 Task: Find connections with filter location Seelze with filter topic #Workfromhomewith filter profile language English with filter current company Birlasoft with filter school Punjab Agricultural University, Ludhiana with filter industry Spring and Wire Product Manufacturing with filter service category SupportTechnical Writing with filter keywords title Paralegal
Action: Mouse moved to (219, 321)
Screenshot: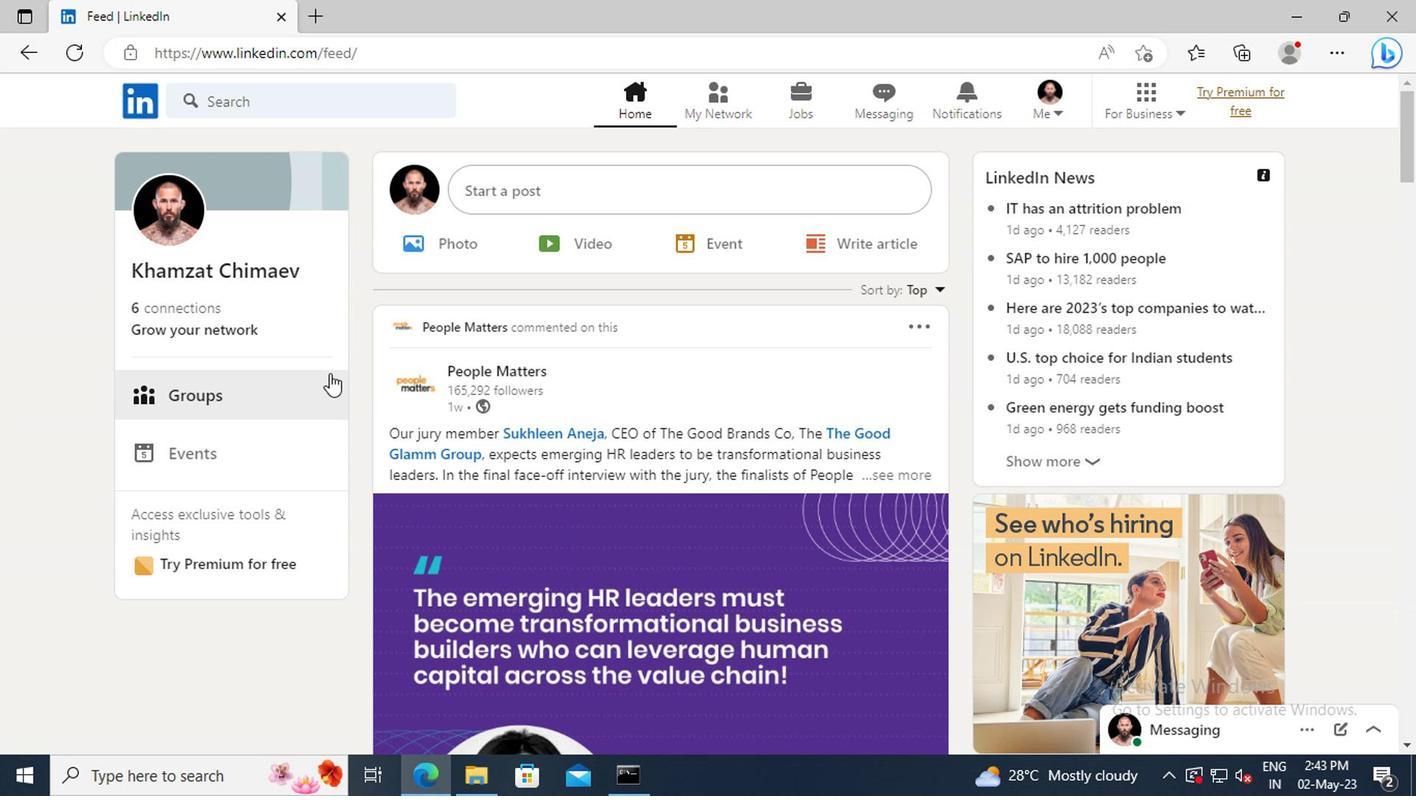 
Action: Mouse pressed left at (219, 321)
Screenshot: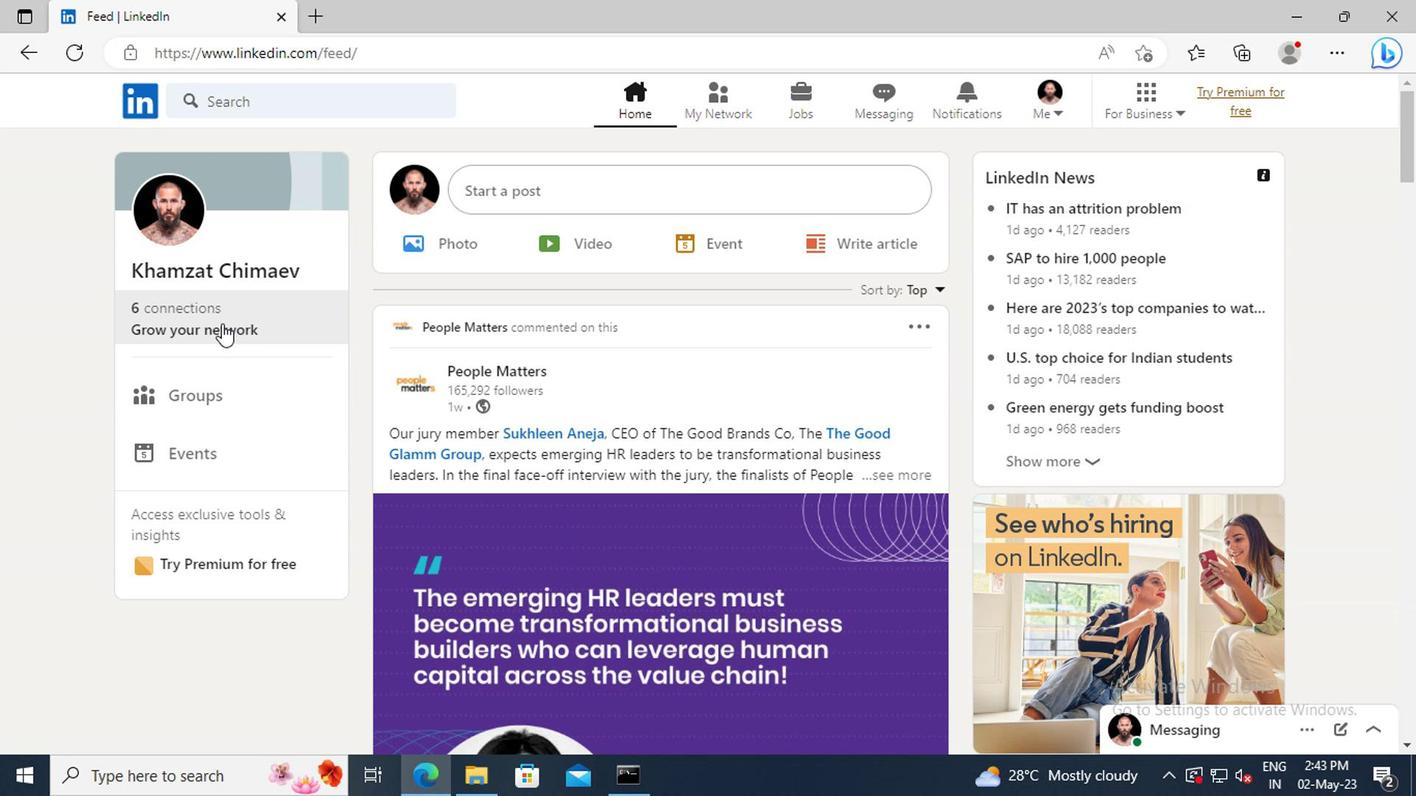 
Action: Mouse moved to (218, 216)
Screenshot: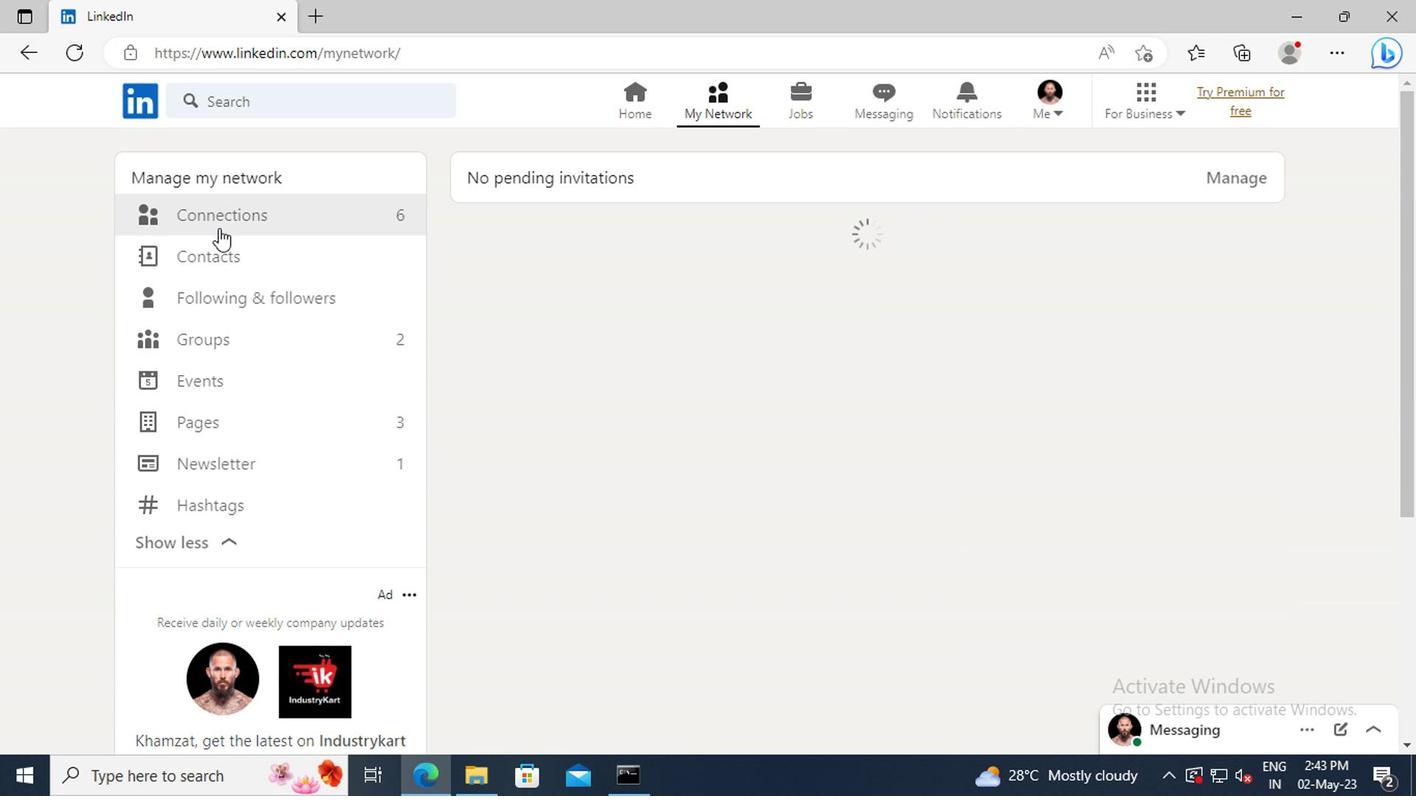
Action: Mouse pressed left at (218, 216)
Screenshot: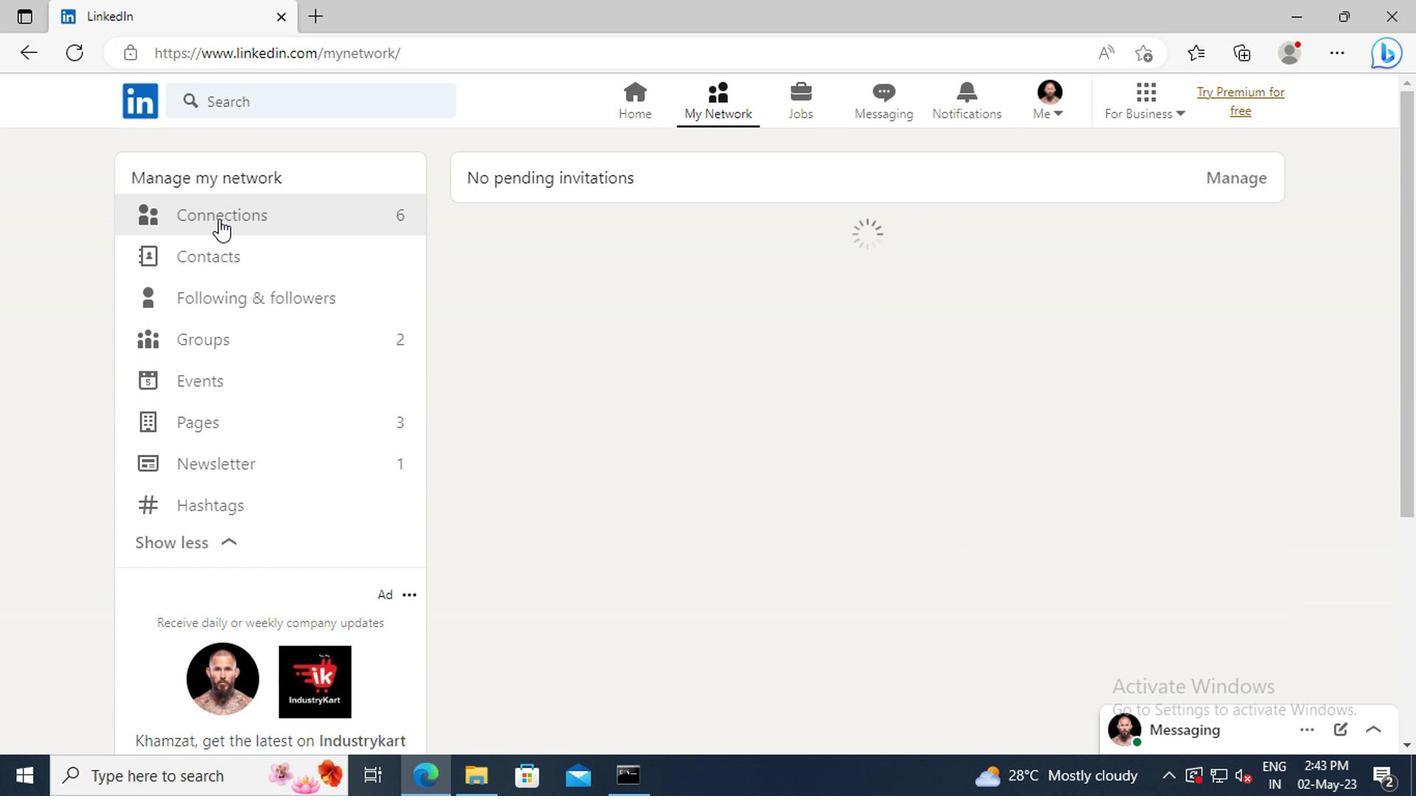 
Action: Mouse moved to (819, 221)
Screenshot: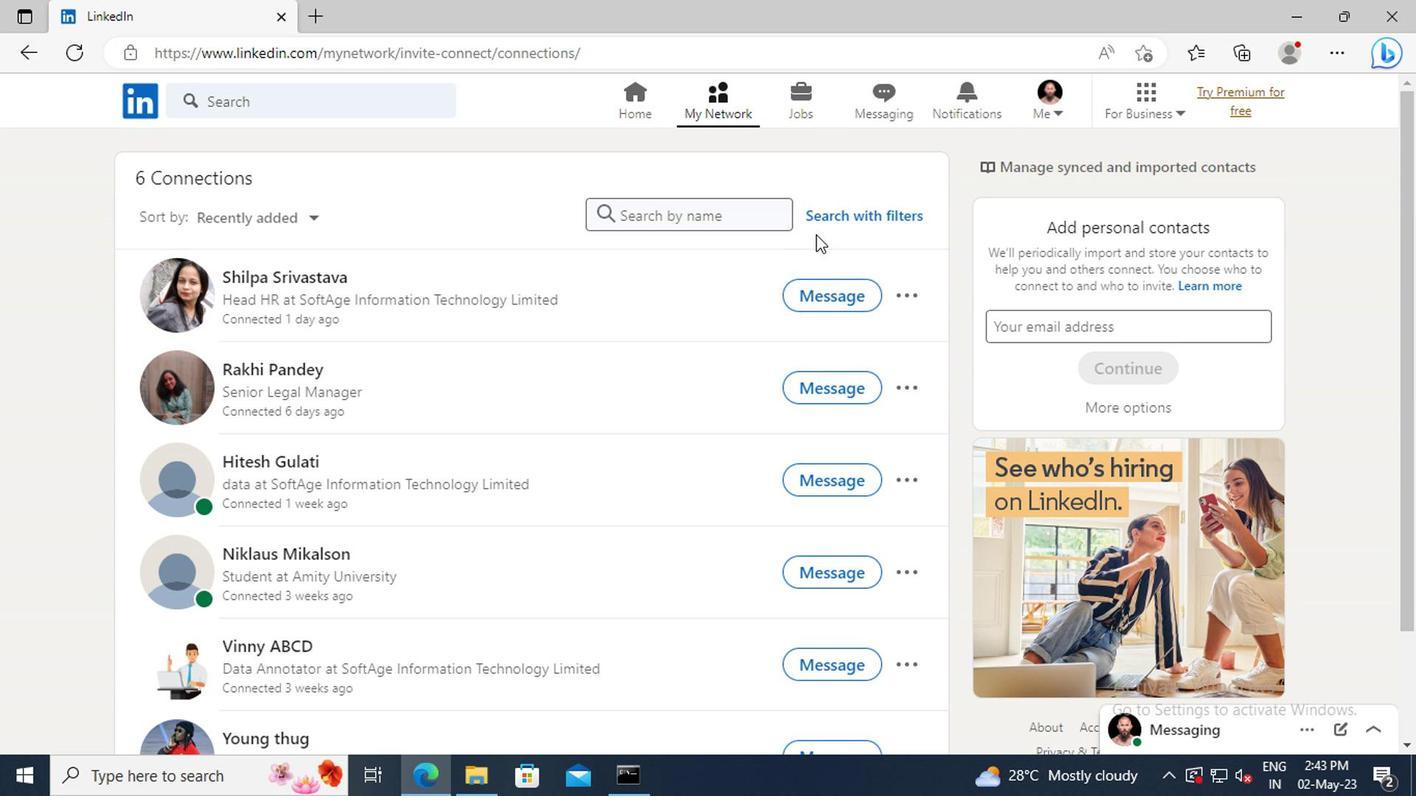 
Action: Mouse pressed left at (819, 221)
Screenshot: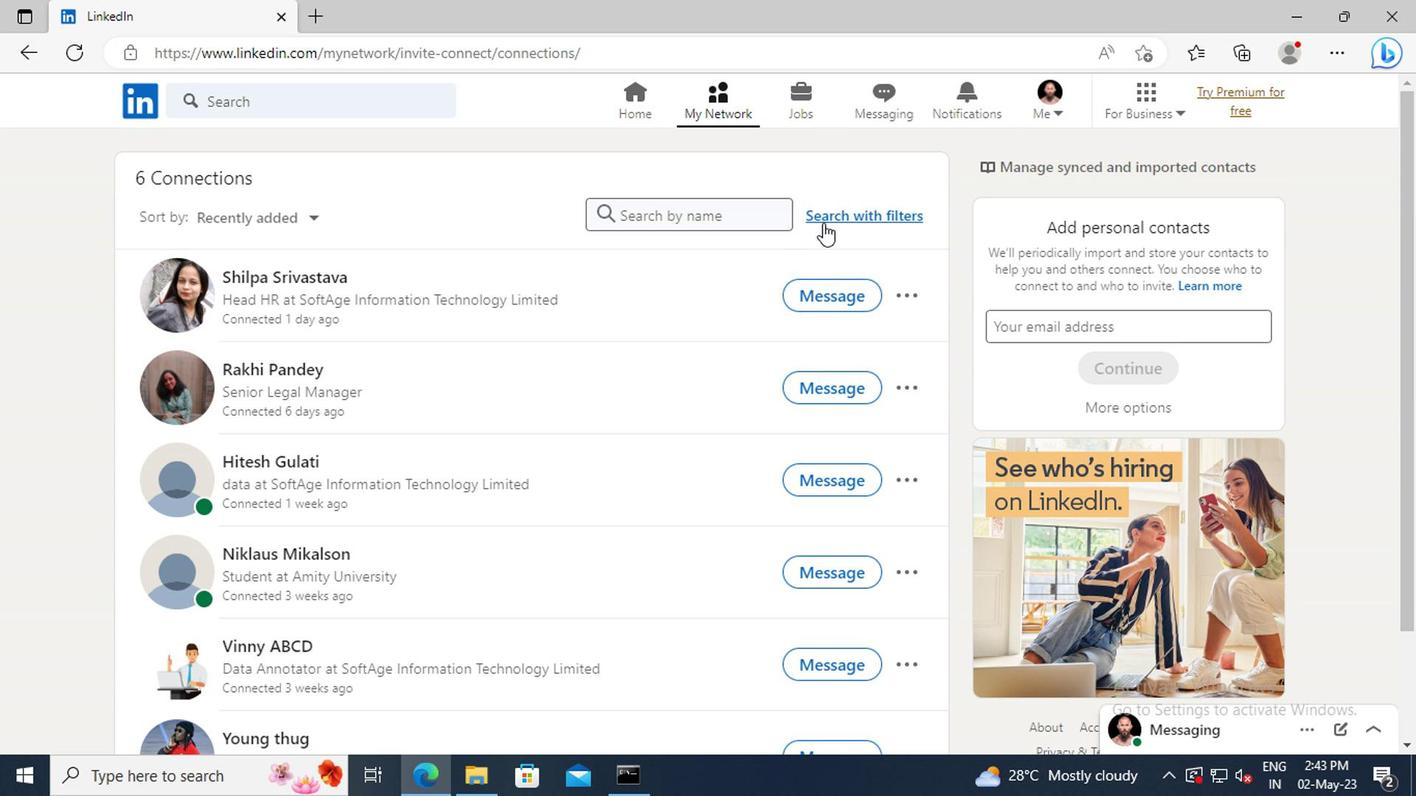 
Action: Mouse moved to (786, 155)
Screenshot: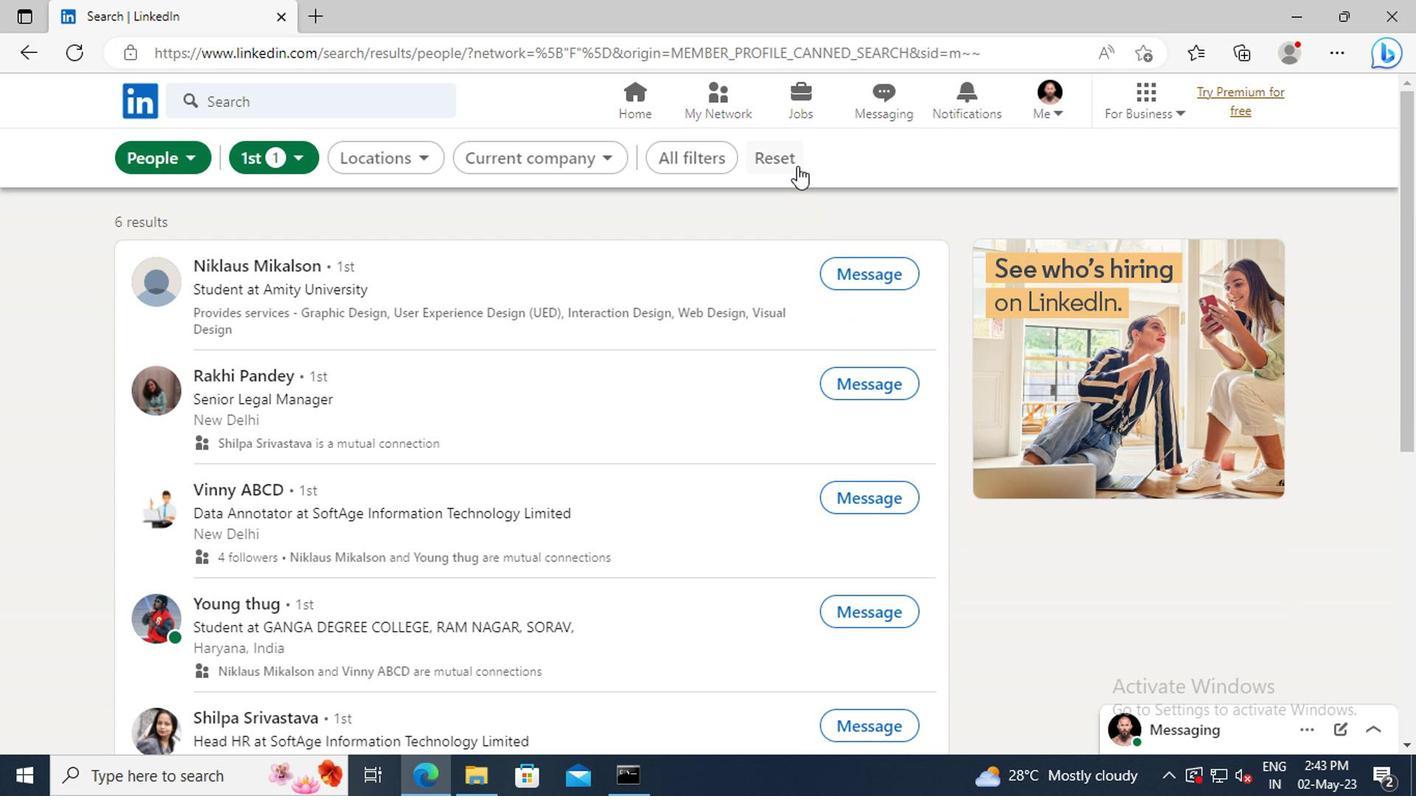 
Action: Mouse pressed left at (786, 155)
Screenshot: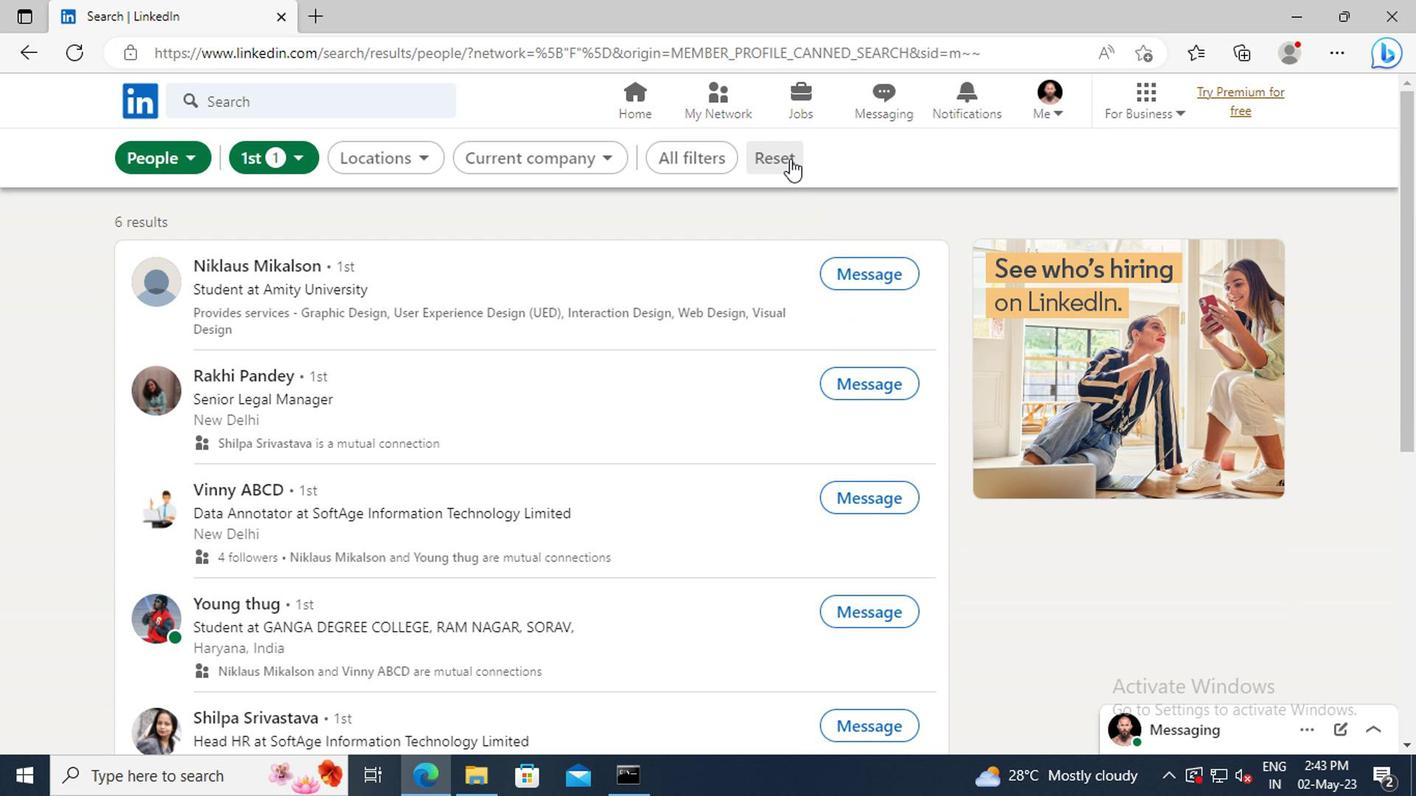 
Action: Mouse moved to (759, 154)
Screenshot: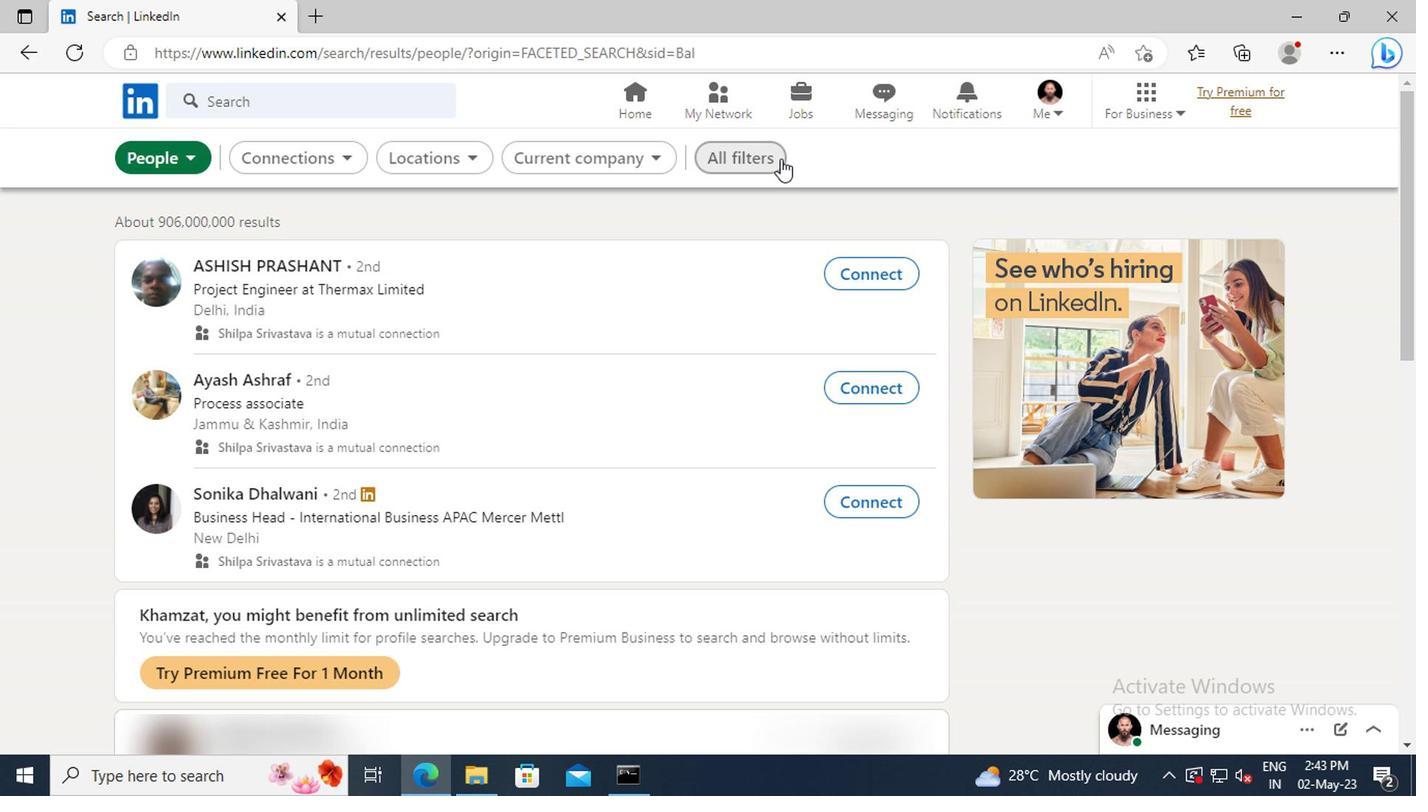 
Action: Mouse pressed left at (759, 154)
Screenshot: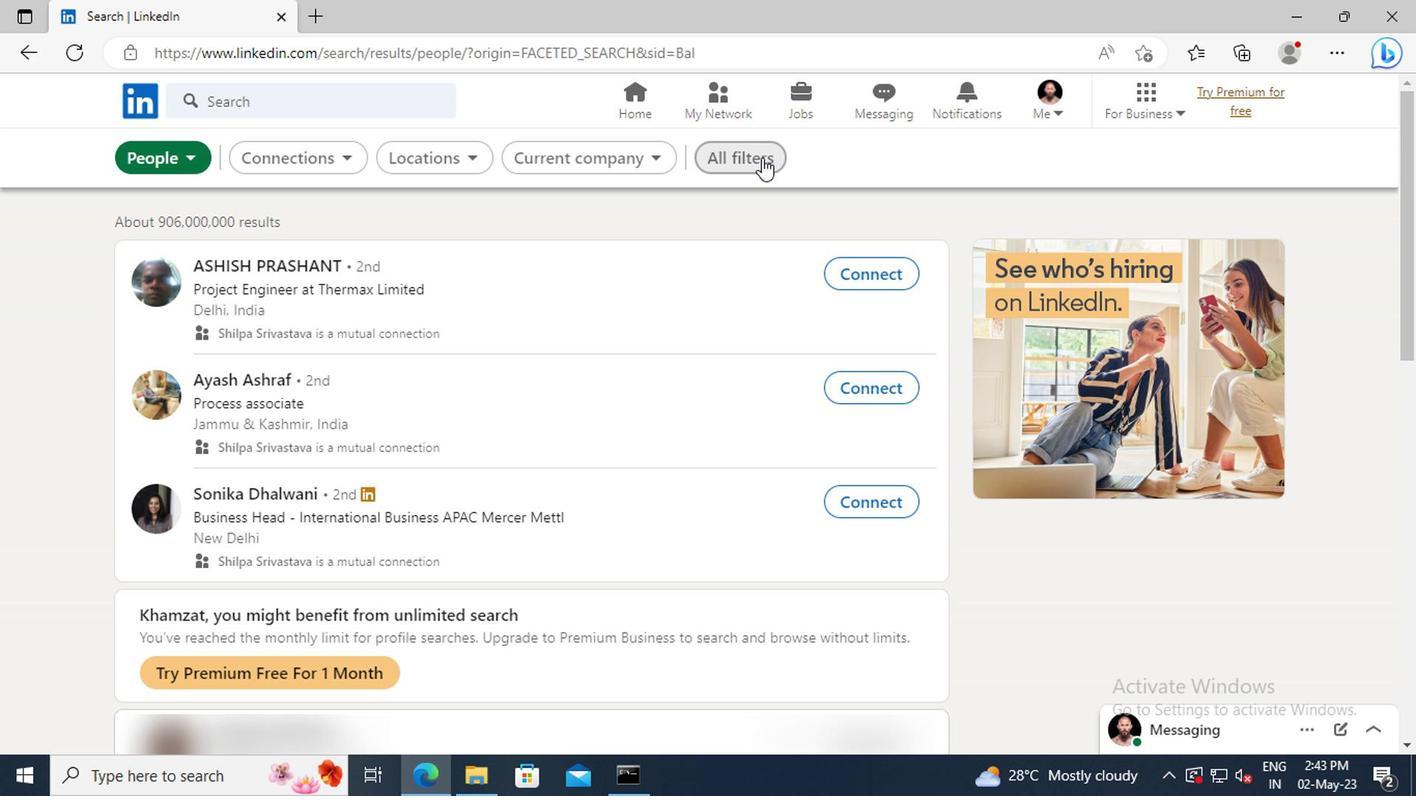 
Action: Mouse moved to (1125, 346)
Screenshot: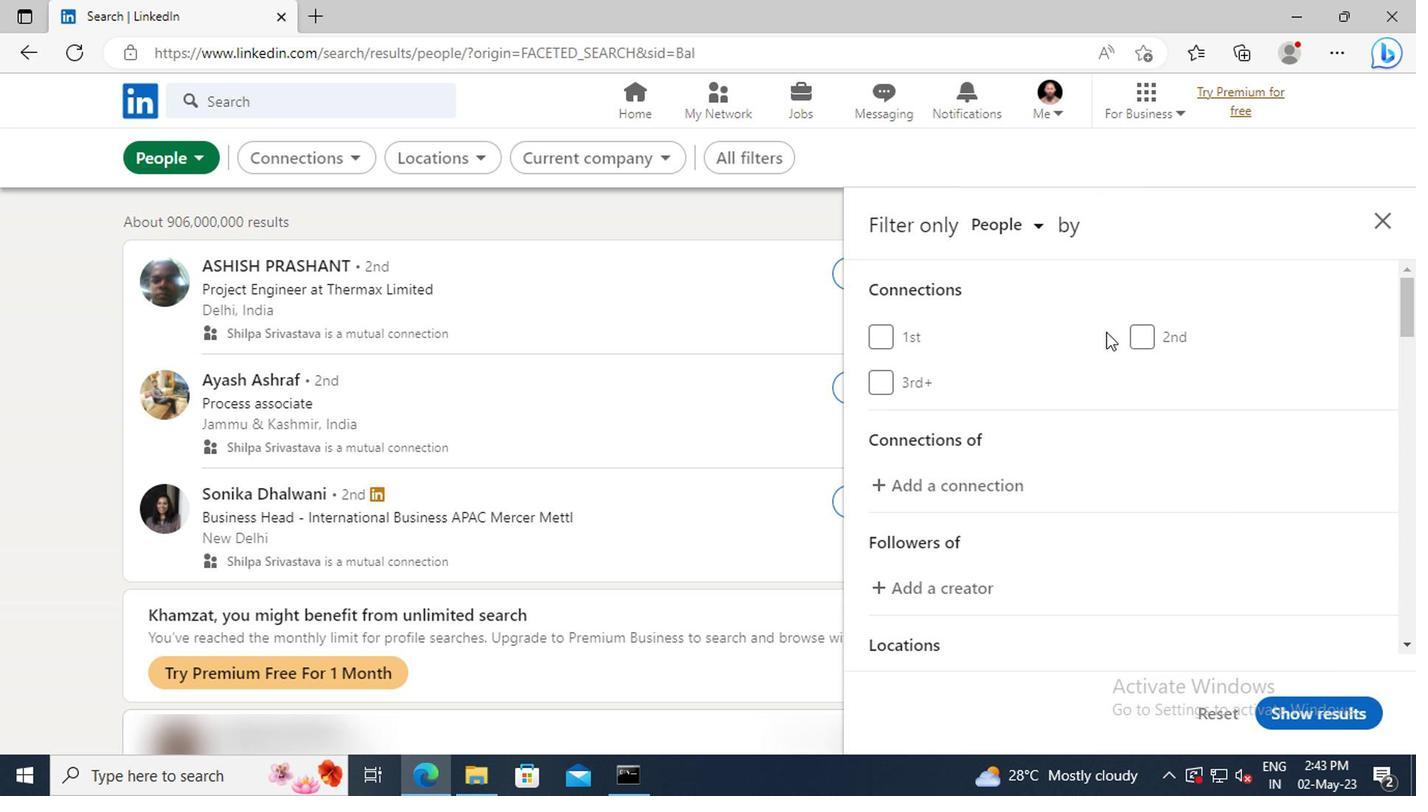 
Action: Mouse scrolled (1125, 346) with delta (0, 0)
Screenshot: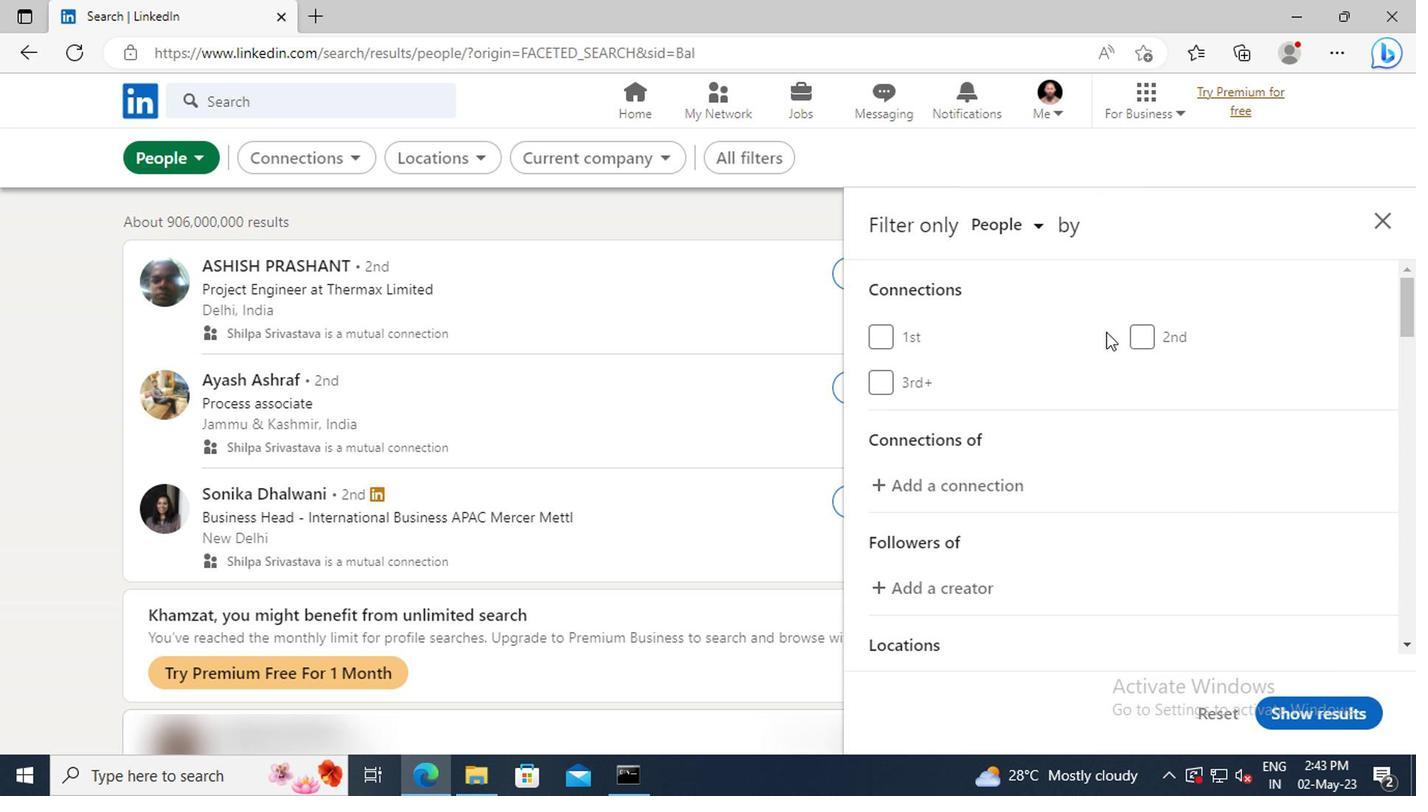 
Action: Mouse moved to (1125, 348)
Screenshot: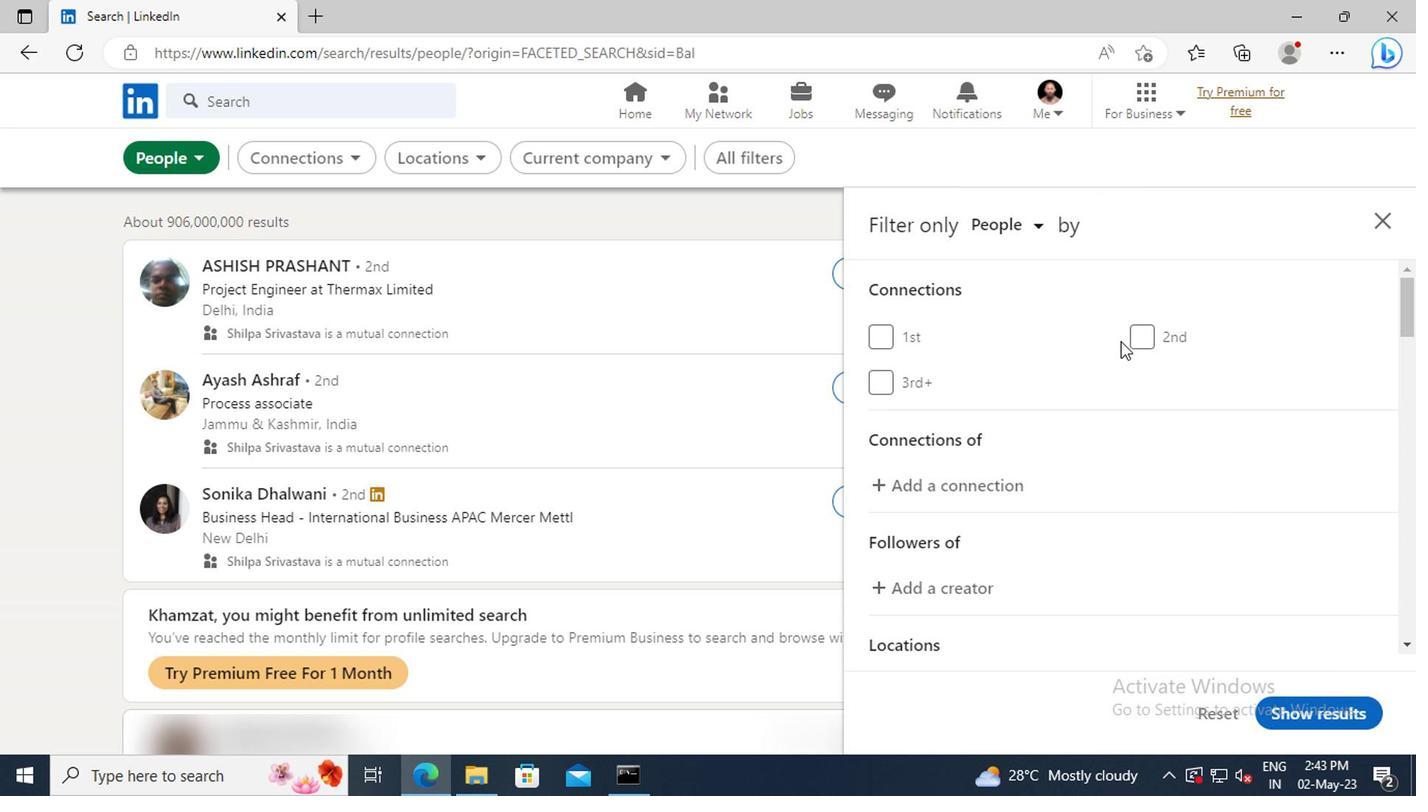 
Action: Mouse scrolled (1125, 348) with delta (0, 0)
Screenshot: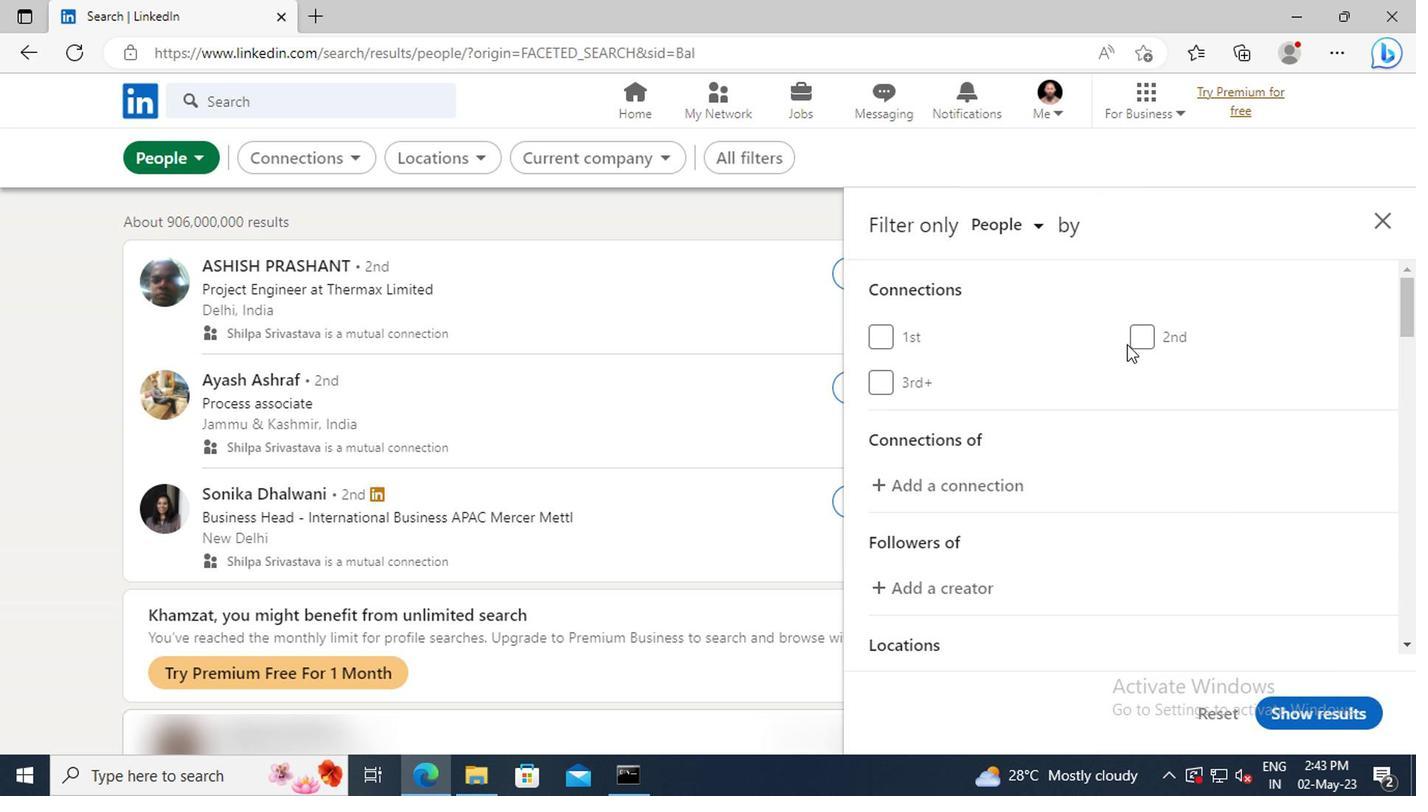 
Action: Mouse moved to (1139, 362)
Screenshot: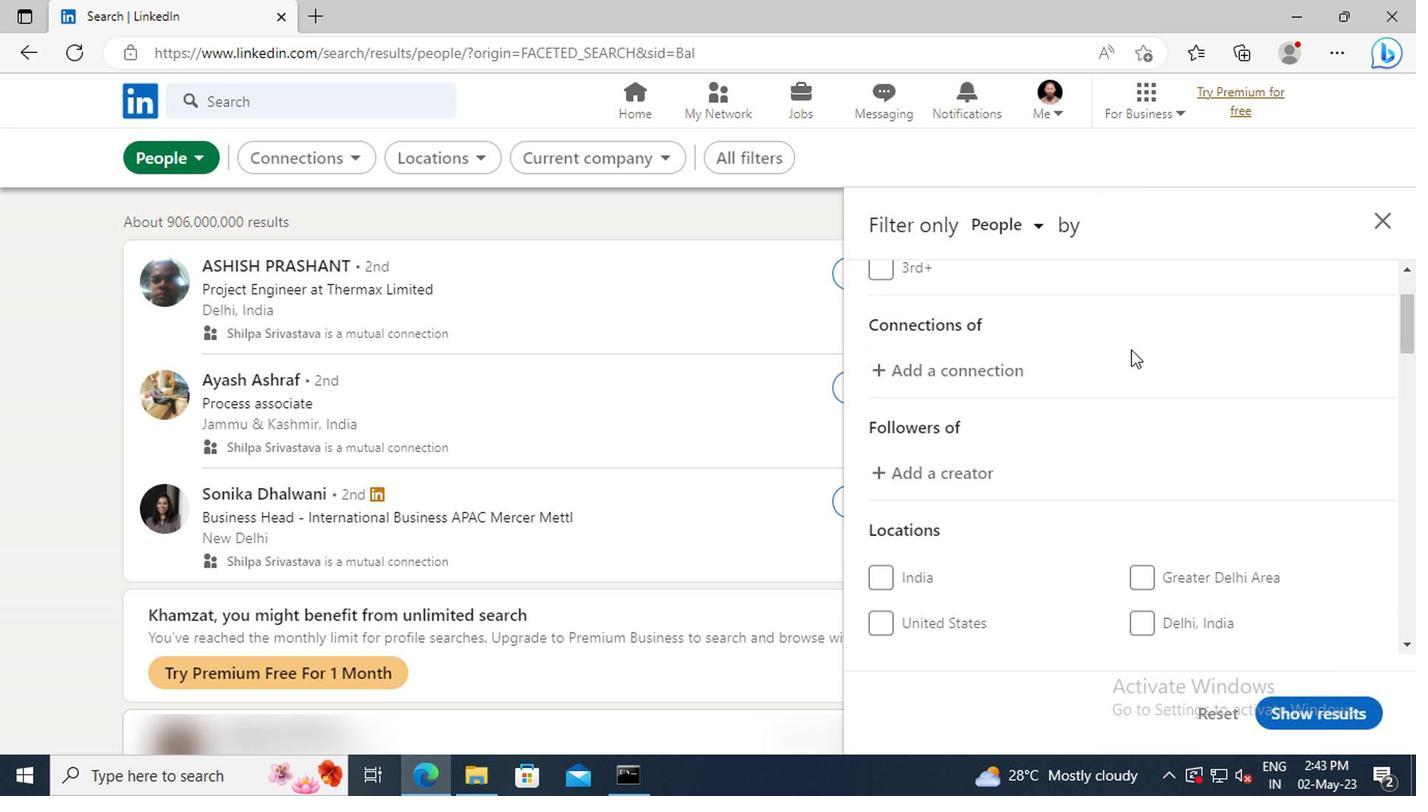 
Action: Mouse scrolled (1139, 361) with delta (0, -1)
Screenshot: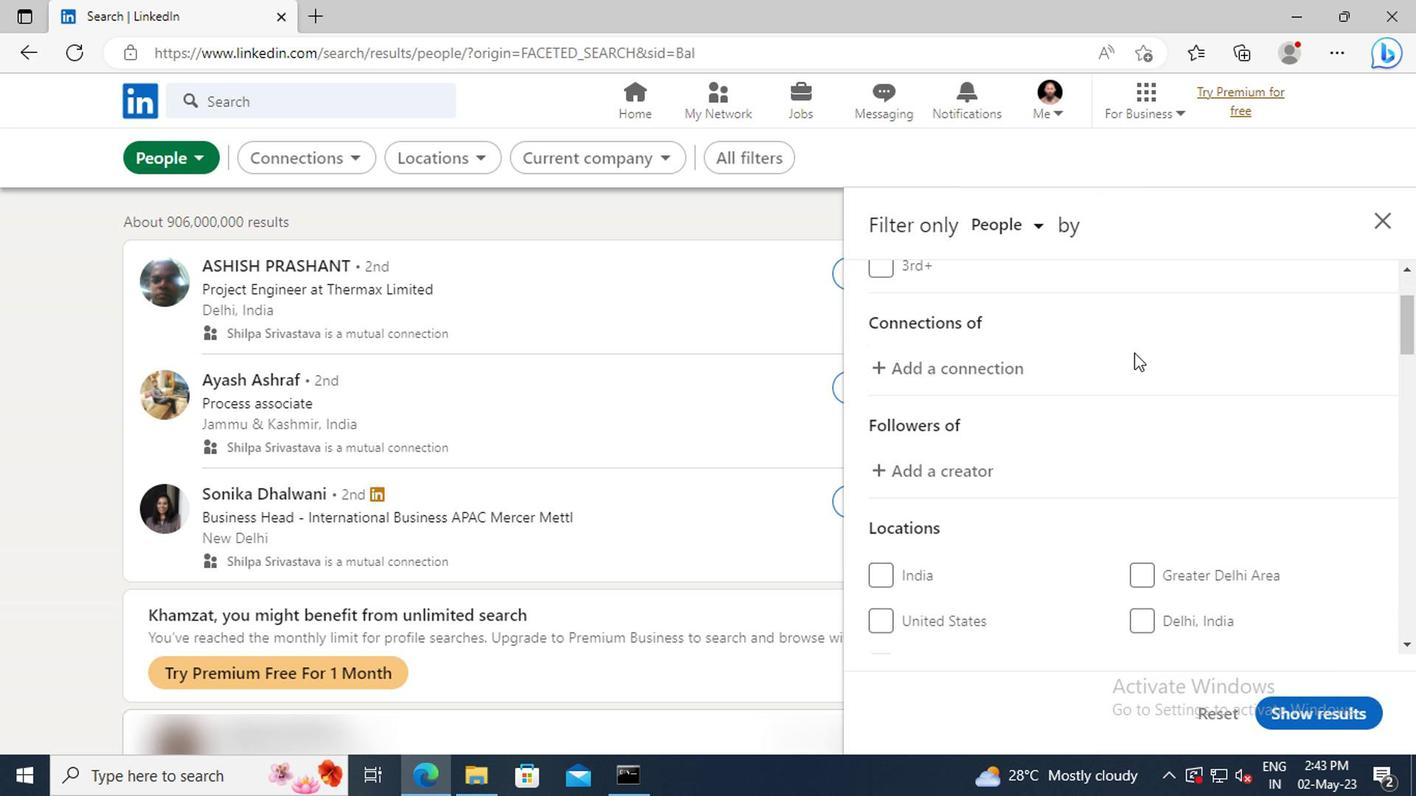 
Action: Mouse moved to (1141, 365)
Screenshot: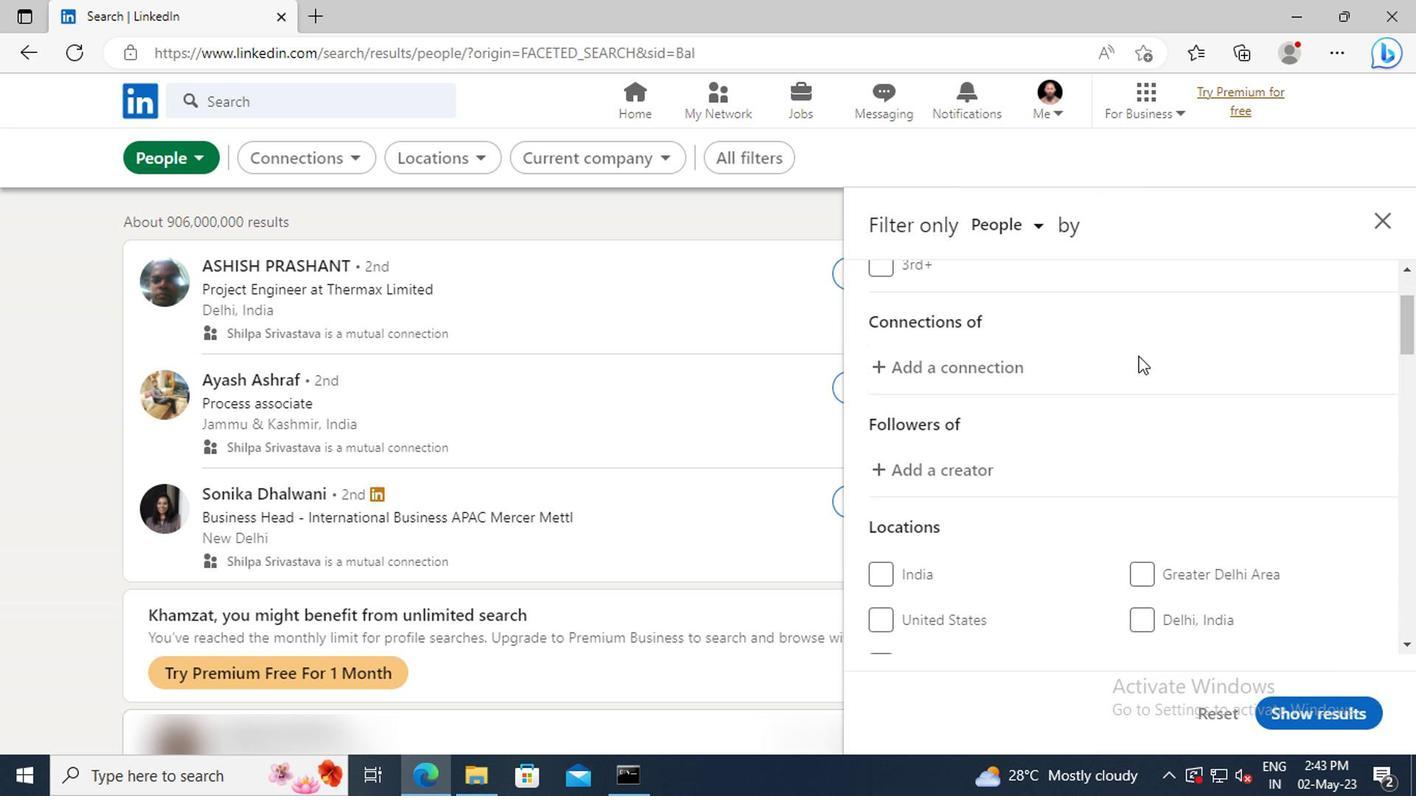 
Action: Mouse scrolled (1141, 364) with delta (0, -1)
Screenshot: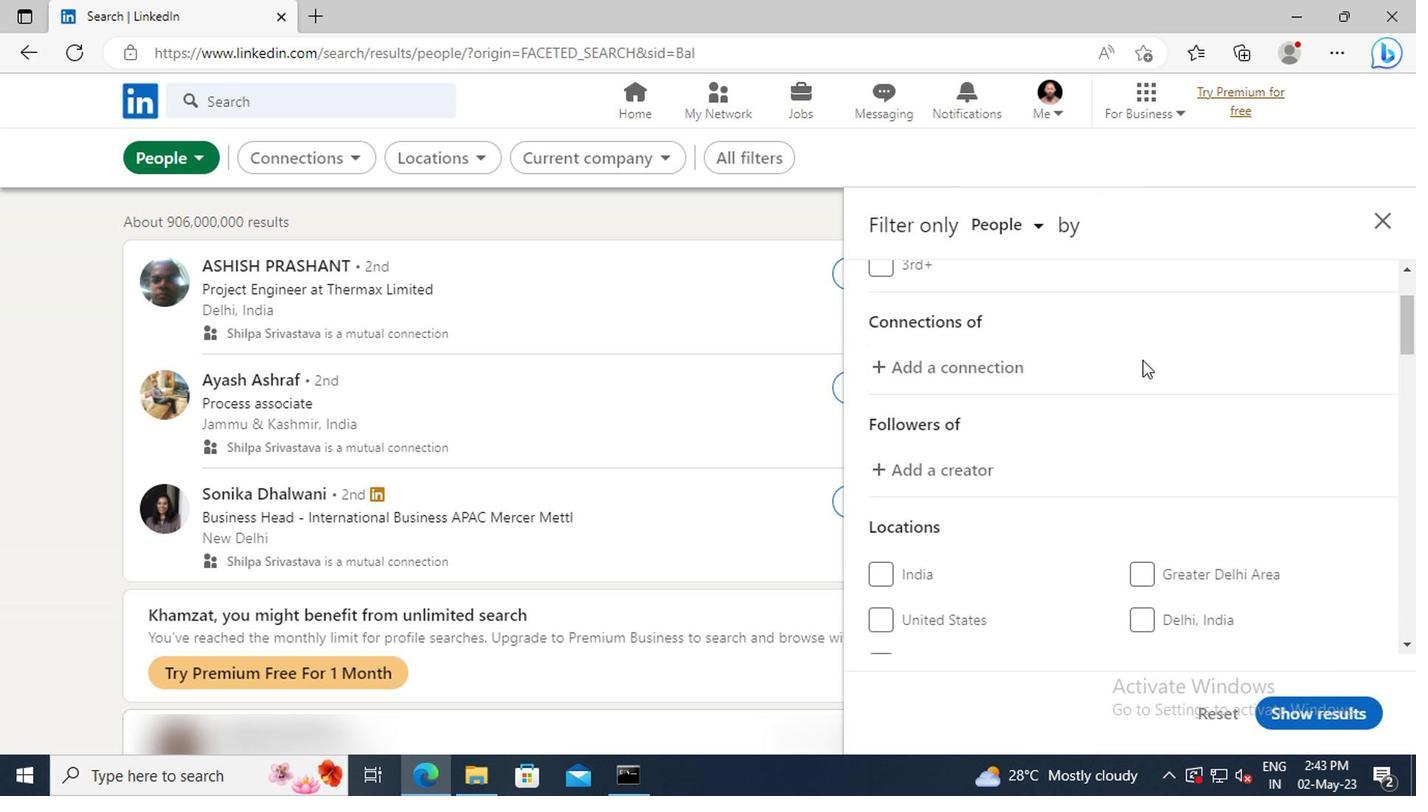 
Action: Mouse scrolled (1141, 364) with delta (0, -1)
Screenshot: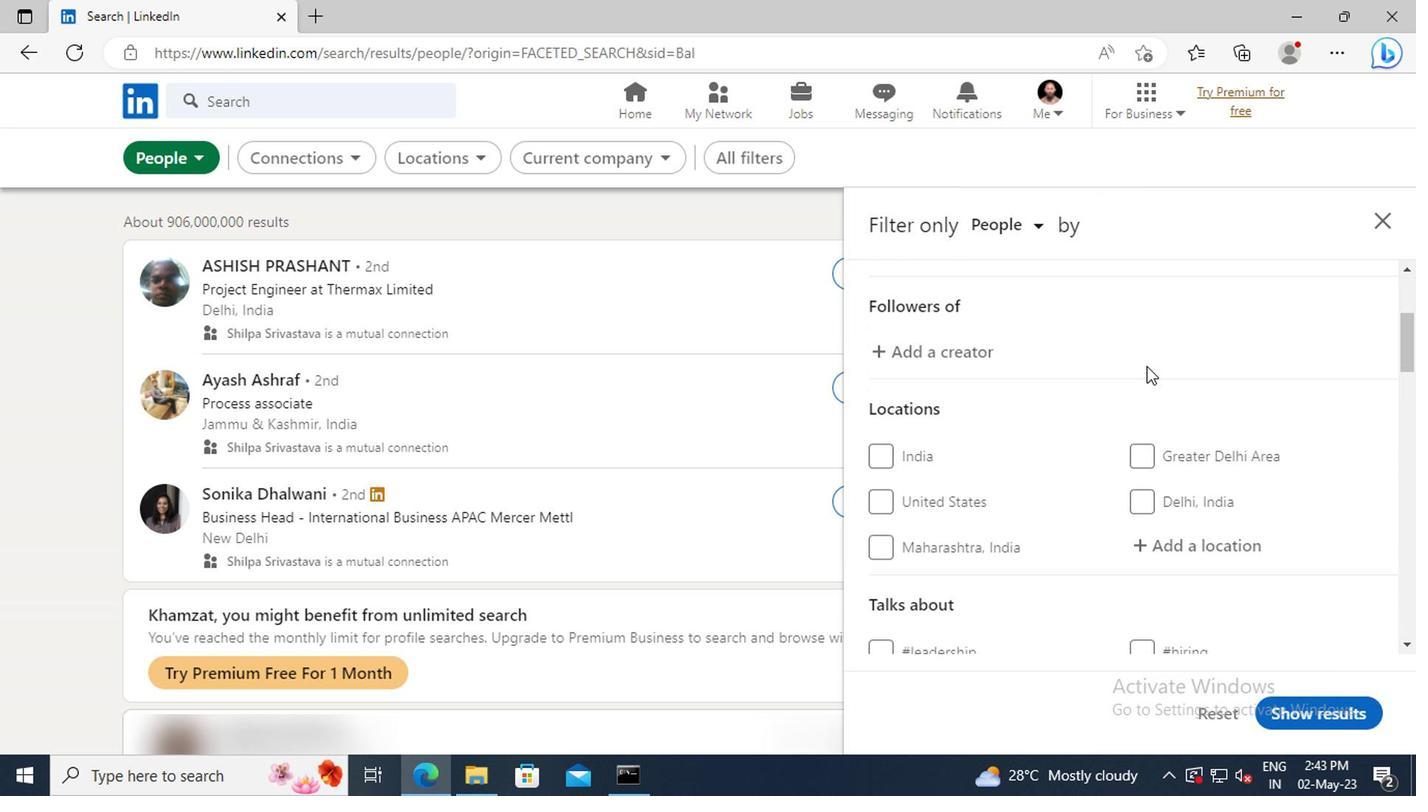 
Action: Mouse scrolled (1141, 364) with delta (0, -1)
Screenshot: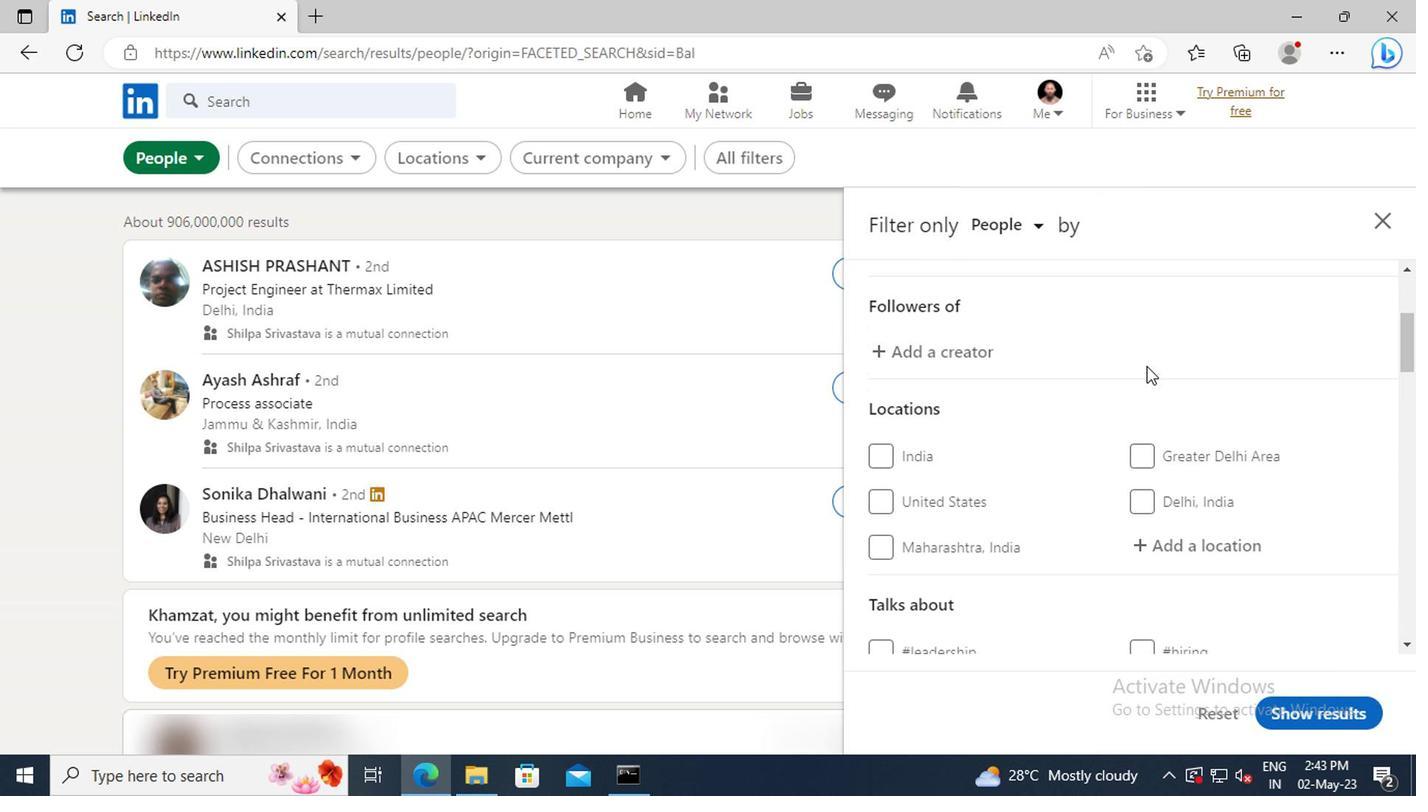 
Action: Mouse moved to (1153, 424)
Screenshot: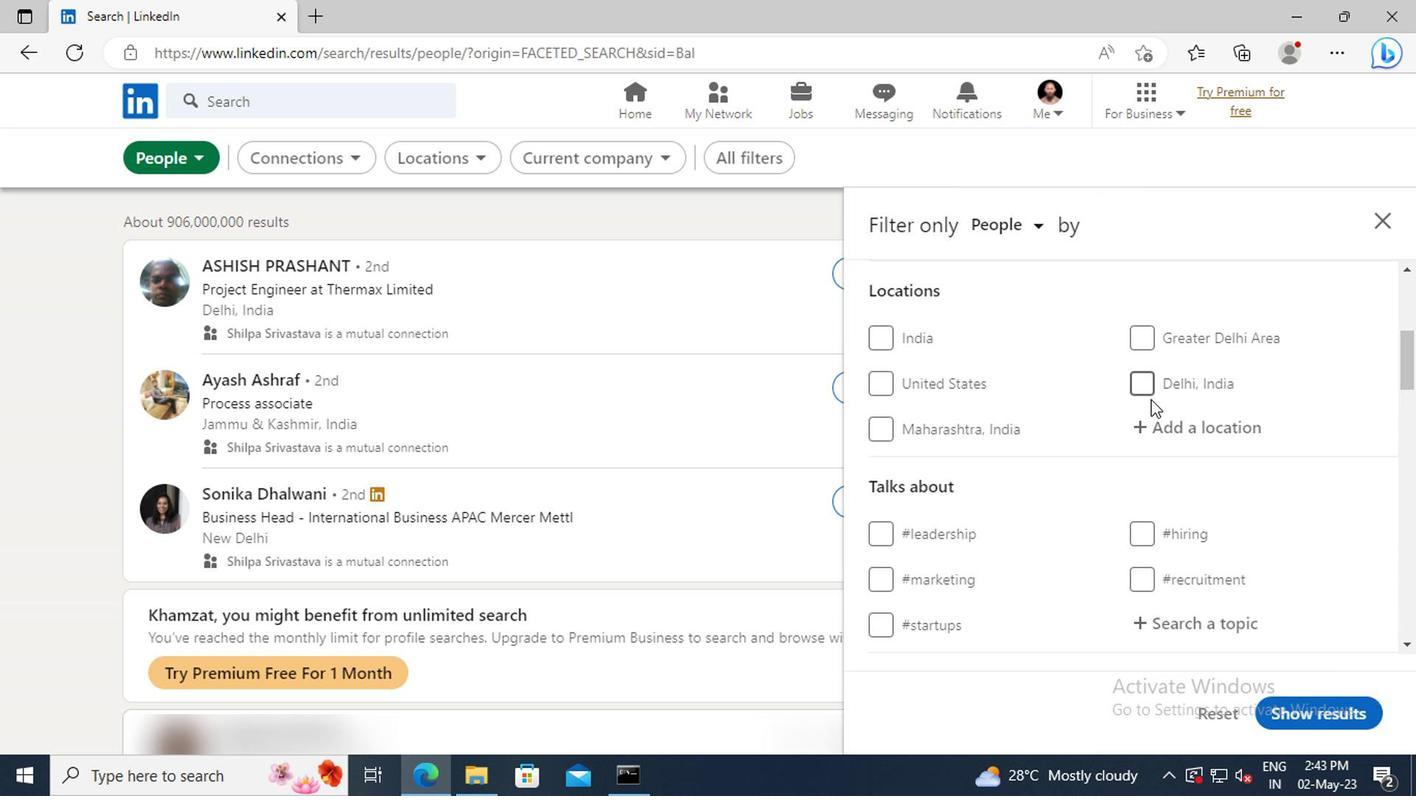 
Action: Mouse pressed left at (1153, 424)
Screenshot: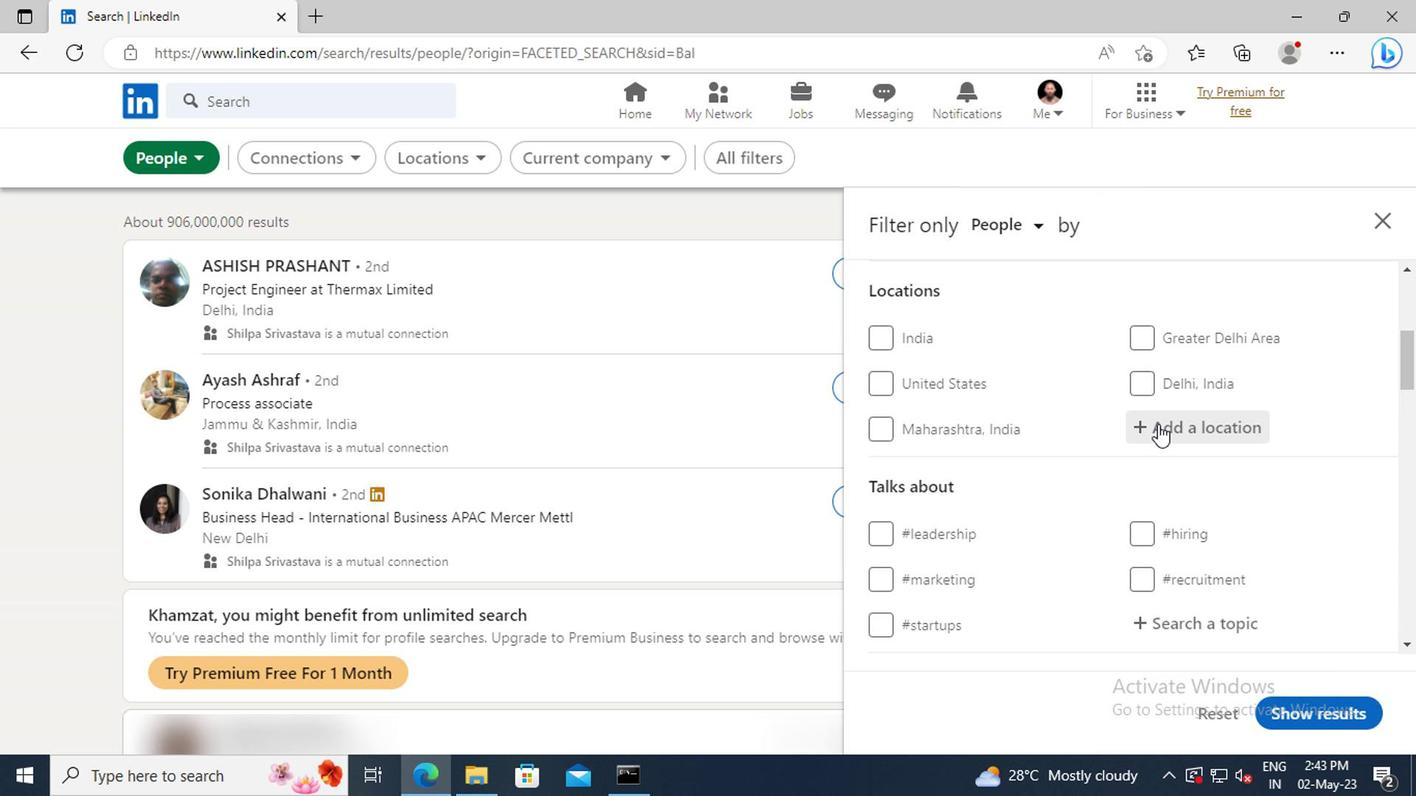 
Action: Key pressed <Key.shift>SEELZE
Screenshot: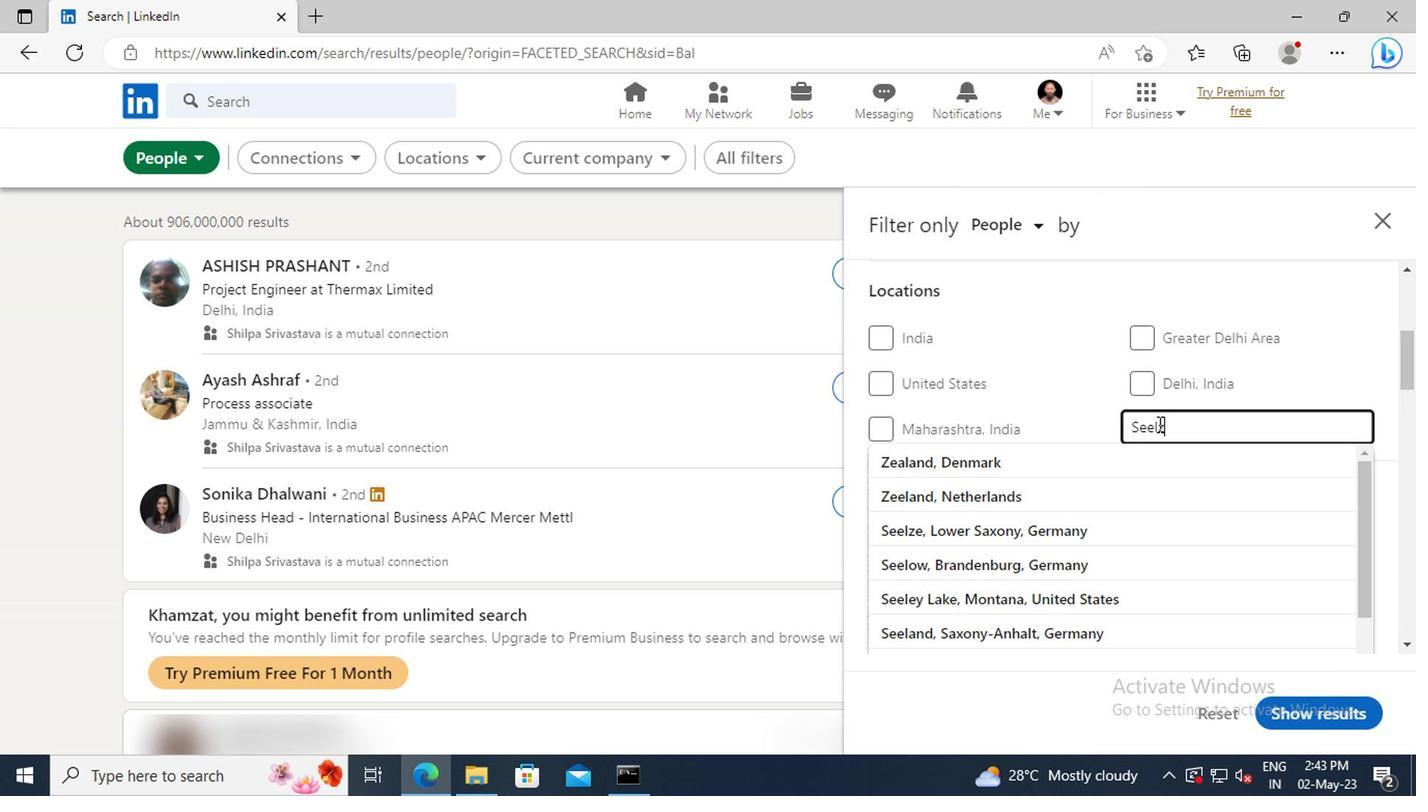 
Action: Mouse moved to (1158, 458)
Screenshot: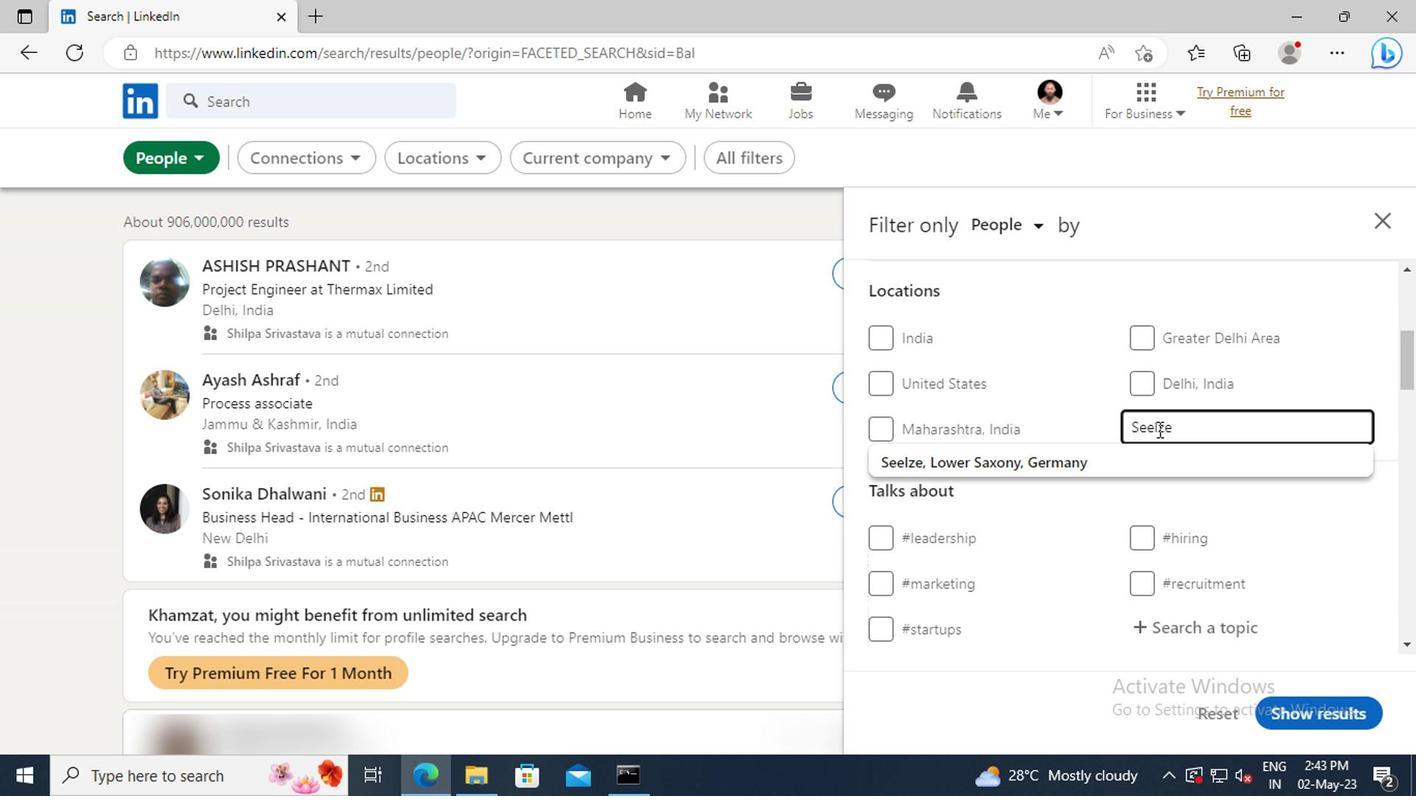 
Action: Mouse pressed left at (1158, 458)
Screenshot: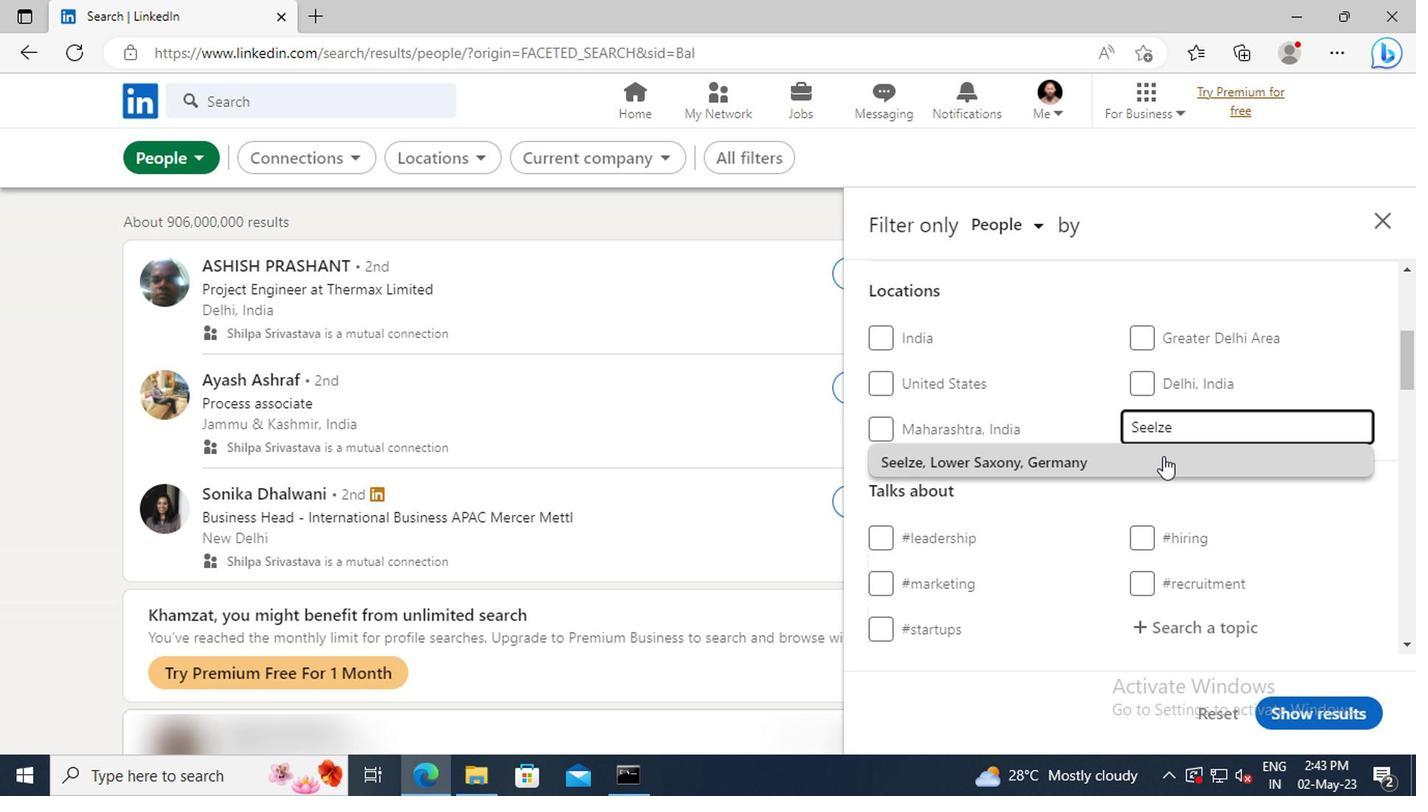 
Action: Mouse scrolled (1158, 458) with delta (0, 0)
Screenshot: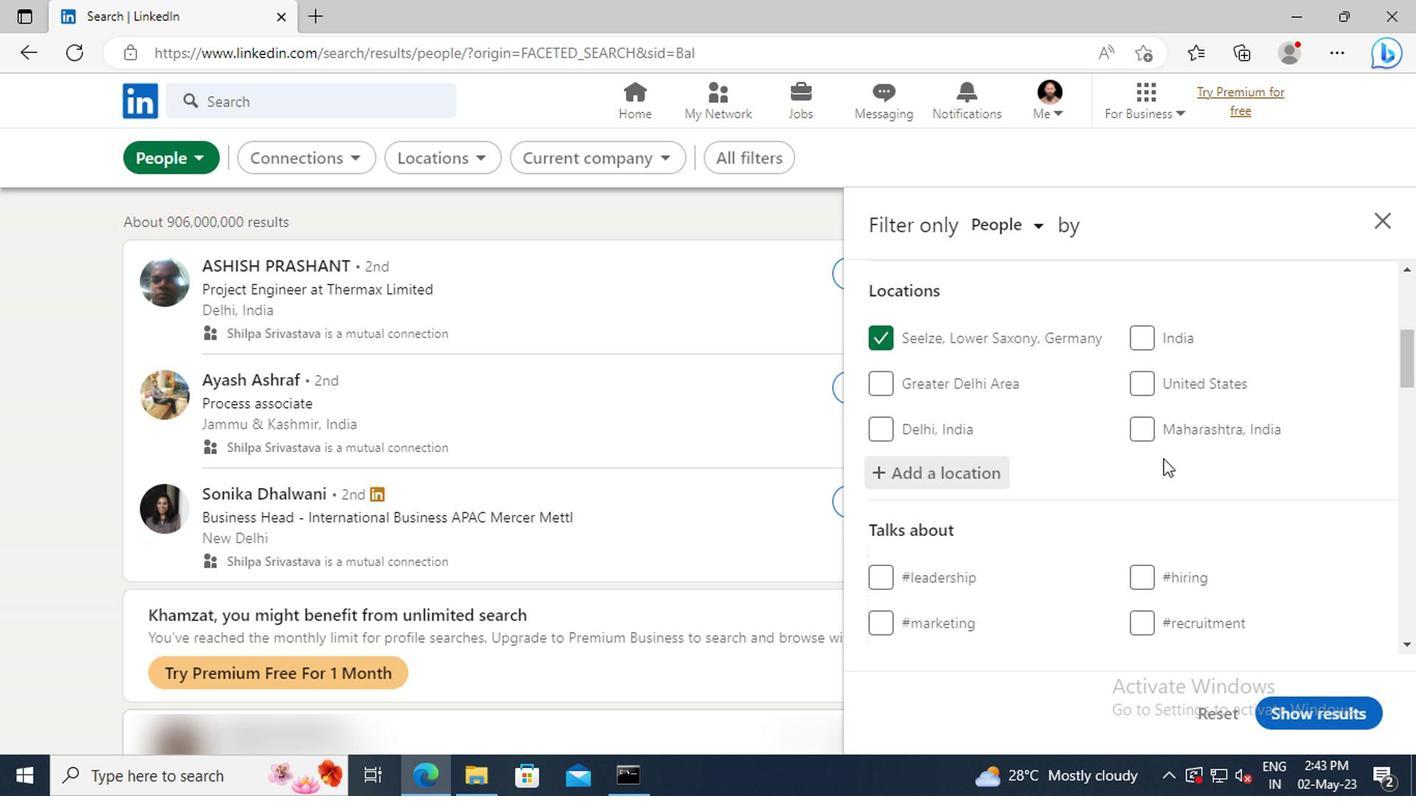 
Action: Mouse scrolled (1158, 458) with delta (0, 0)
Screenshot: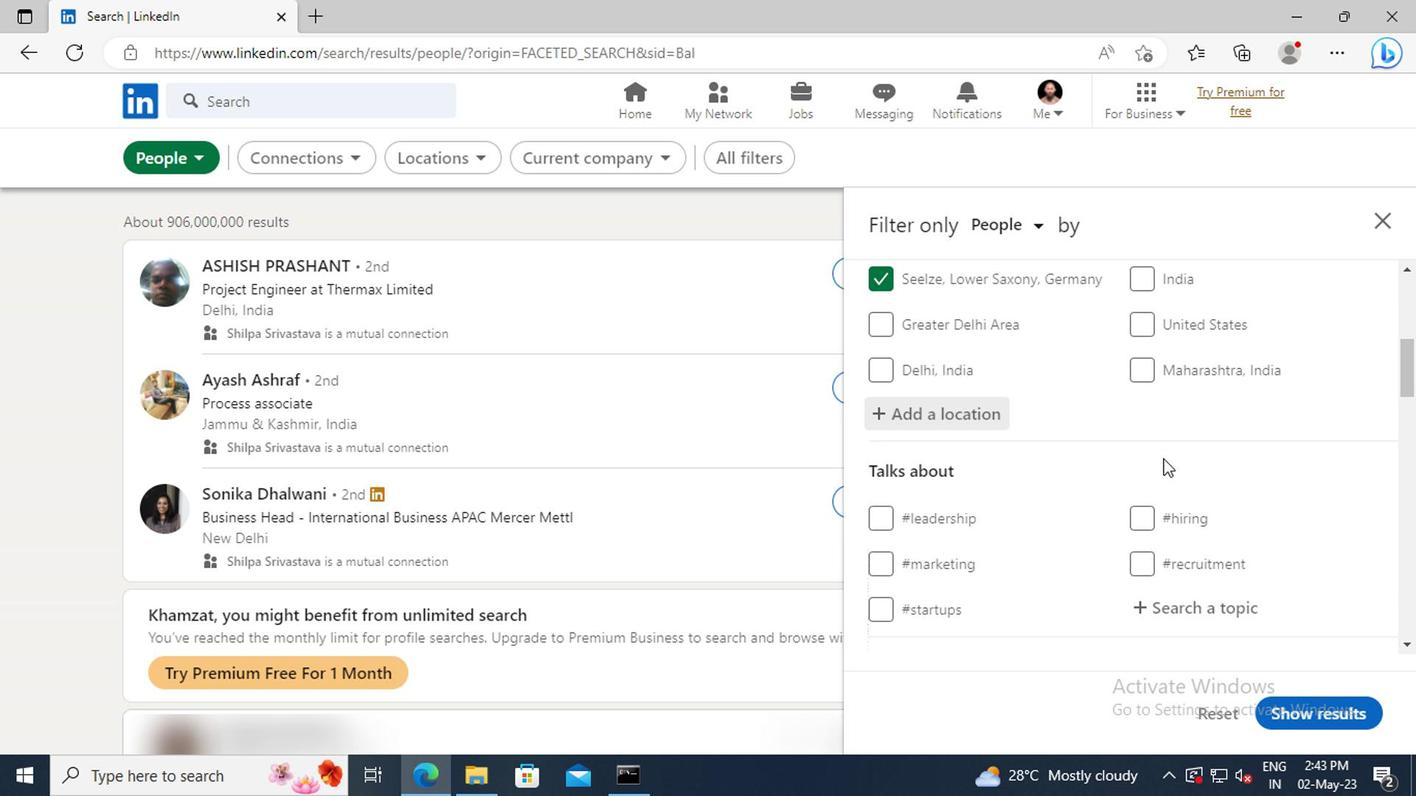 
Action: Mouse scrolled (1158, 458) with delta (0, 0)
Screenshot: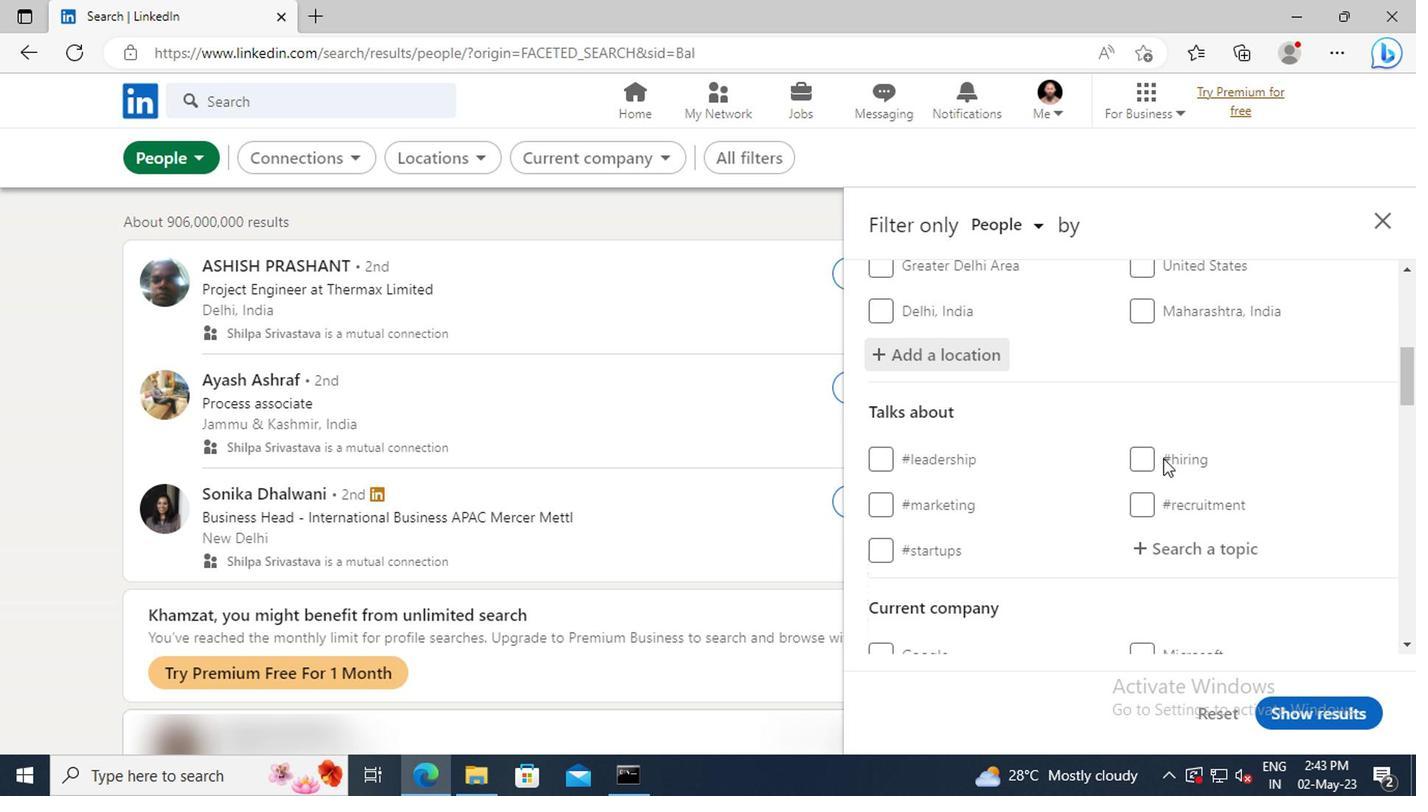 
Action: Mouse moved to (1164, 484)
Screenshot: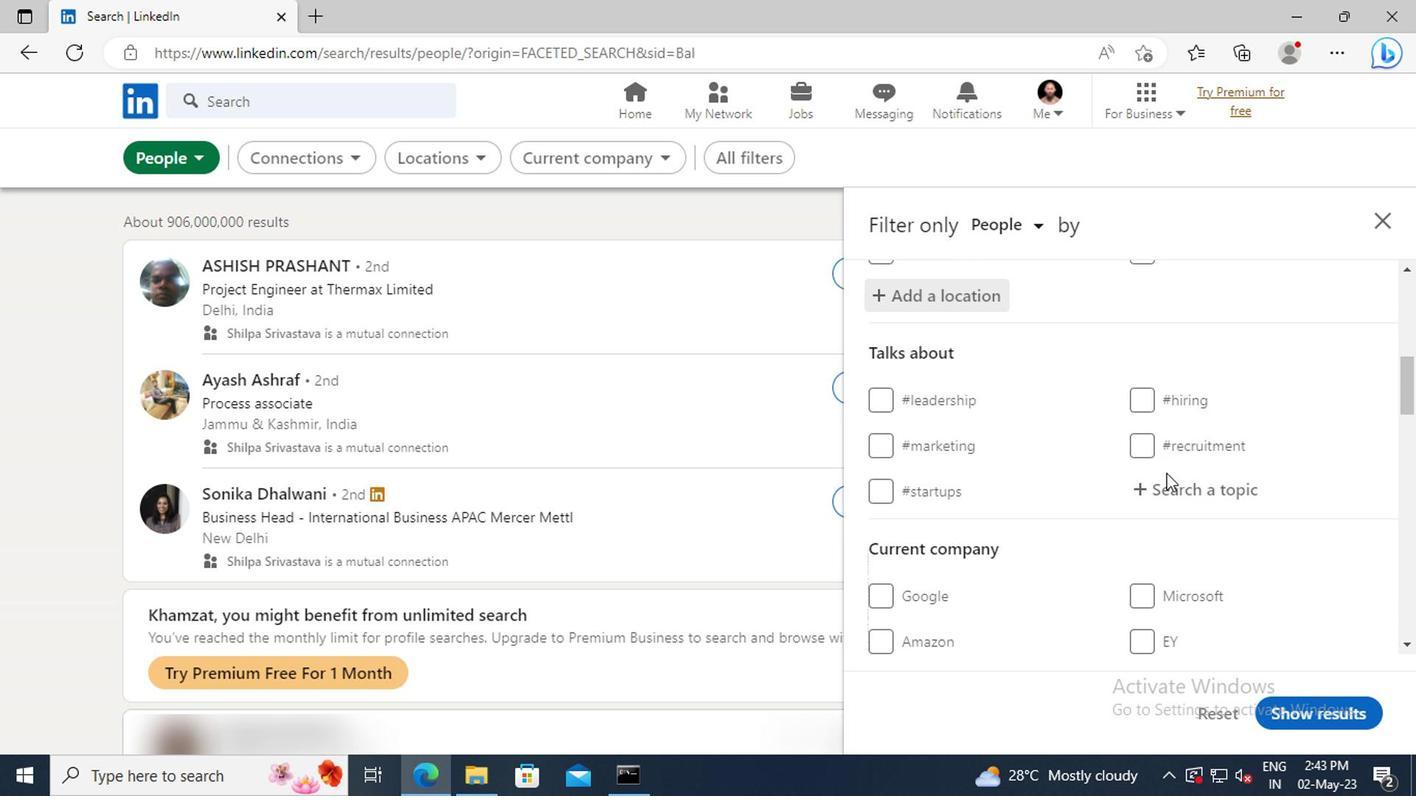 
Action: Mouse pressed left at (1164, 484)
Screenshot: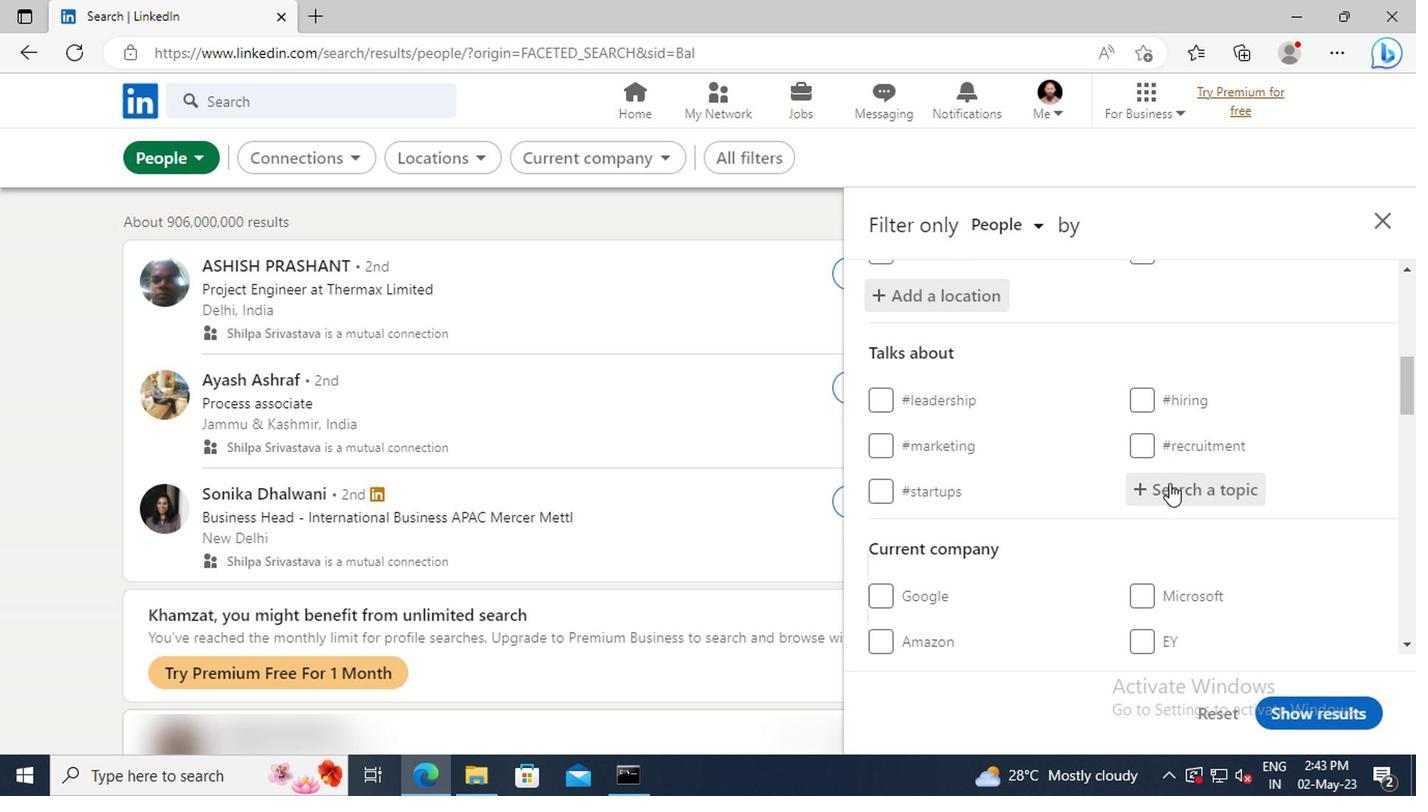 
Action: Key pressed <Key.shift>WORKFROMH
Screenshot: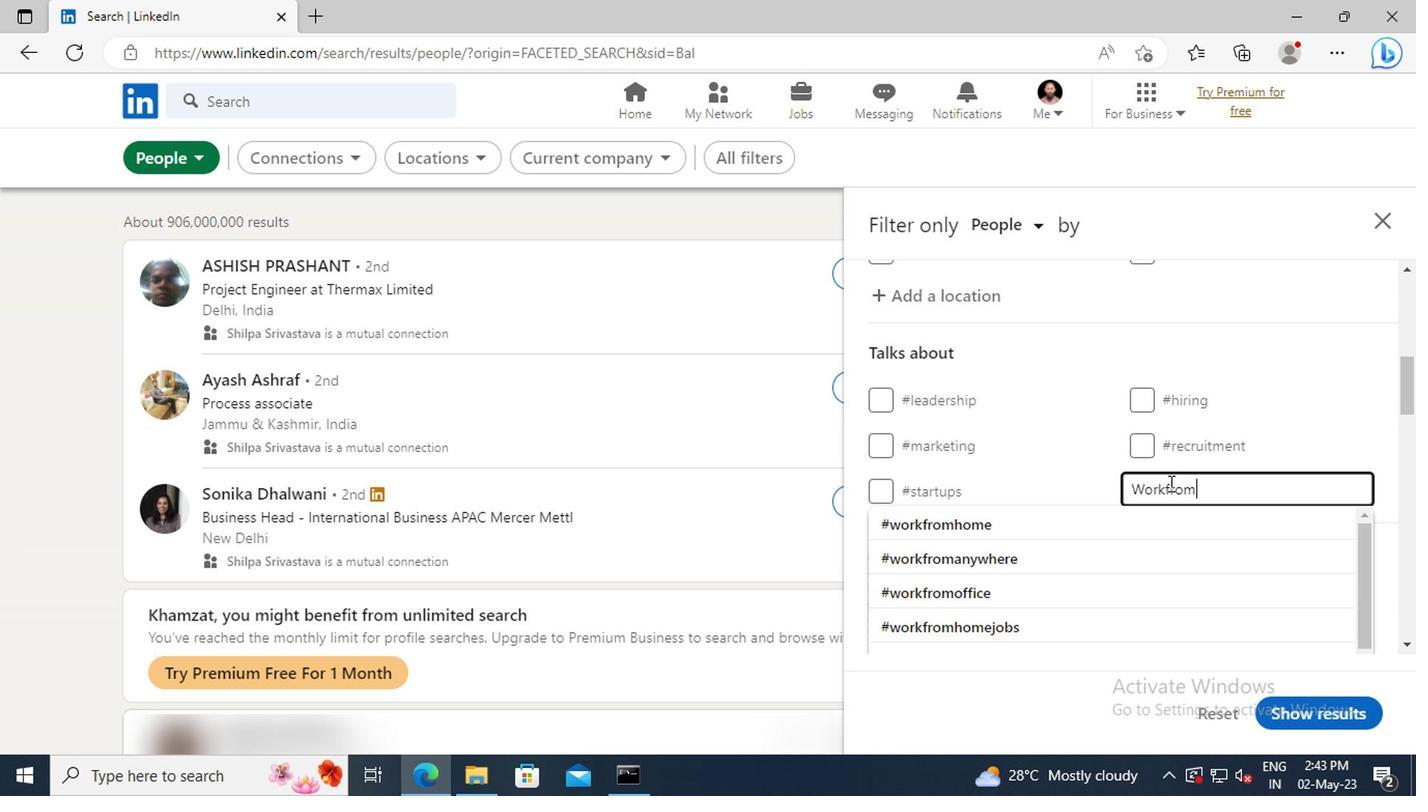 
Action: Mouse moved to (1169, 517)
Screenshot: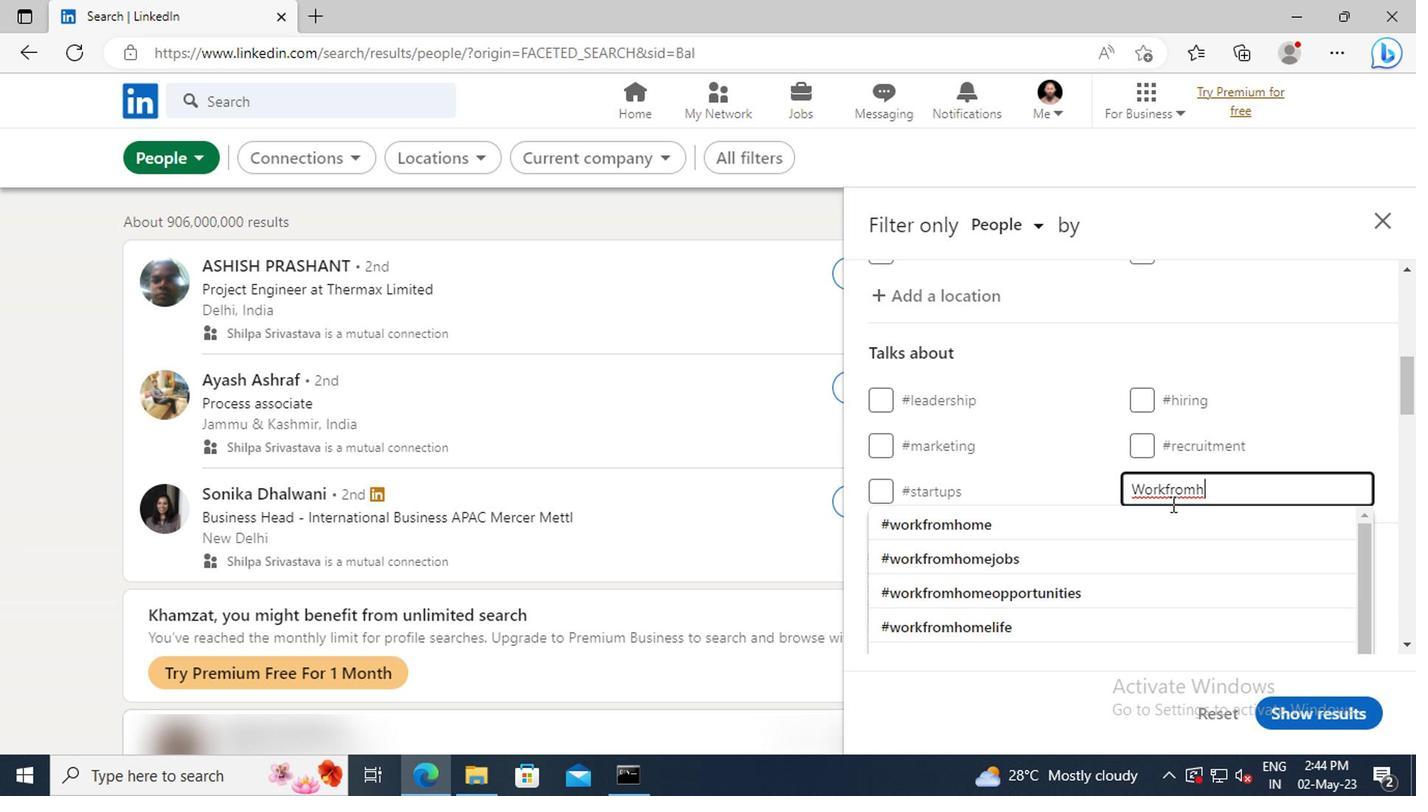 
Action: Mouse pressed left at (1169, 517)
Screenshot: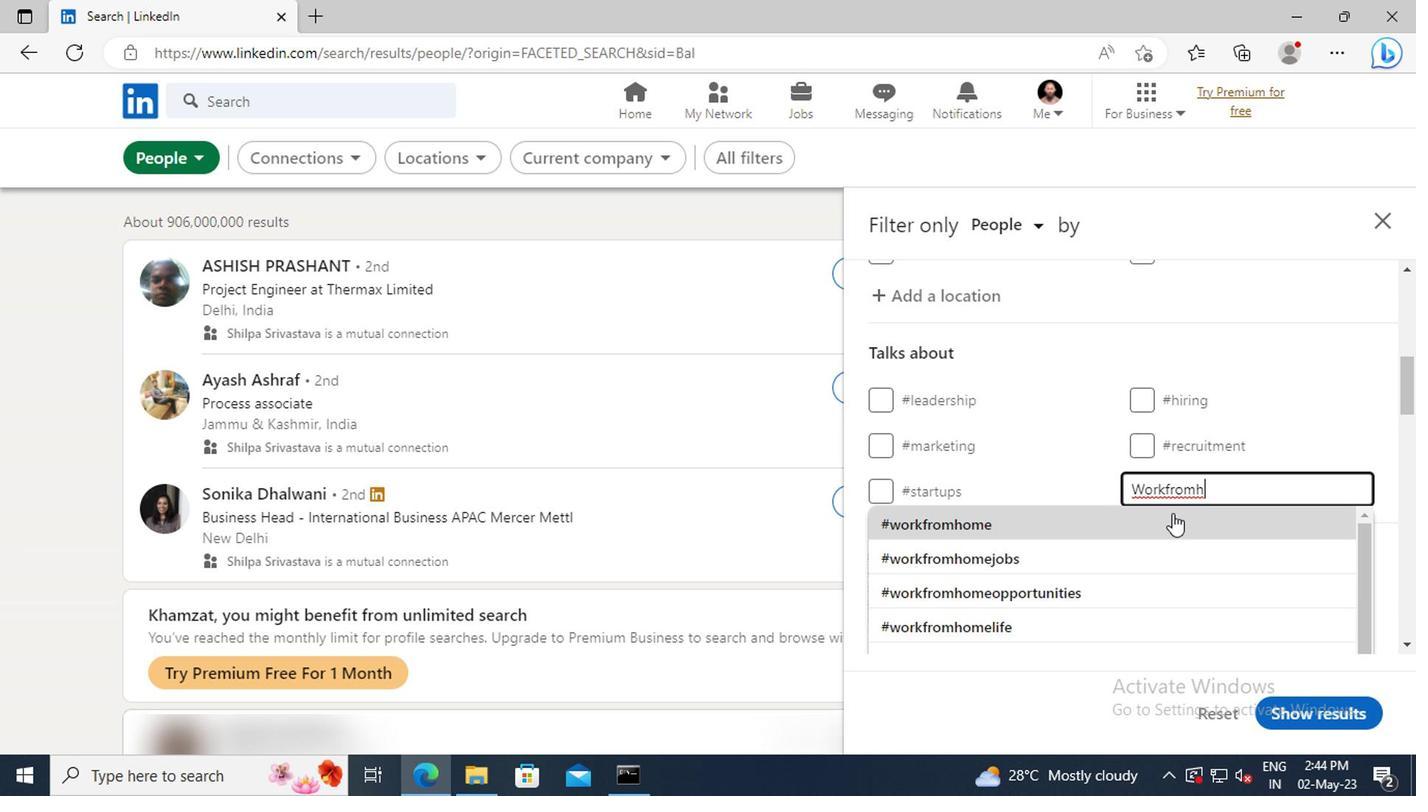 
Action: Mouse scrolled (1169, 517) with delta (0, 0)
Screenshot: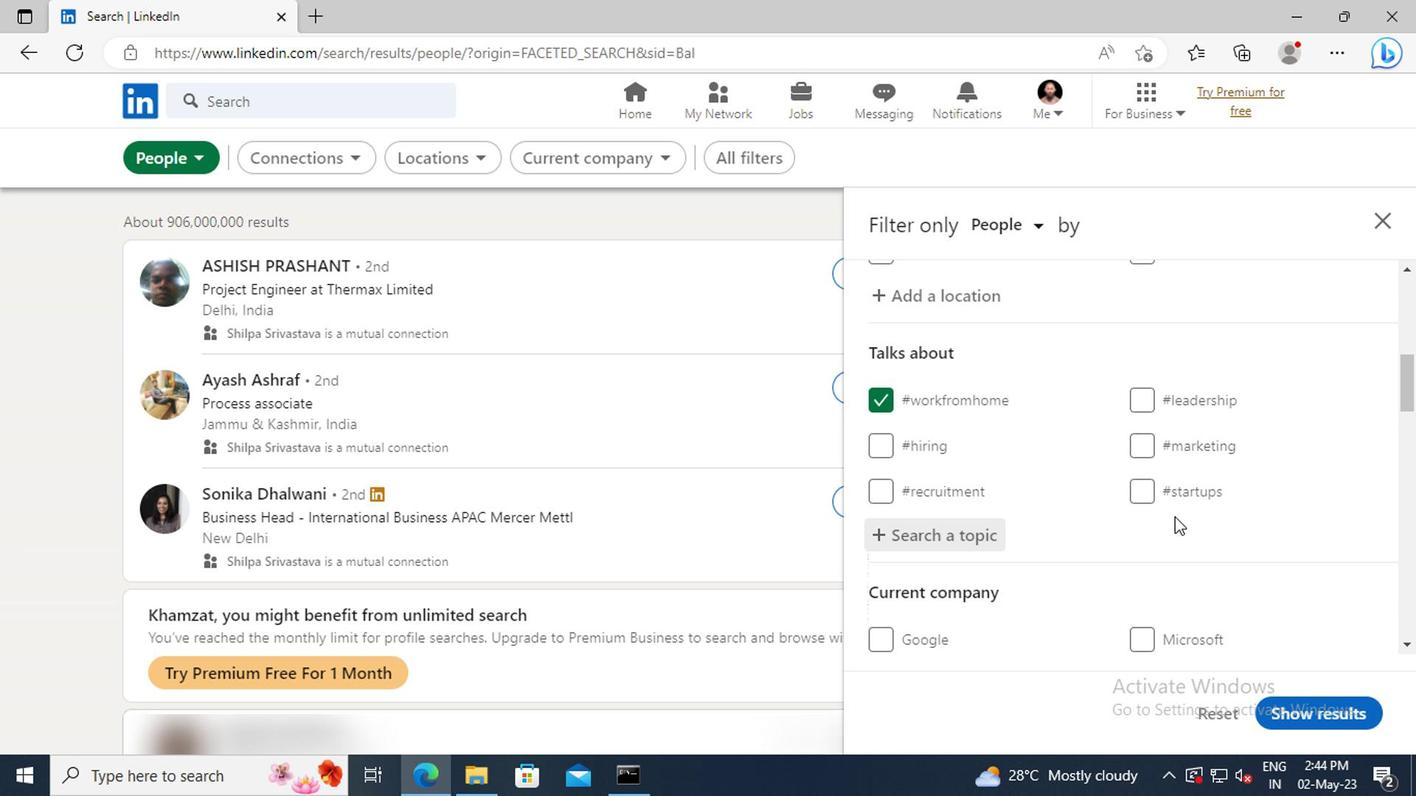 
Action: Mouse scrolled (1169, 517) with delta (0, 0)
Screenshot: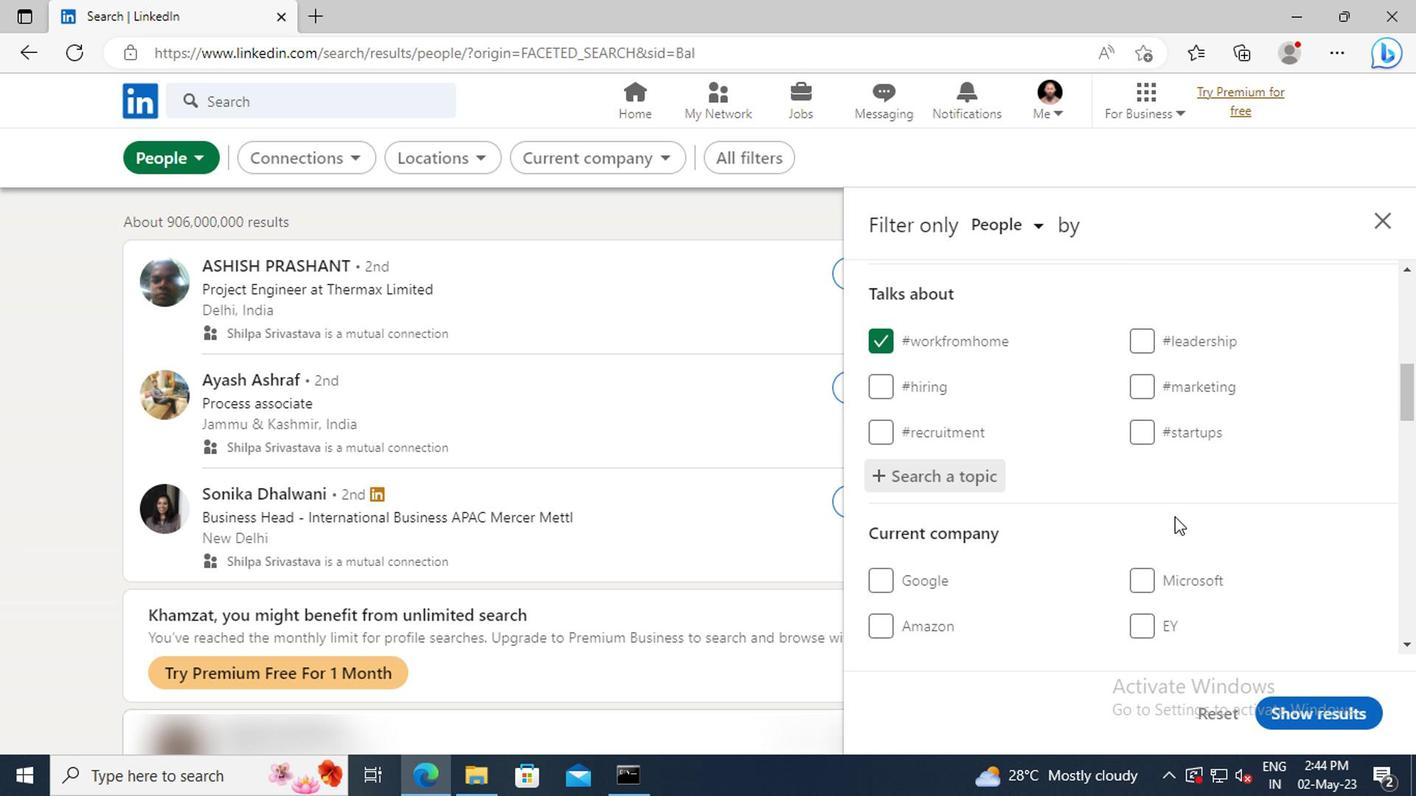 
Action: Mouse scrolled (1169, 517) with delta (0, 0)
Screenshot: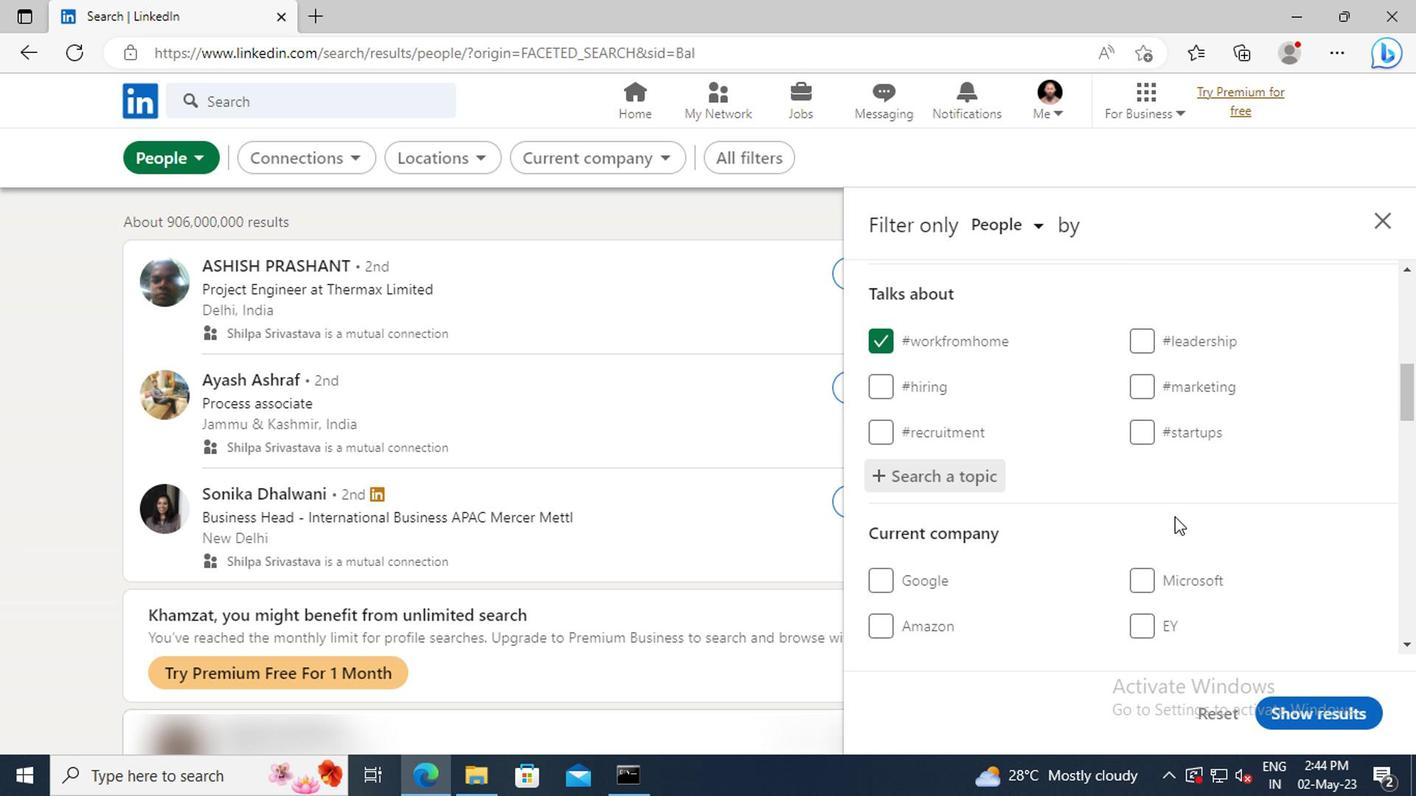 
Action: Mouse scrolled (1169, 517) with delta (0, 0)
Screenshot: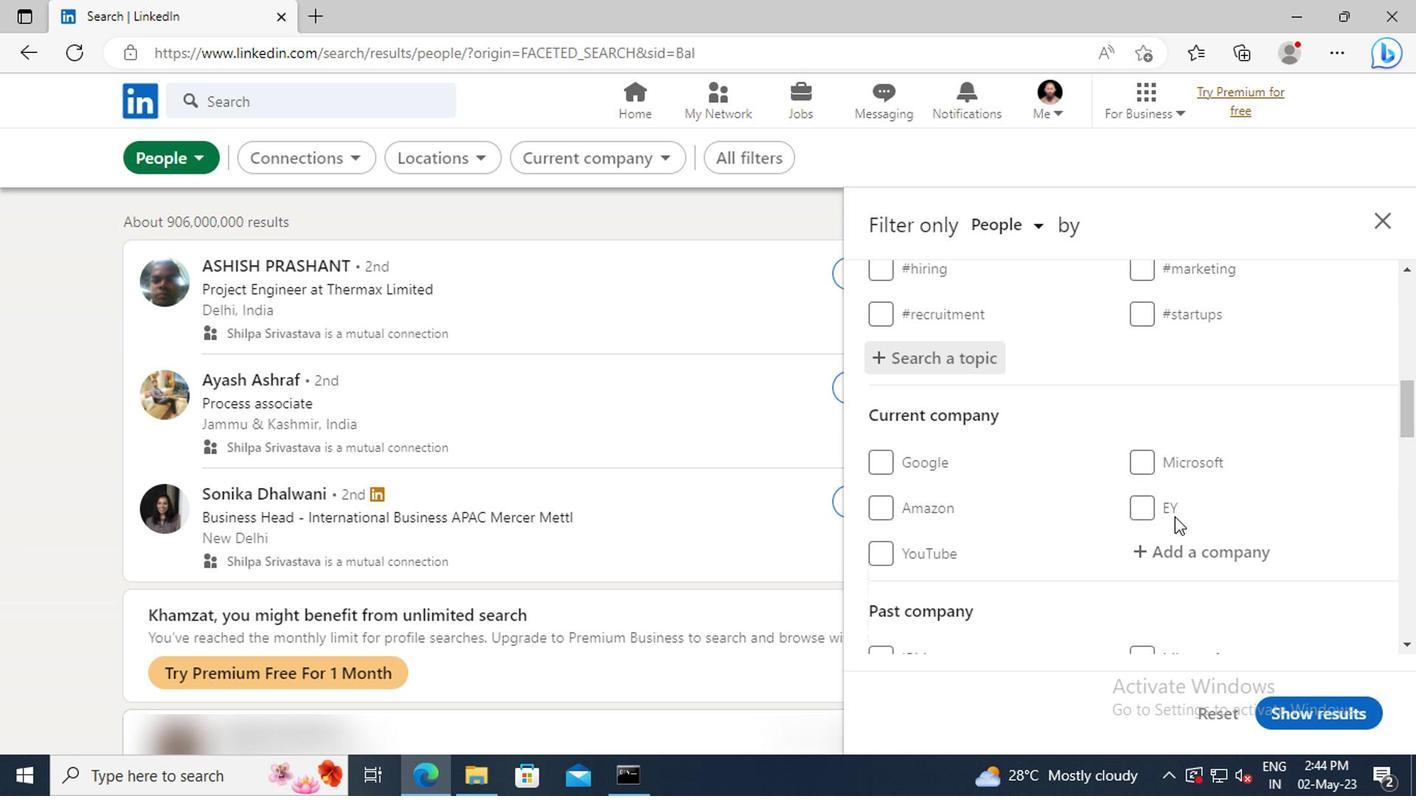 
Action: Mouse scrolled (1169, 517) with delta (0, 0)
Screenshot: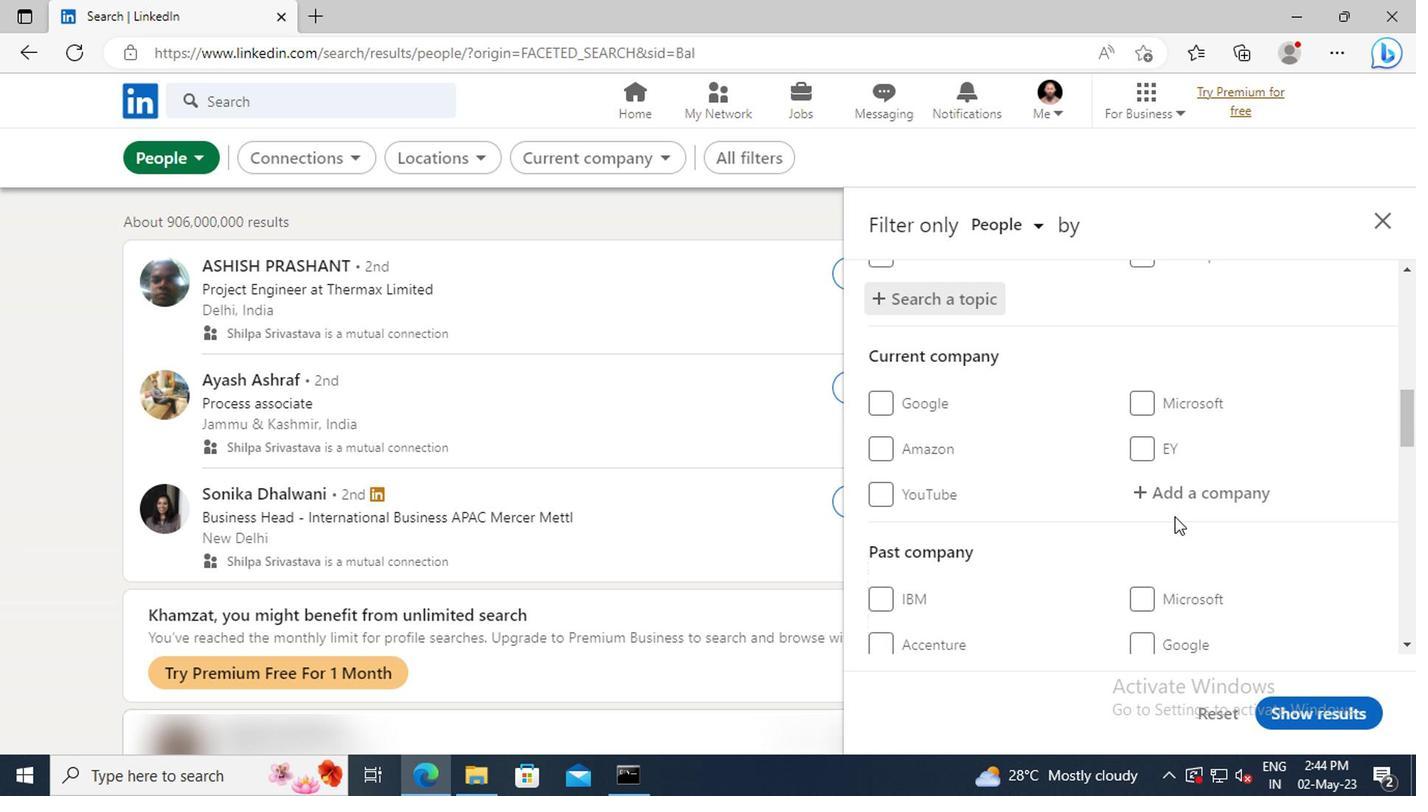 
Action: Mouse scrolled (1169, 517) with delta (0, 0)
Screenshot: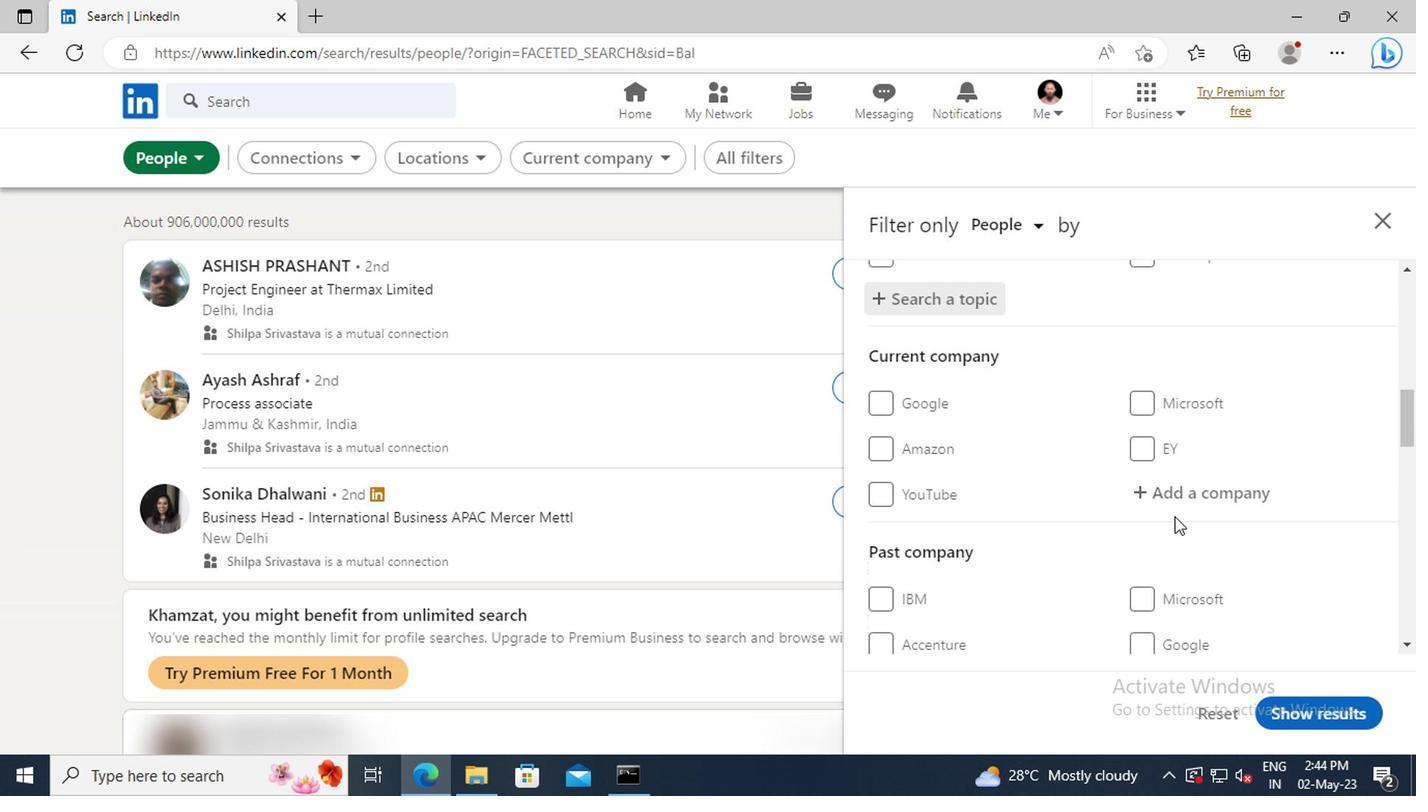 
Action: Mouse scrolled (1169, 517) with delta (0, 0)
Screenshot: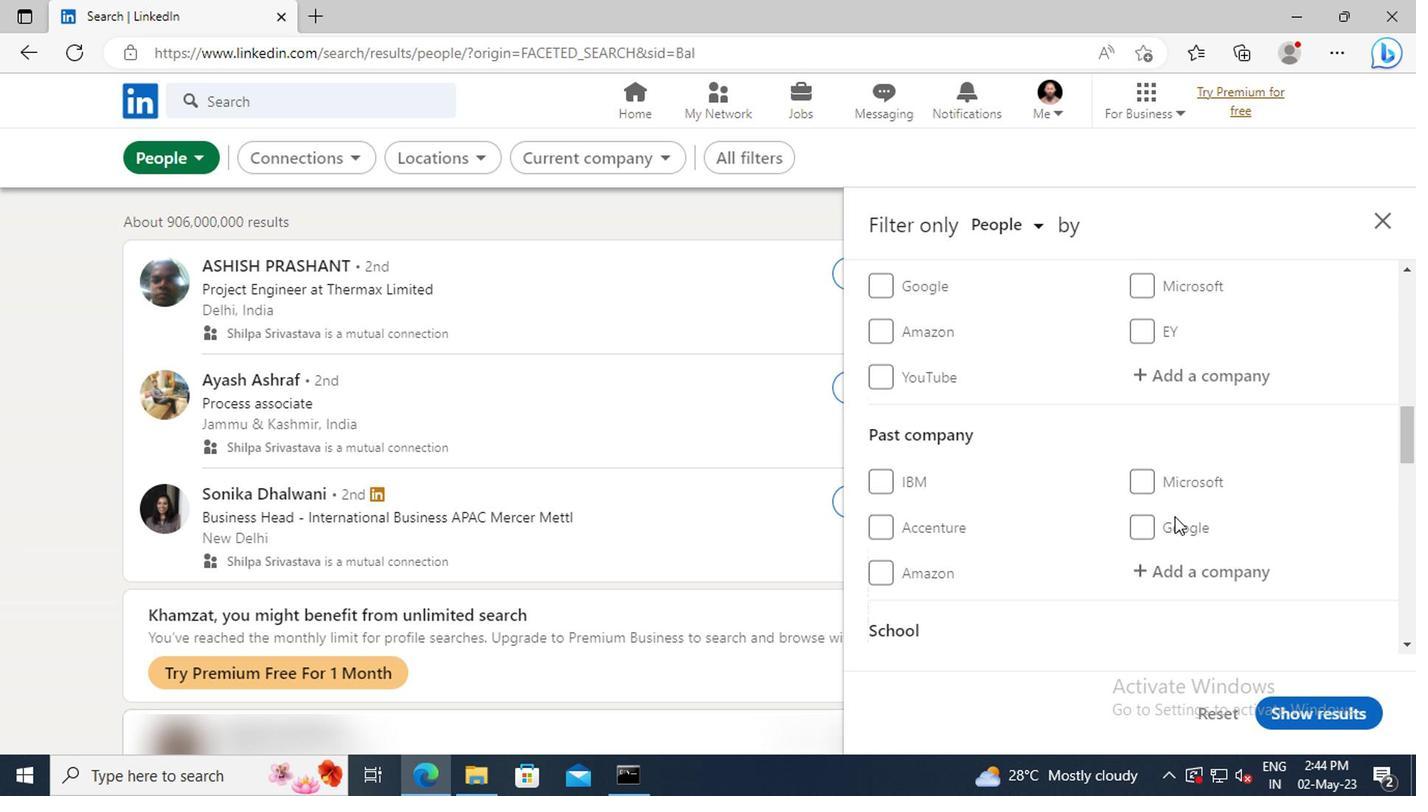 
Action: Mouse scrolled (1169, 517) with delta (0, 0)
Screenshot: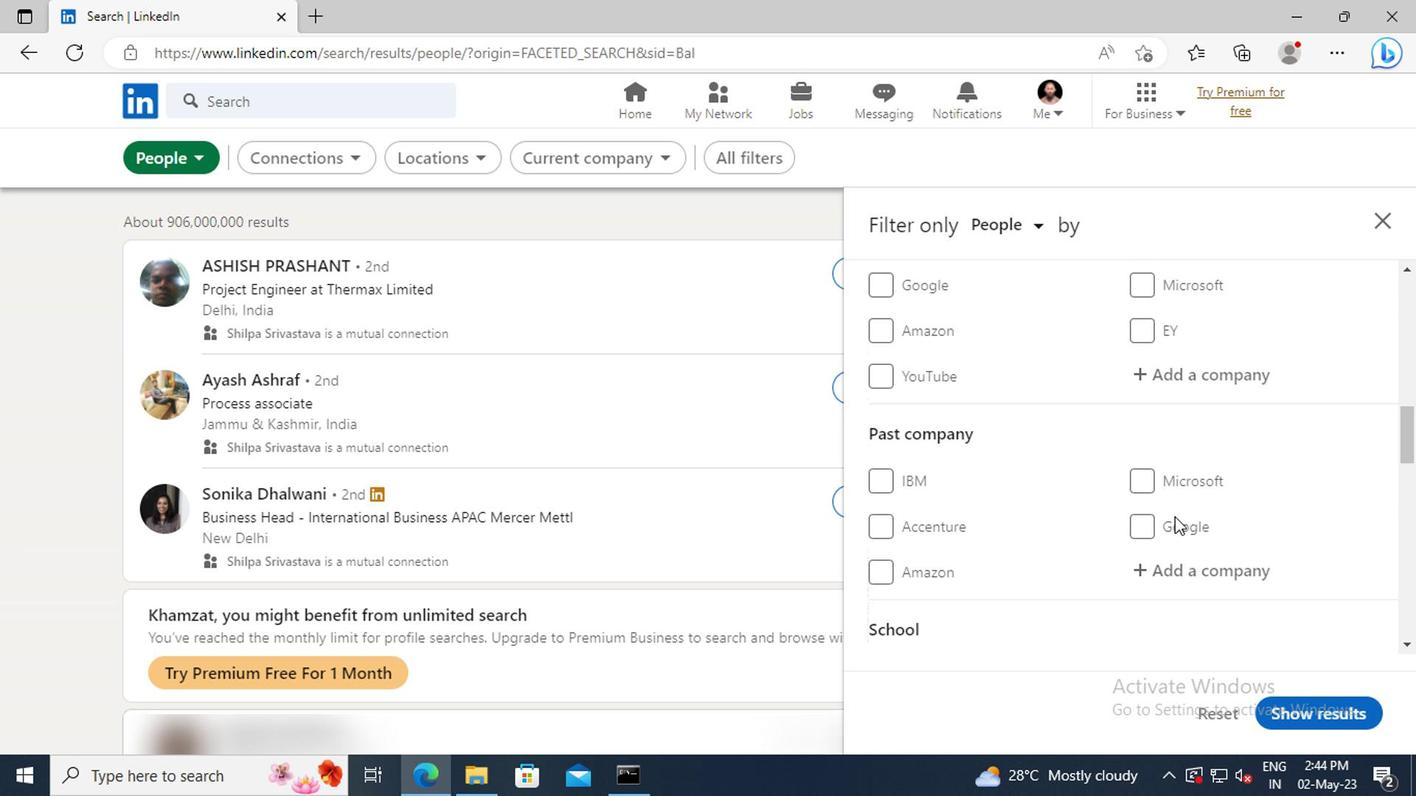 
Action: Mouse scrolled (1169, 517) with delta (0, 0)
Screenshot: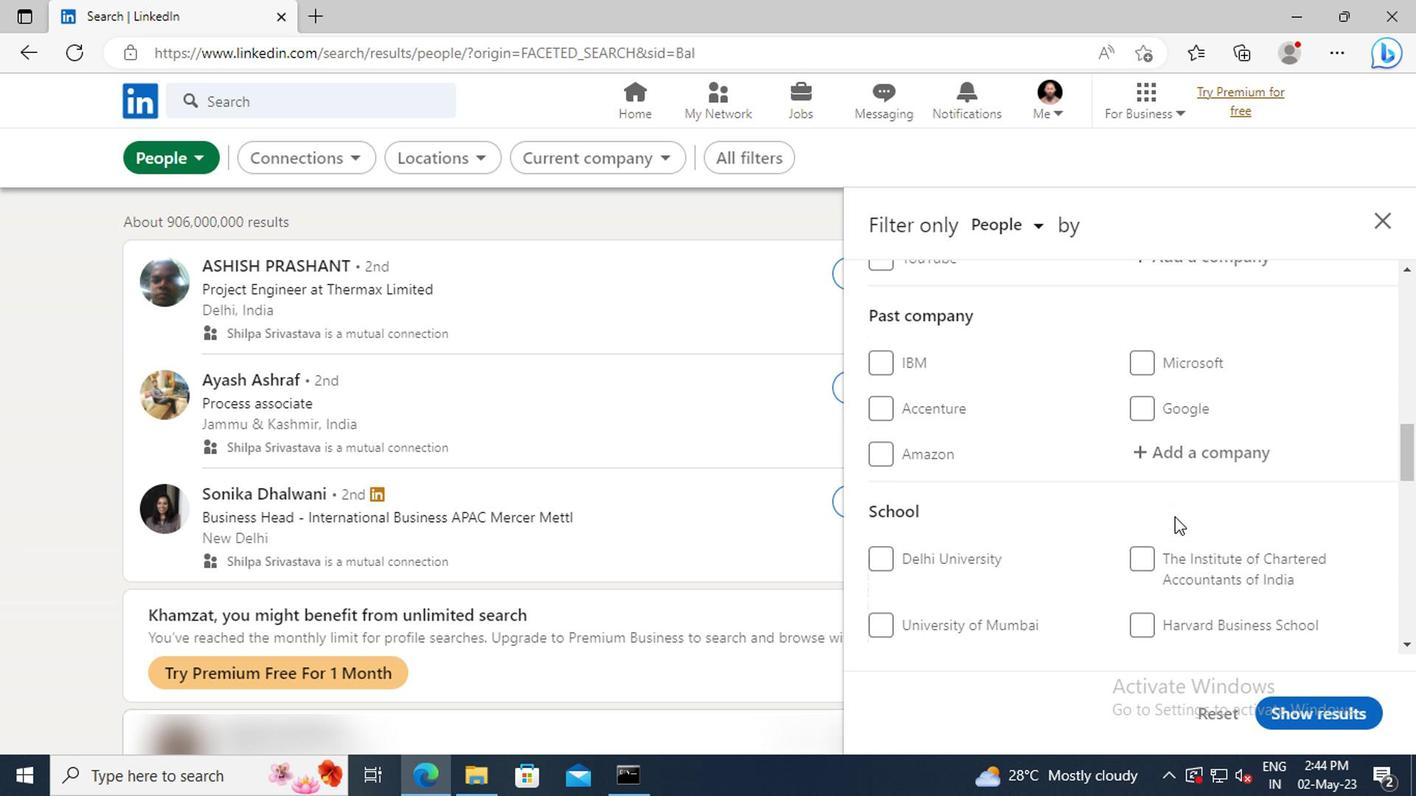 
Action: Mouse scrolled (1169, 517) with delta (0, 0)
Screenshot: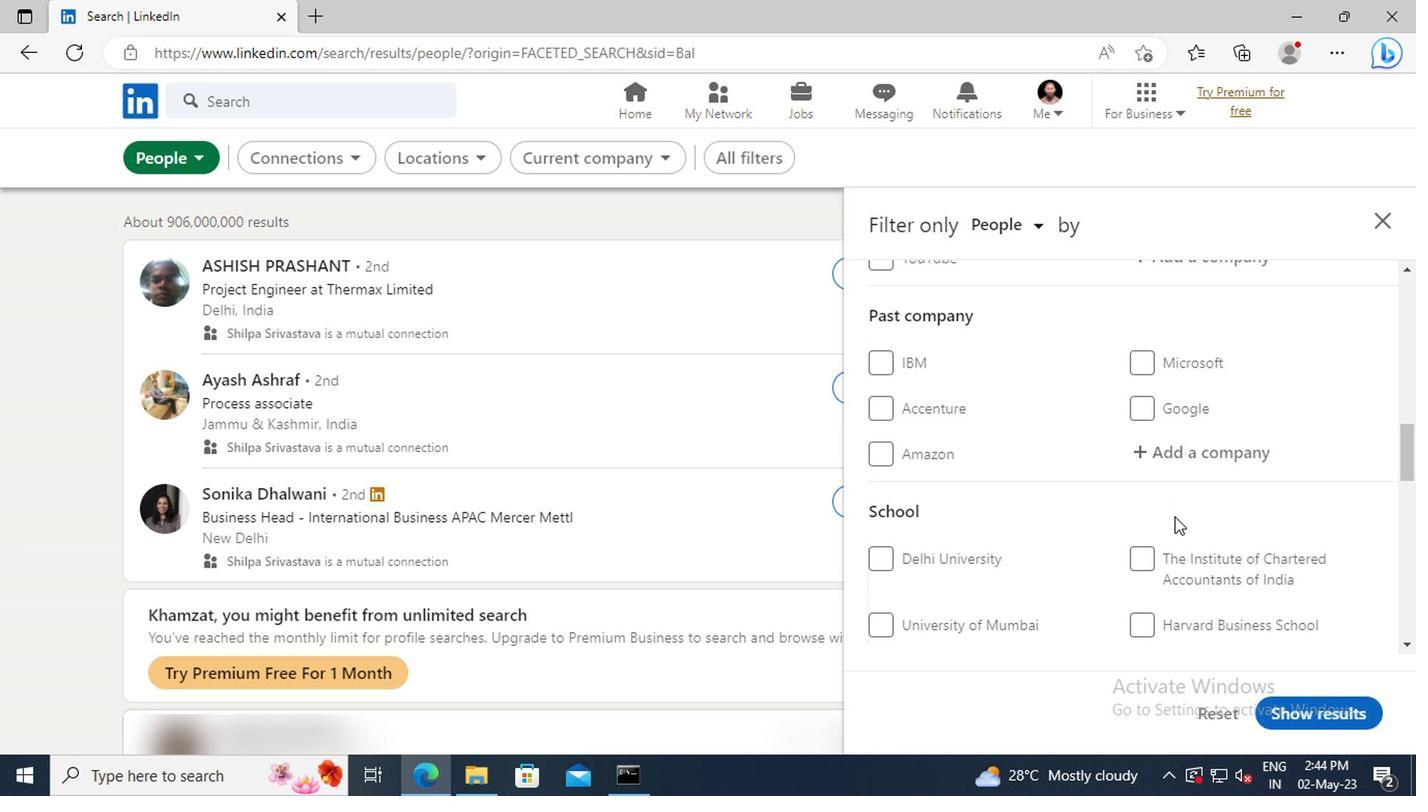 
Action: Mouse scrolled (1169, 517) with delta (0, 0)
Screenshot: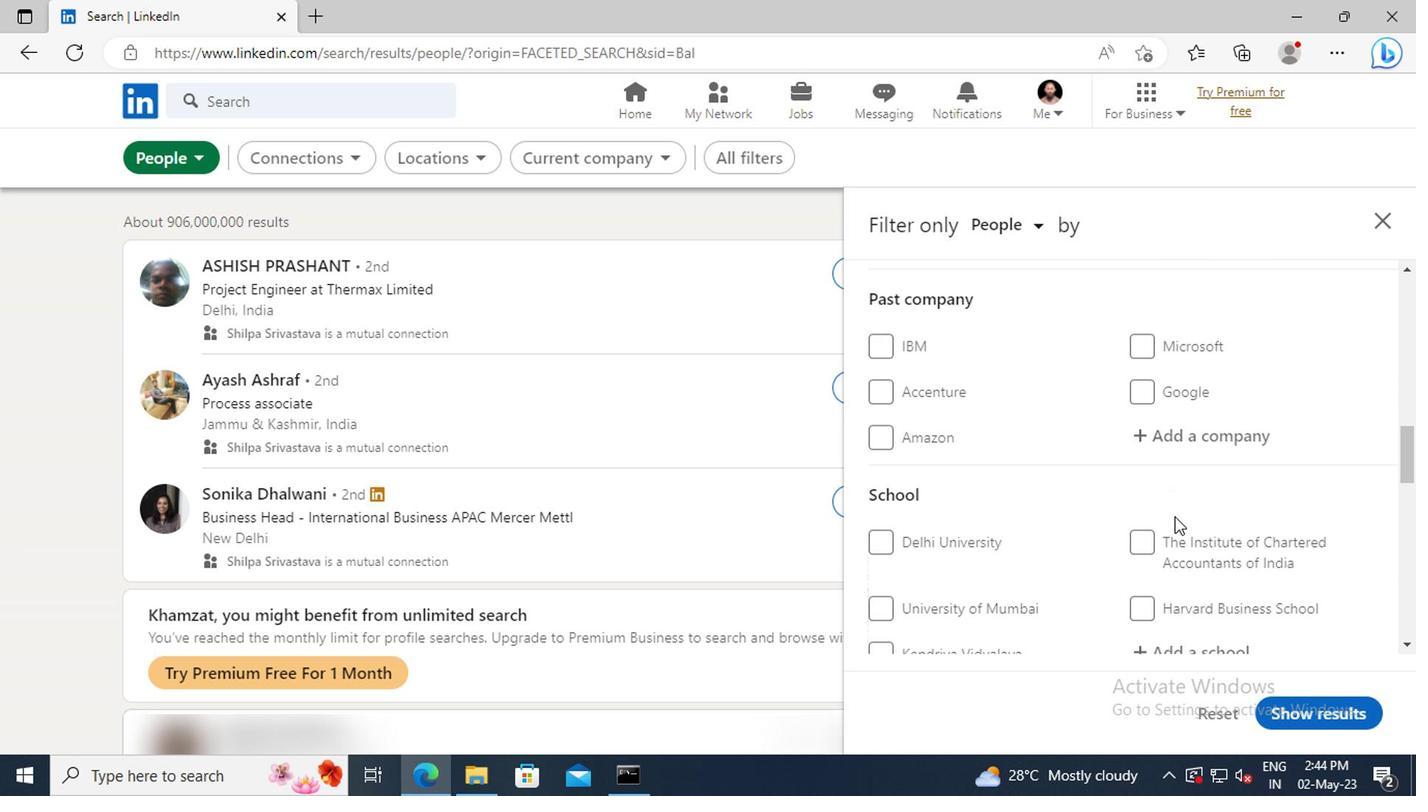 
Action: Mouse scrolled (1169, 517) with delta (0, 0)
Screenshot: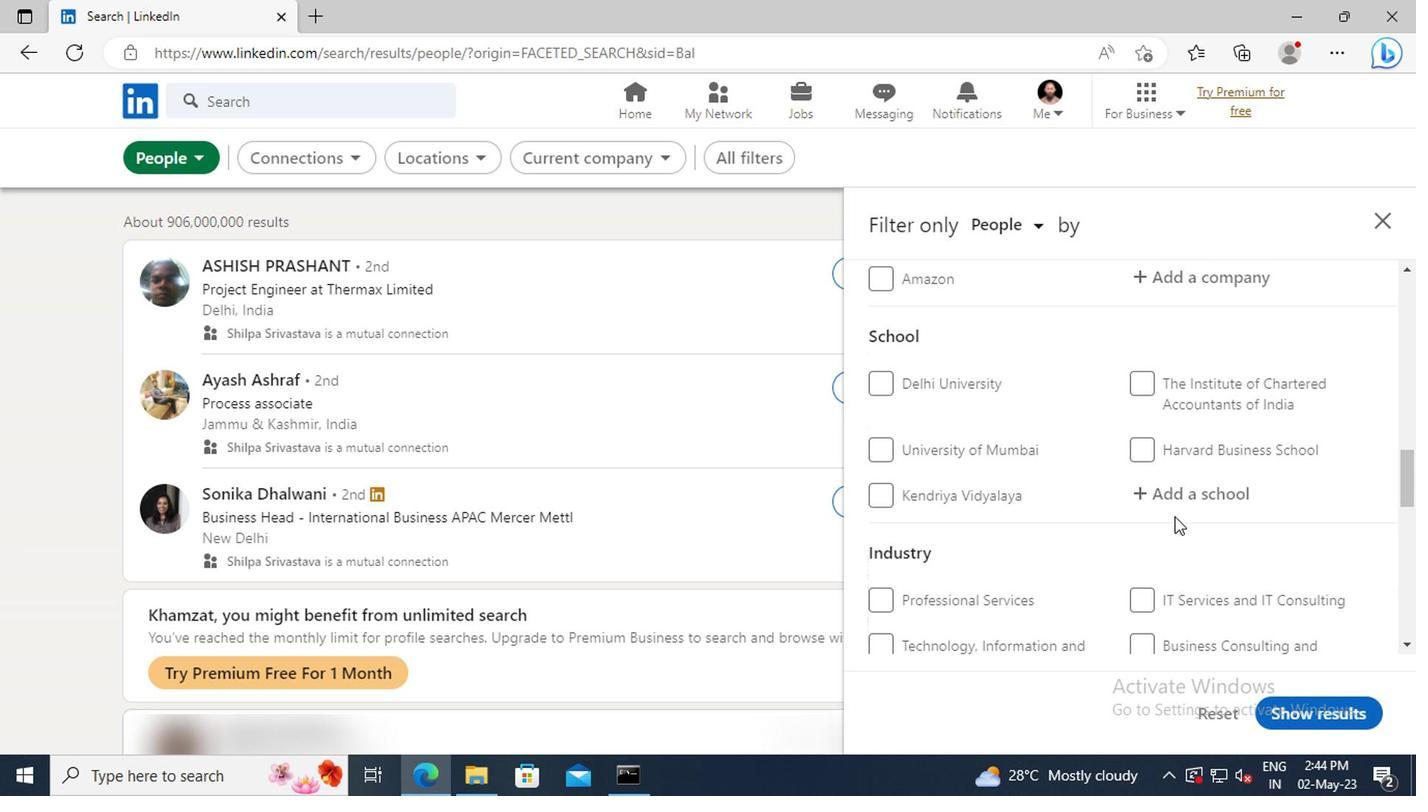 
Action: Mouse scrolled (1169, 517) with delta (0, 0)
Screenshot: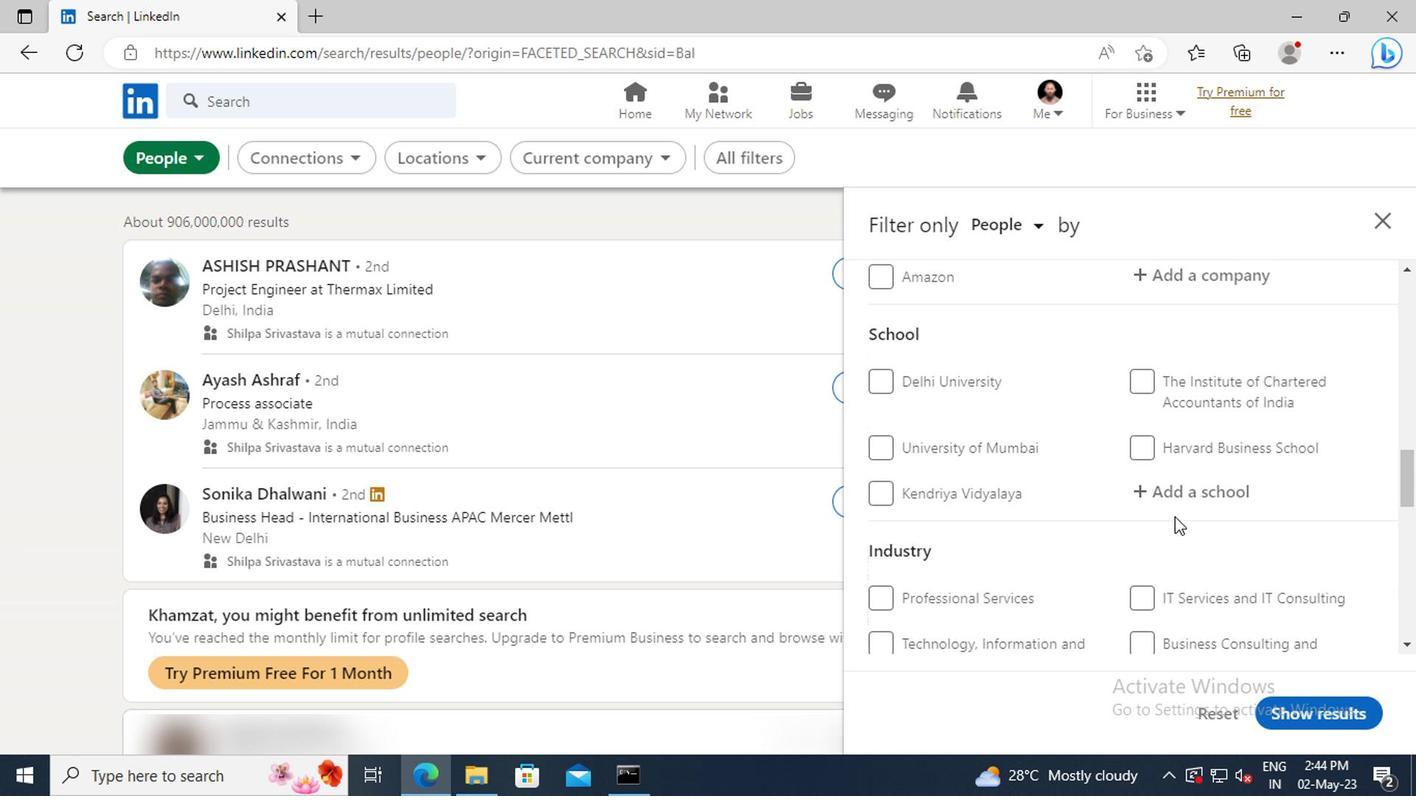 
Action: Mouse scrolled (1169, 517) with delta (0, 0)
Screenshot: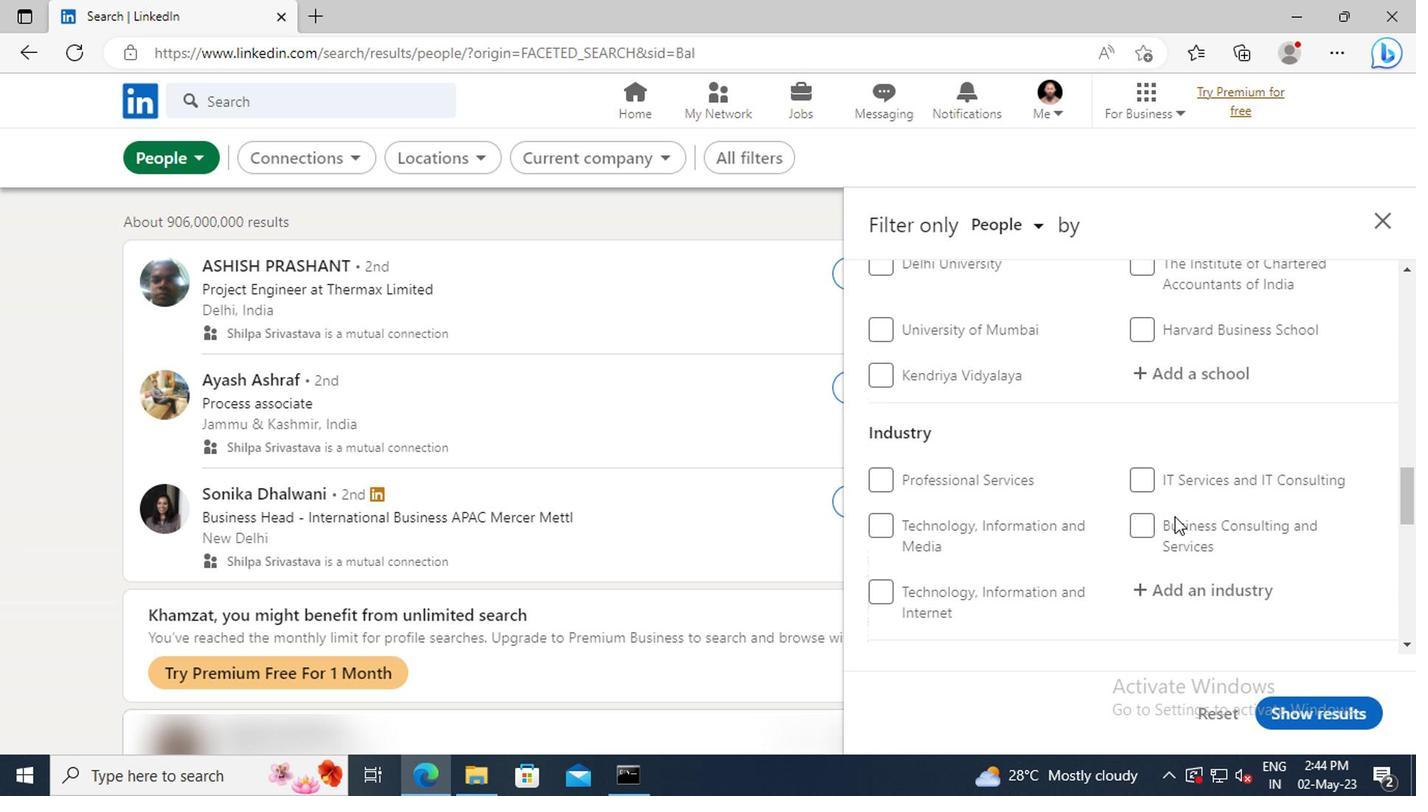 
Action: Mouse scrolled (1169, 517) with delta (0, 0)
Screenshot: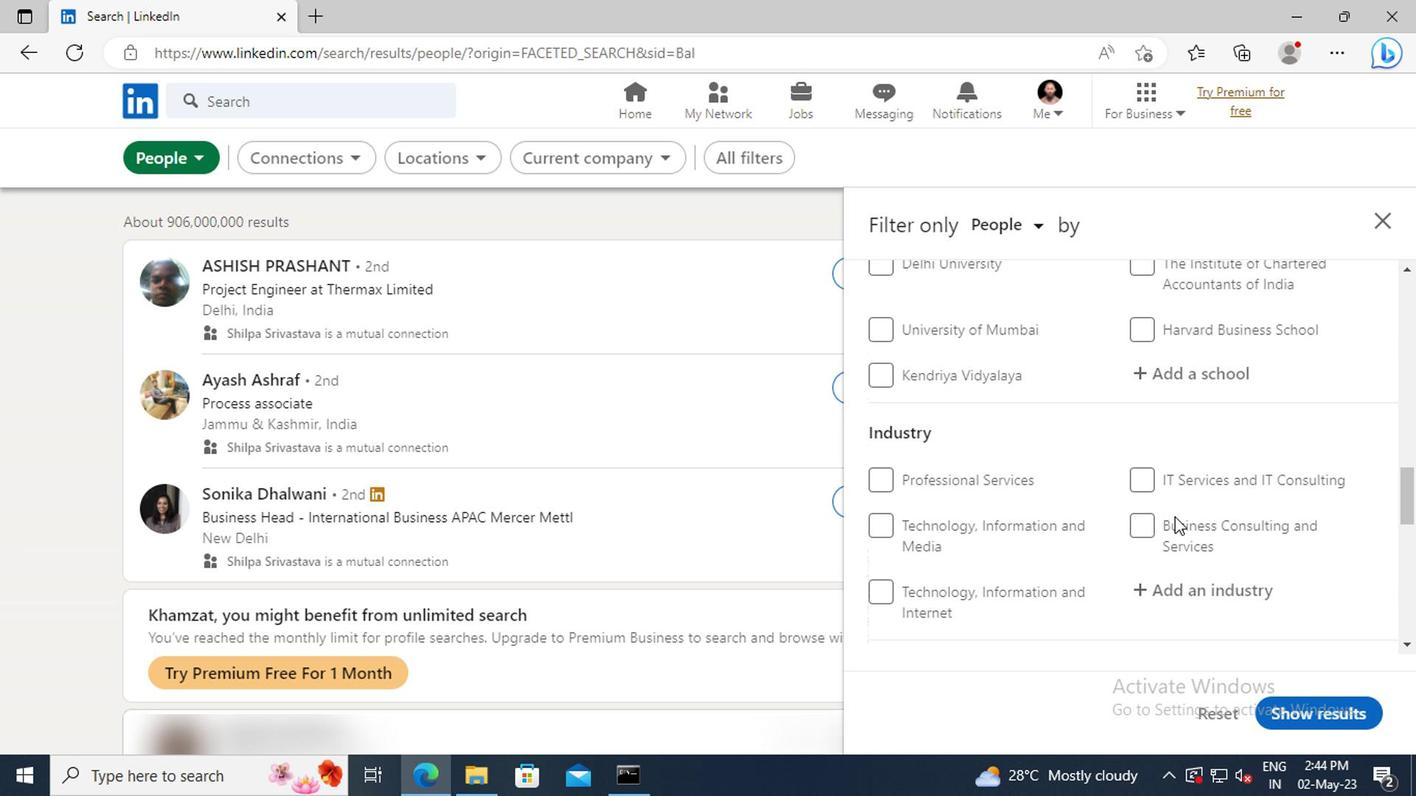 
Action: Mouse scrolled (1169, 517) with delta (0, 0)
Screenshot: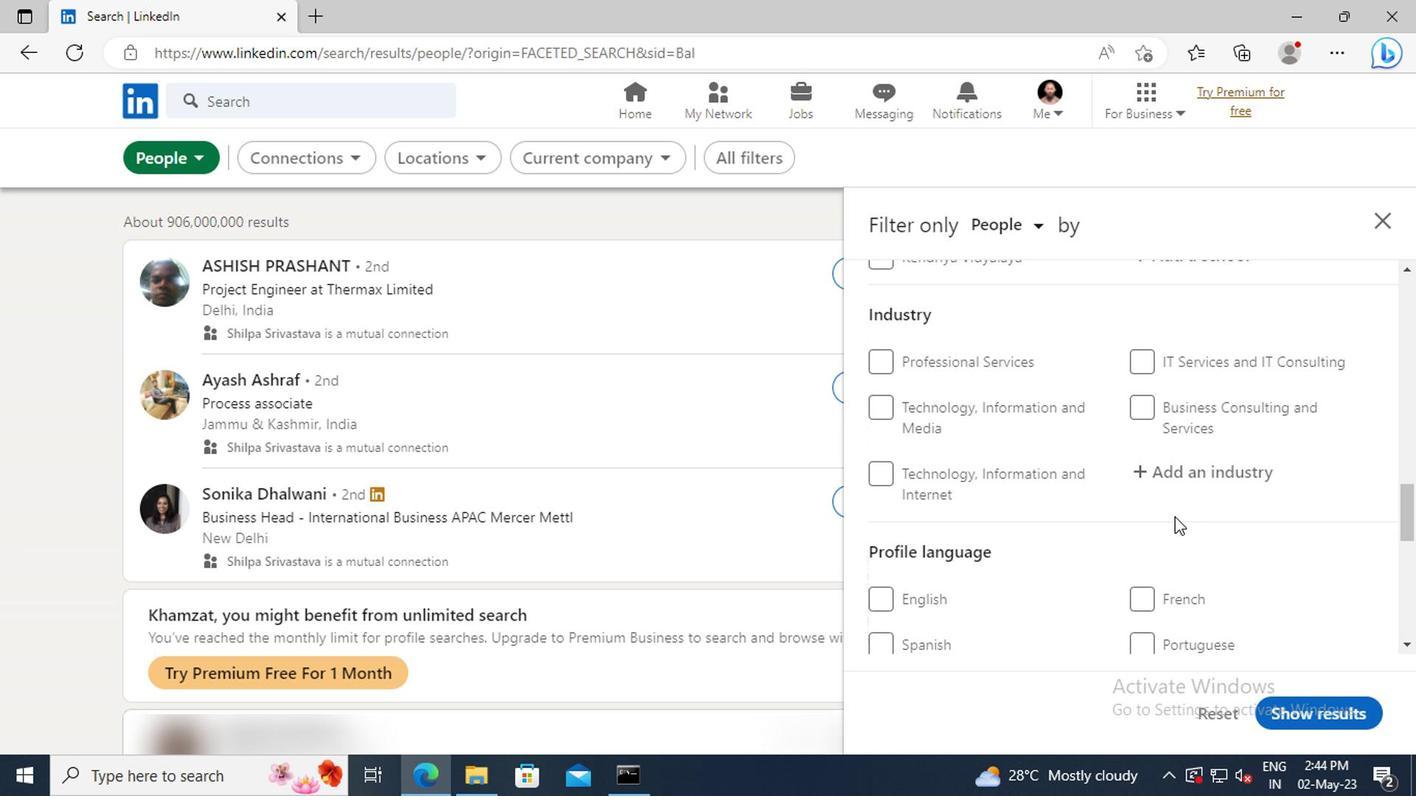 
Action: Mouse moved to (879, 543)
Screenshot: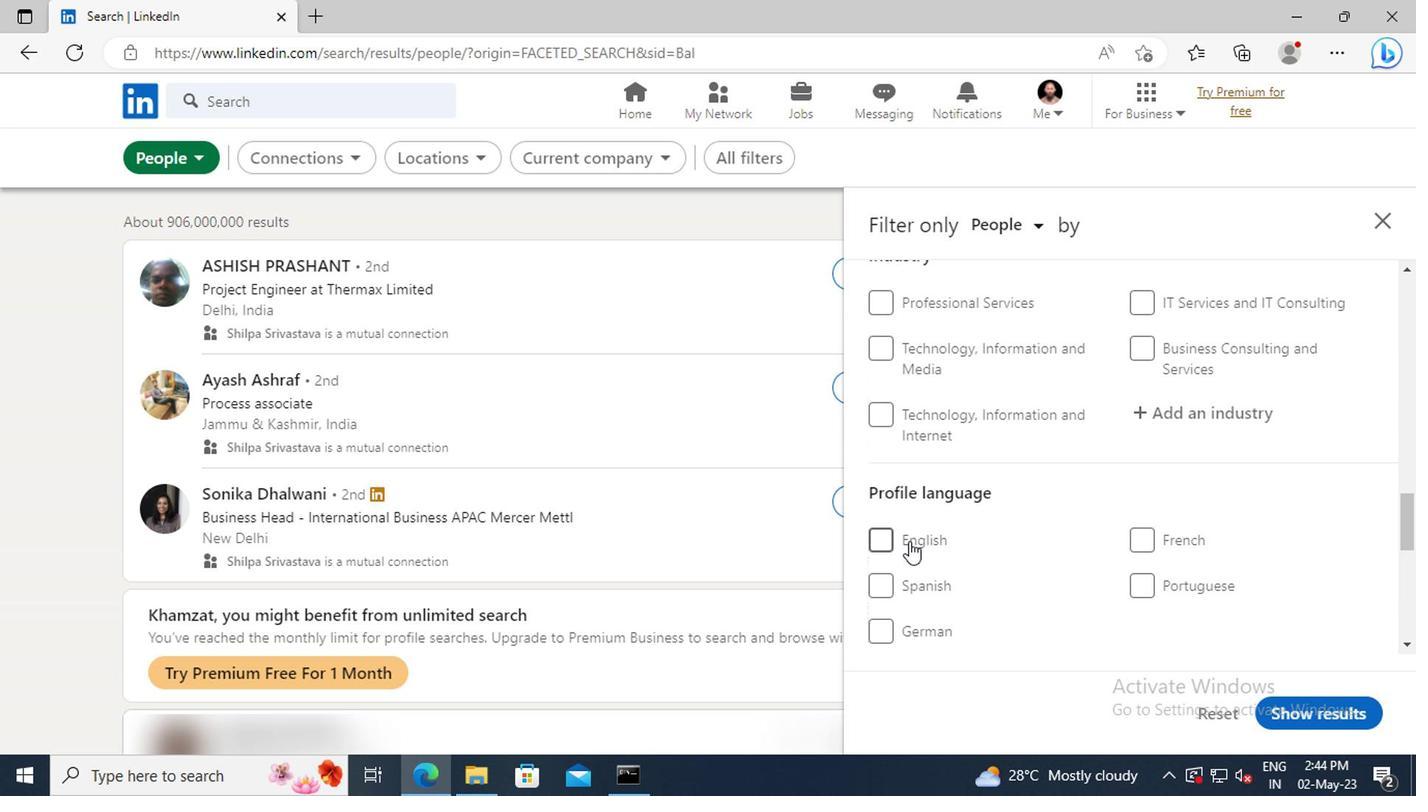 
Action: Mouse pressed left at (879, 543)
Screenshot: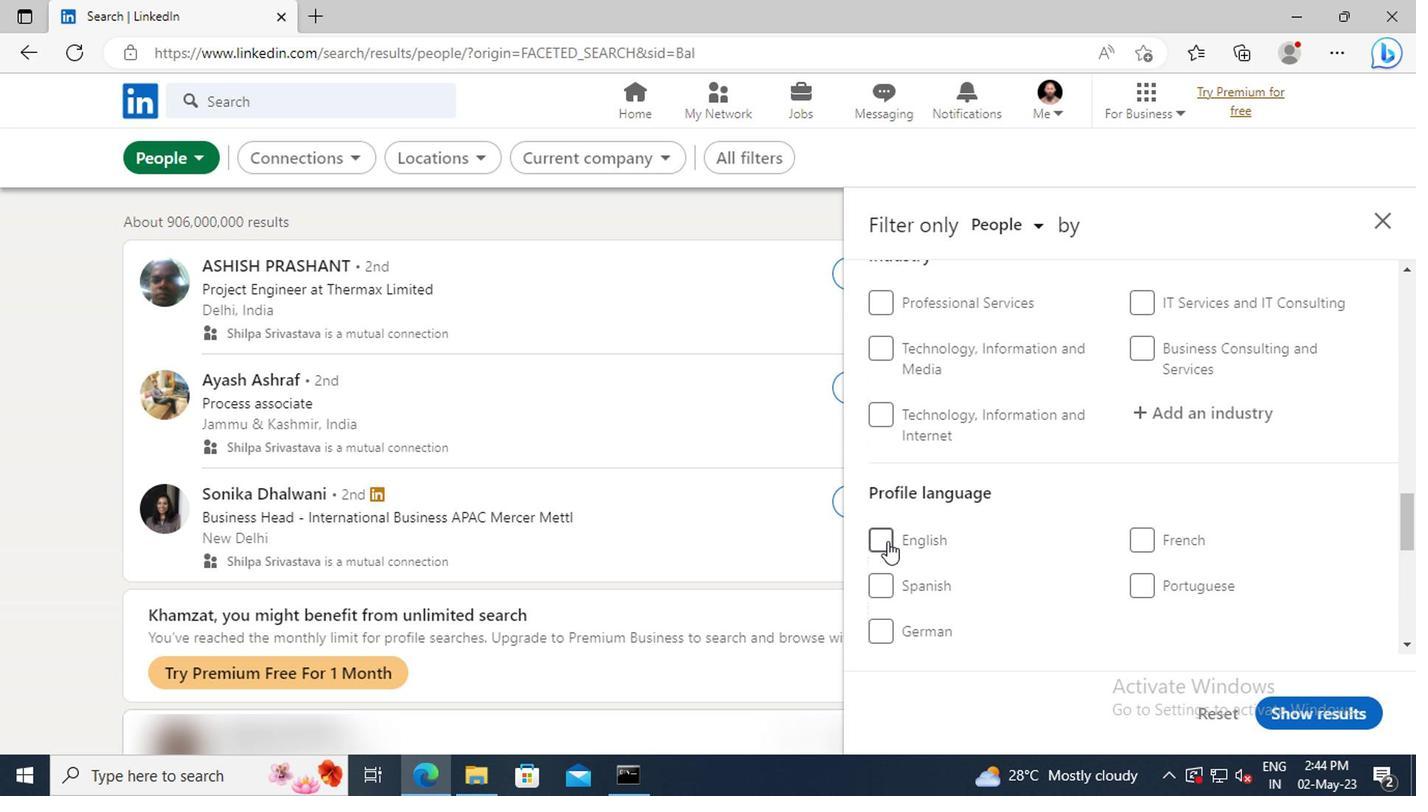 
Action: Mouse moved to (1128, 520)
Screenshot: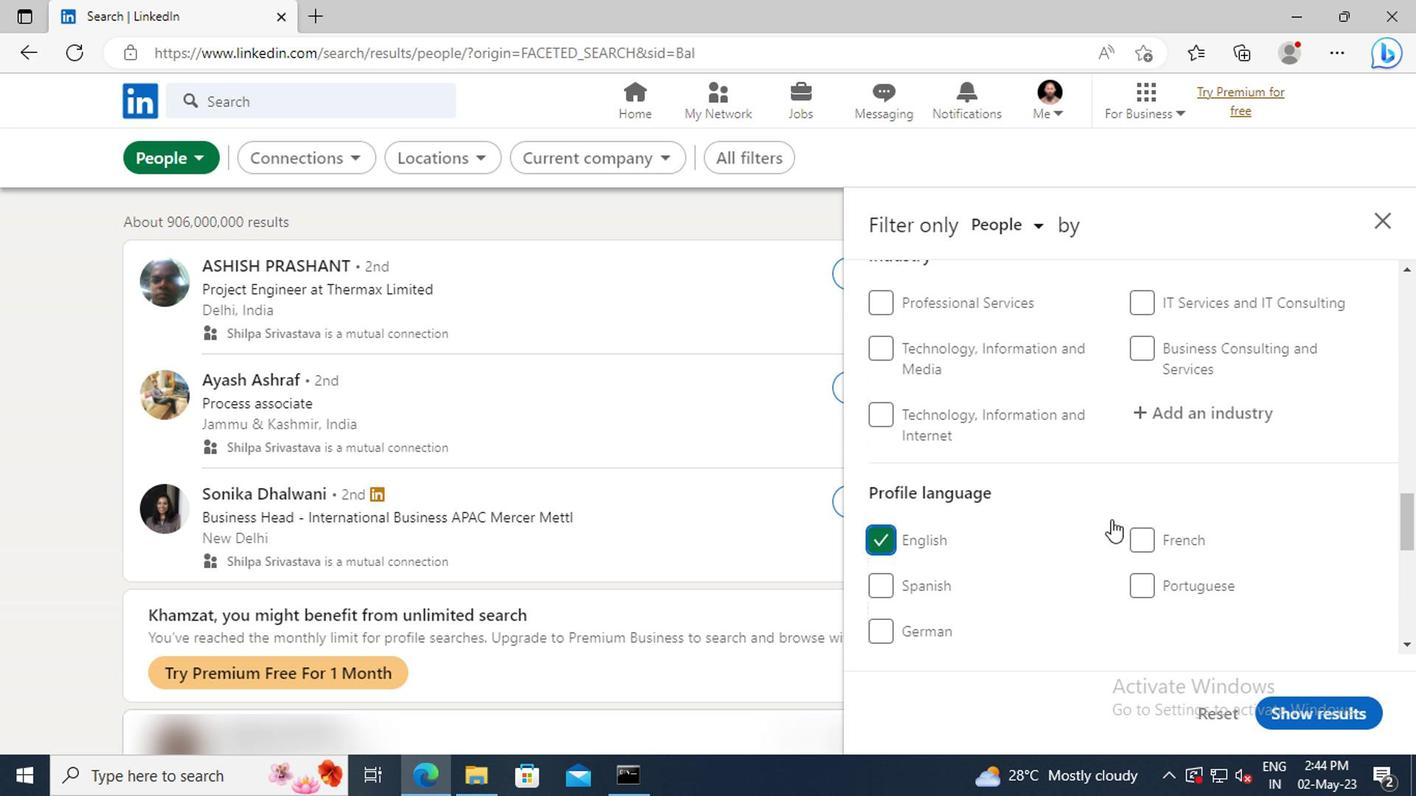 
Action: Mouse scrolled (1128, 522) with delta (0, 1)
Screenshot: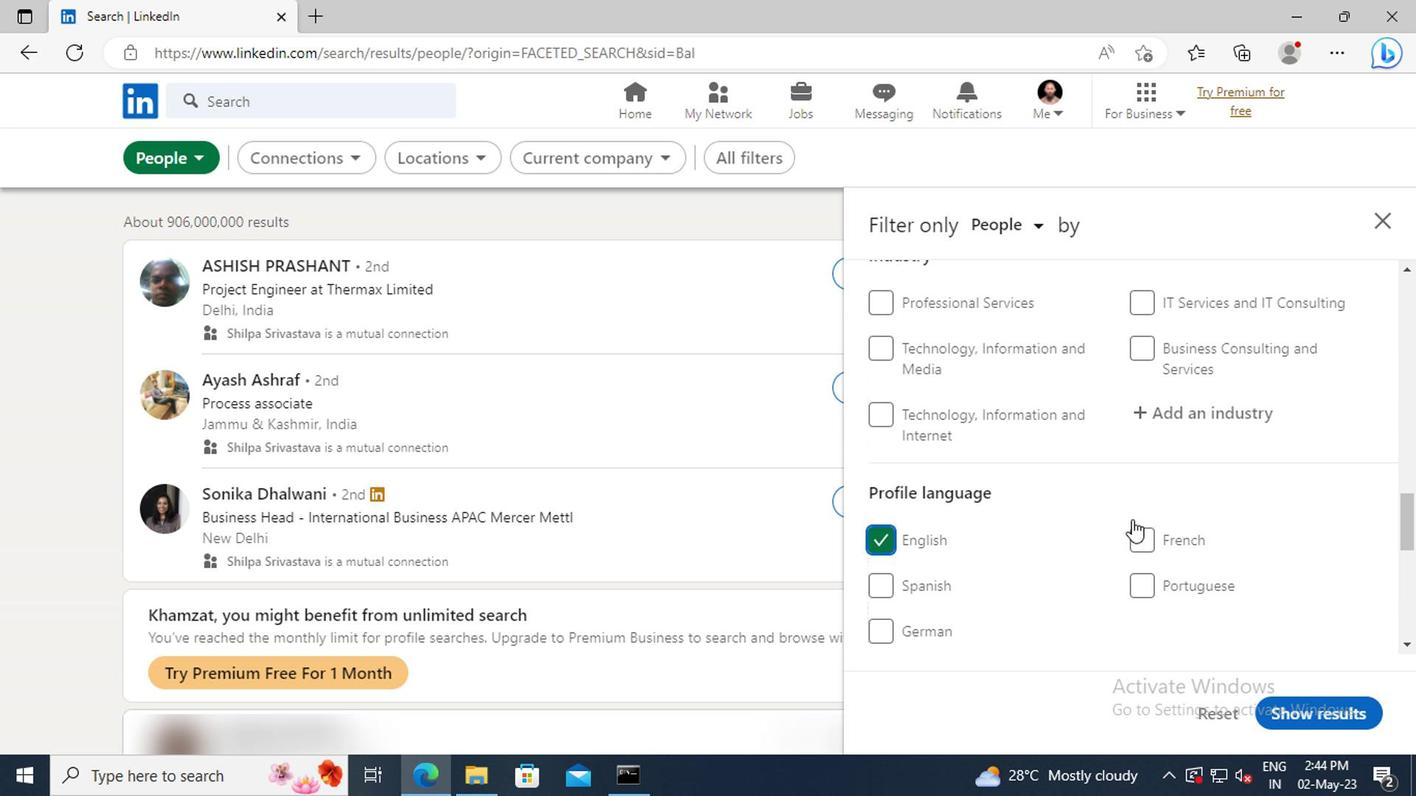 
Action: Mouse scrolled (1128, 522) with delta (0, 1)
Screenshot: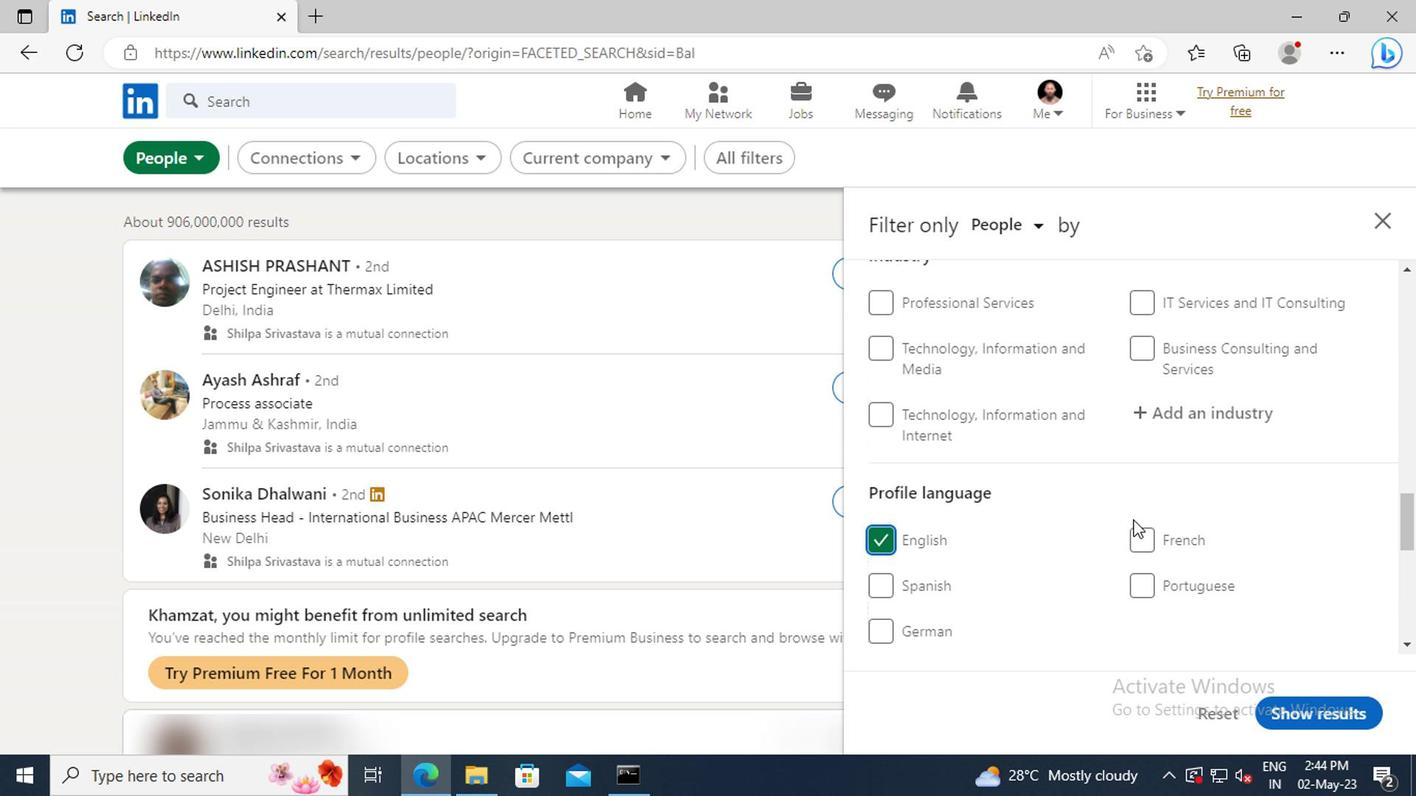
Action: Mouse moved to (1128, 520)
Screenshot: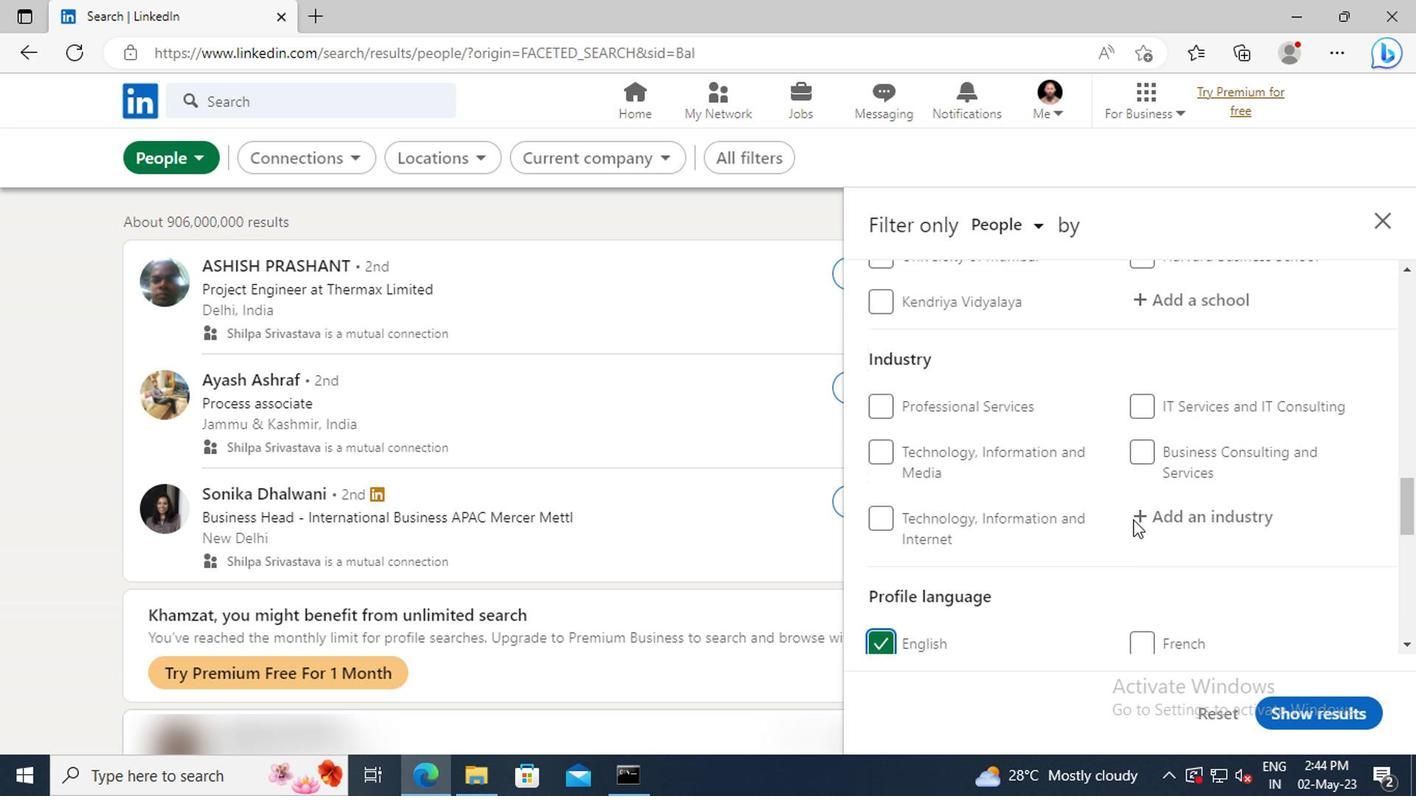 
Action: Mouse scrolled (1128, 522) with delta (0, 1)
Screenshot: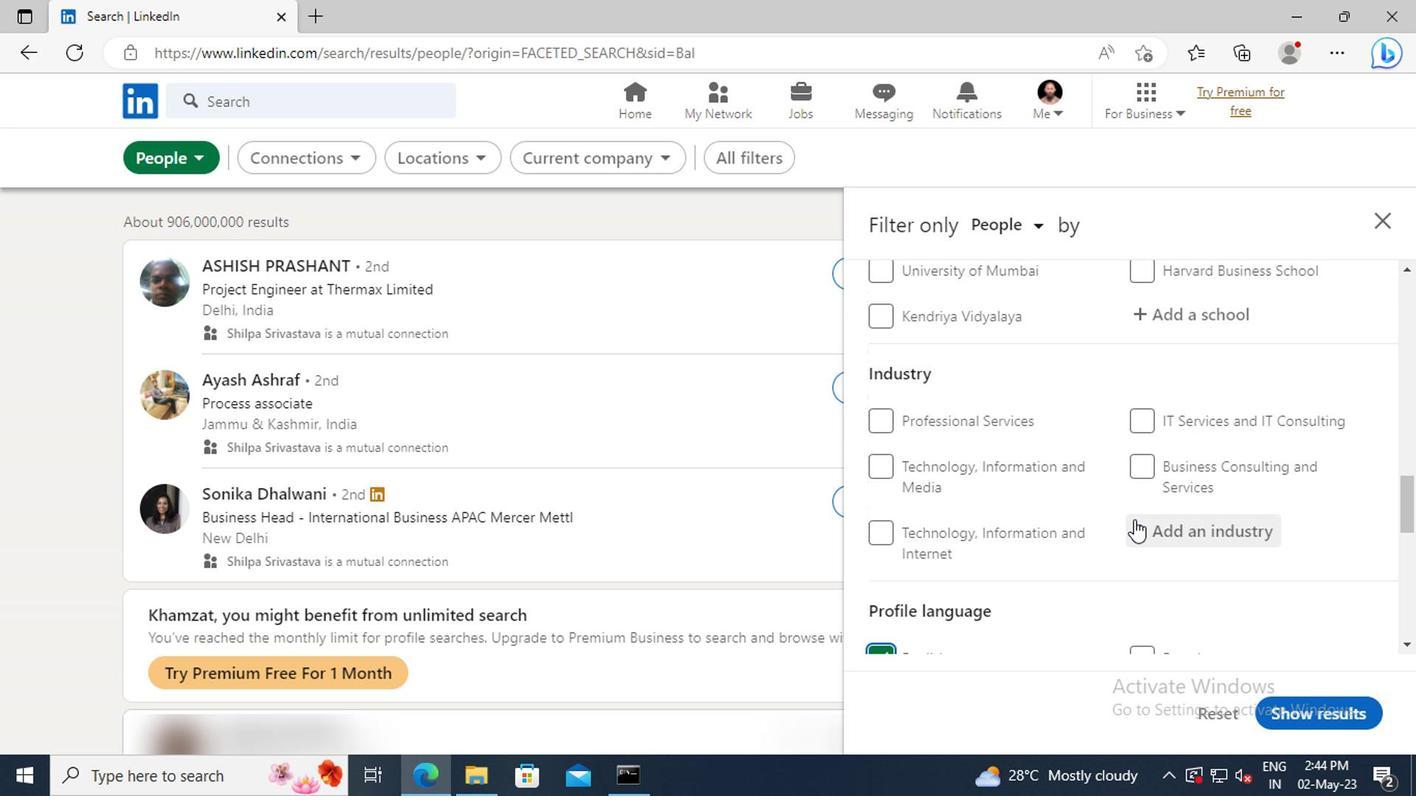 
Action: Mouse scrolled (1128, 522) with delta (0, 1)
Screenshot: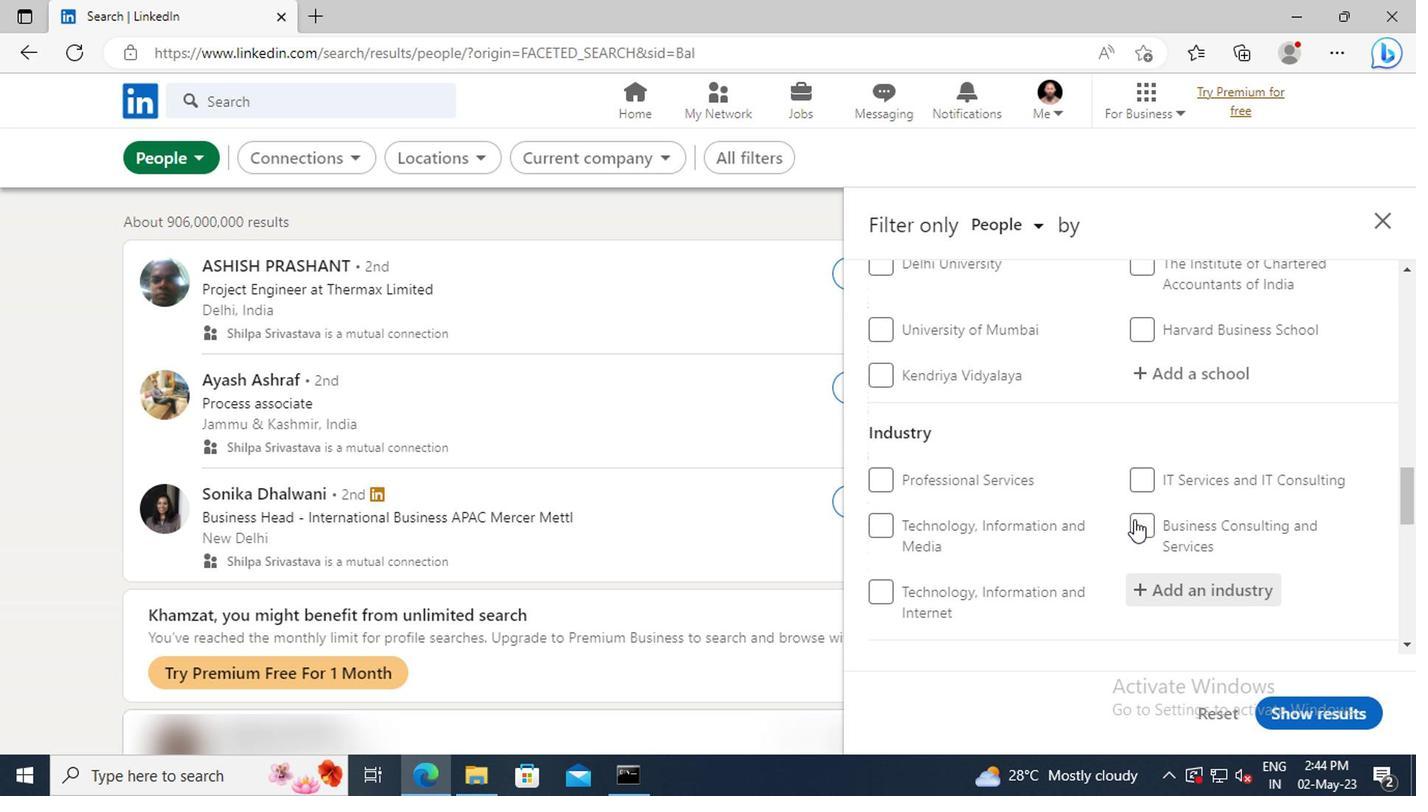 
Action: Mouse scrolled (1128, 522) with delta (0, 1)
Screenshot: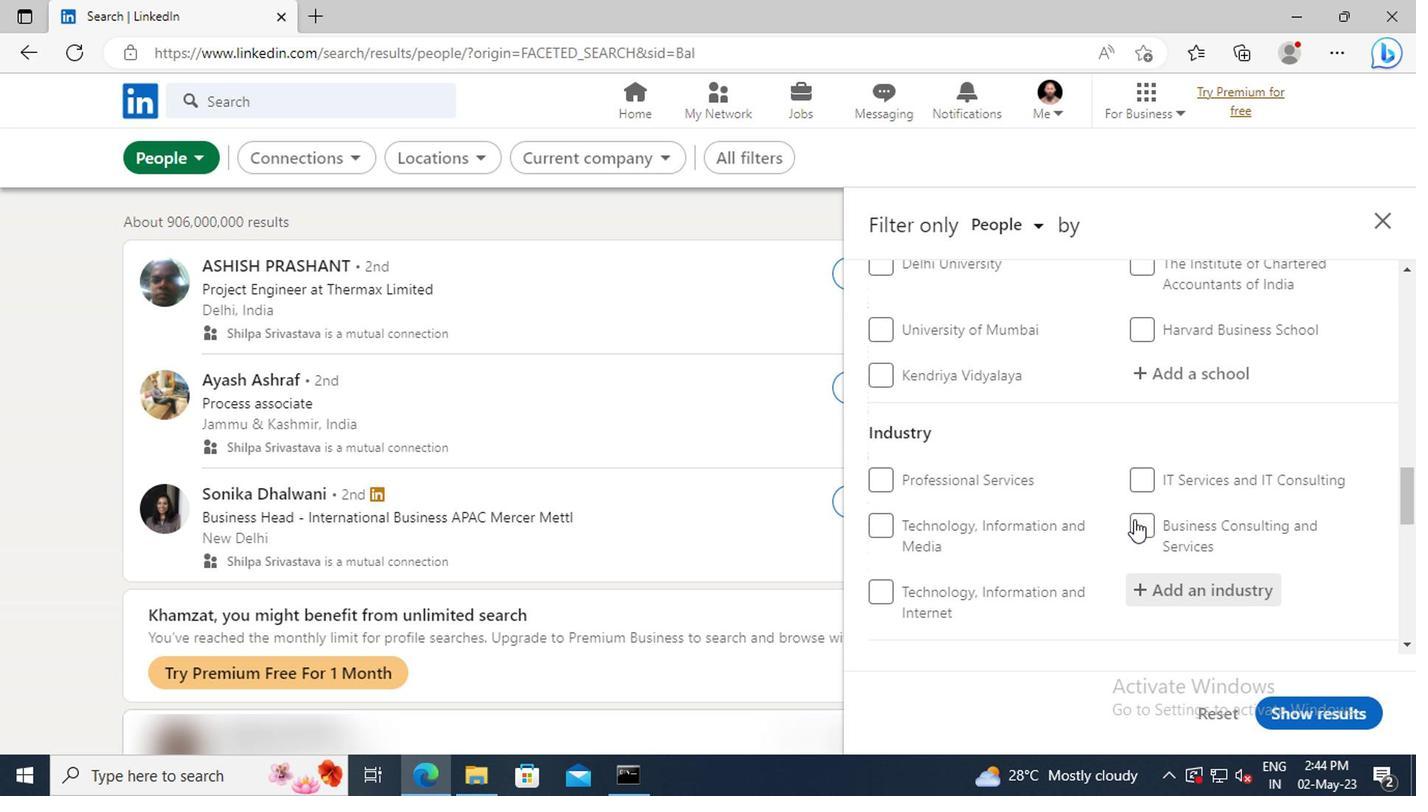 
Action: Mouse scrolled (1128, 522) with delta (0, 1)
Screenshot: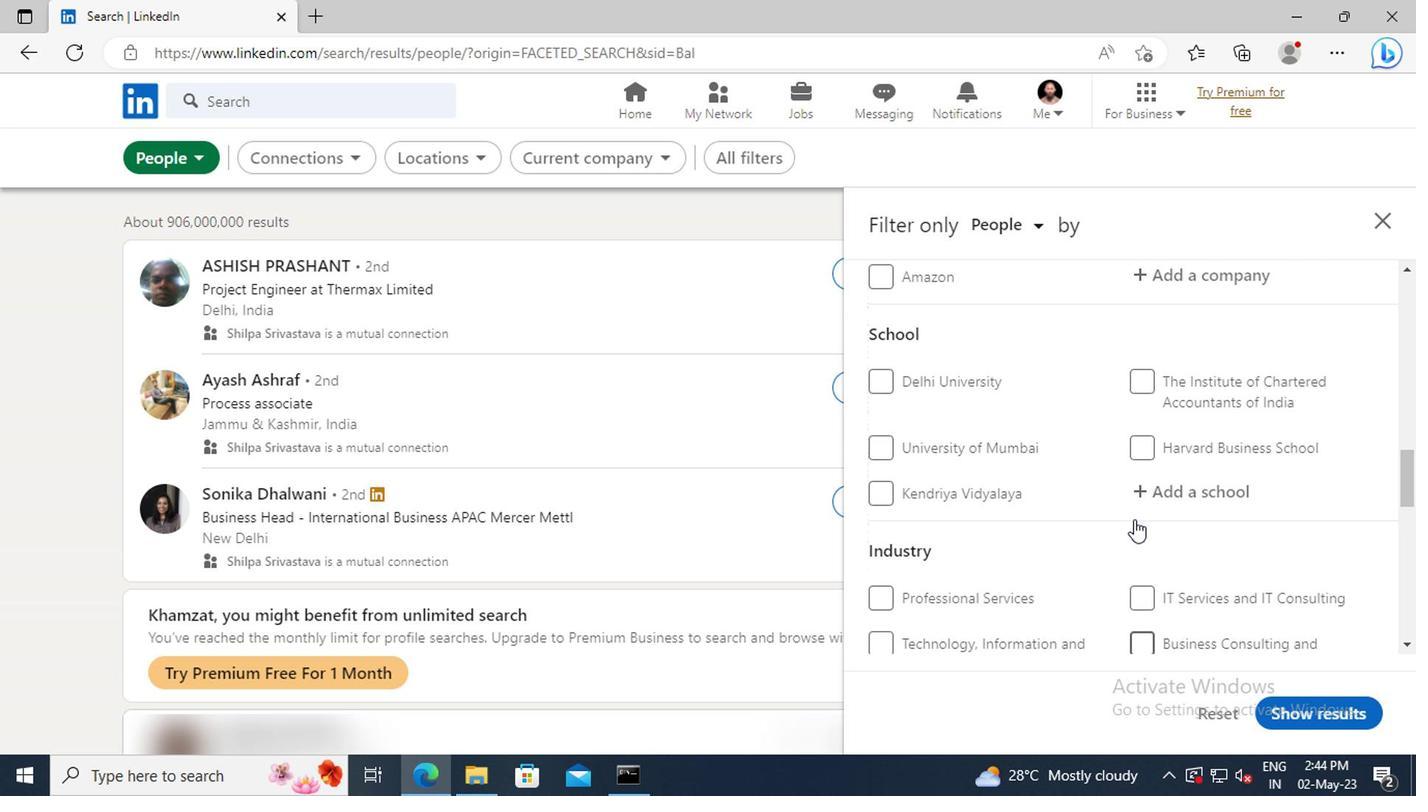 
Action: Mouse scrolled (1128, 522) with delta (0, 1)
Screenshot: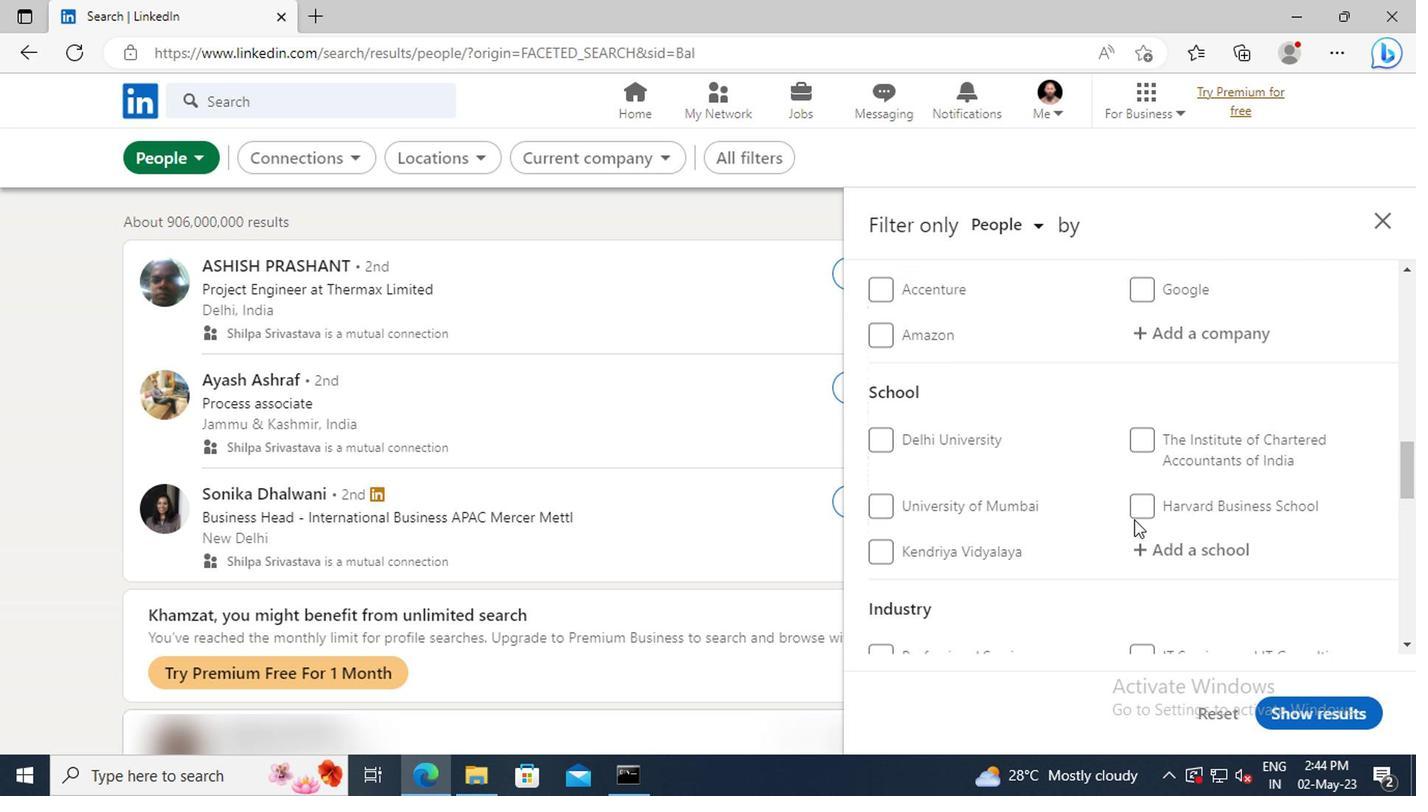 
Action: Mouse scrolled (1128, 522) with delta (0, 1)
Screenshot: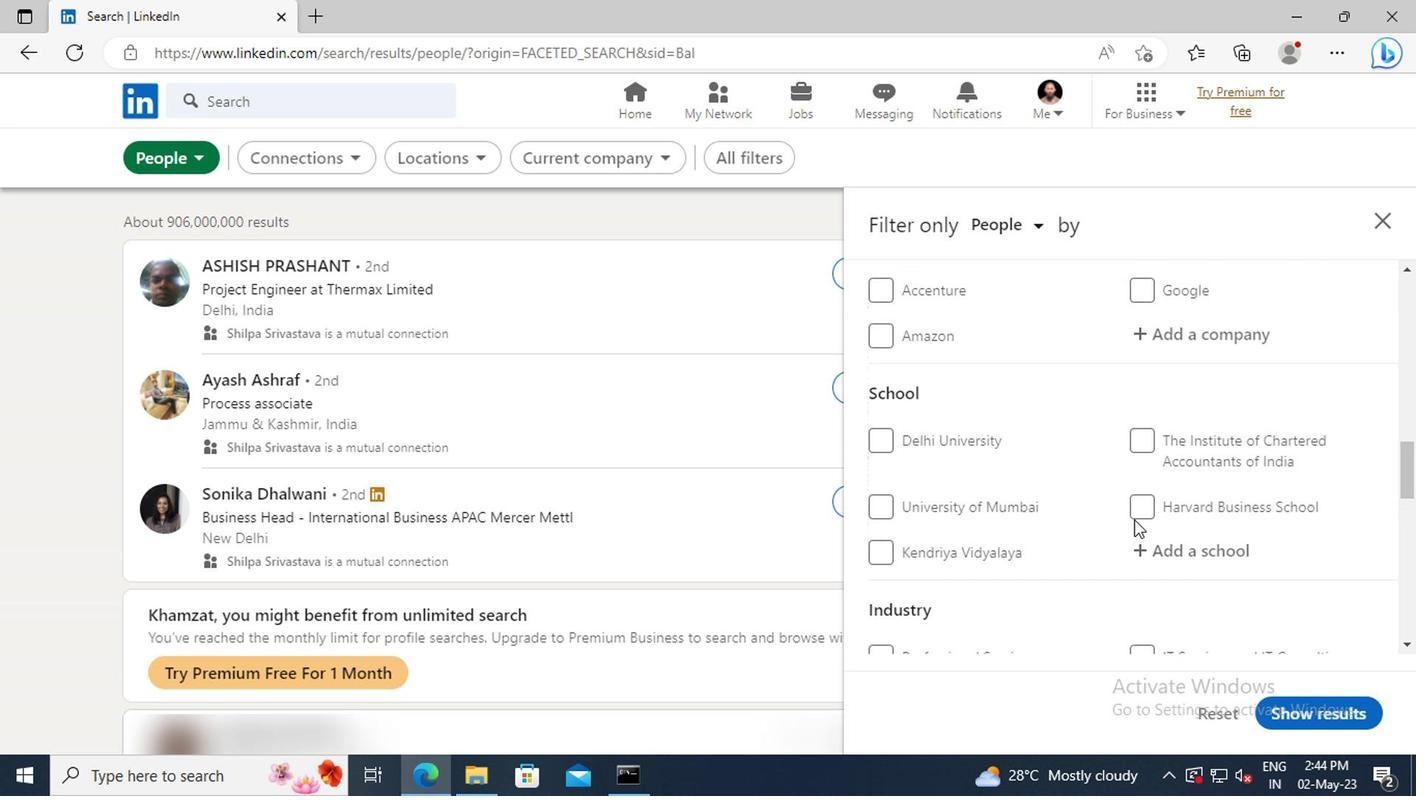 
Action: Mouse scrolled (1128, 522) with delta (0, 1)
Screenshot: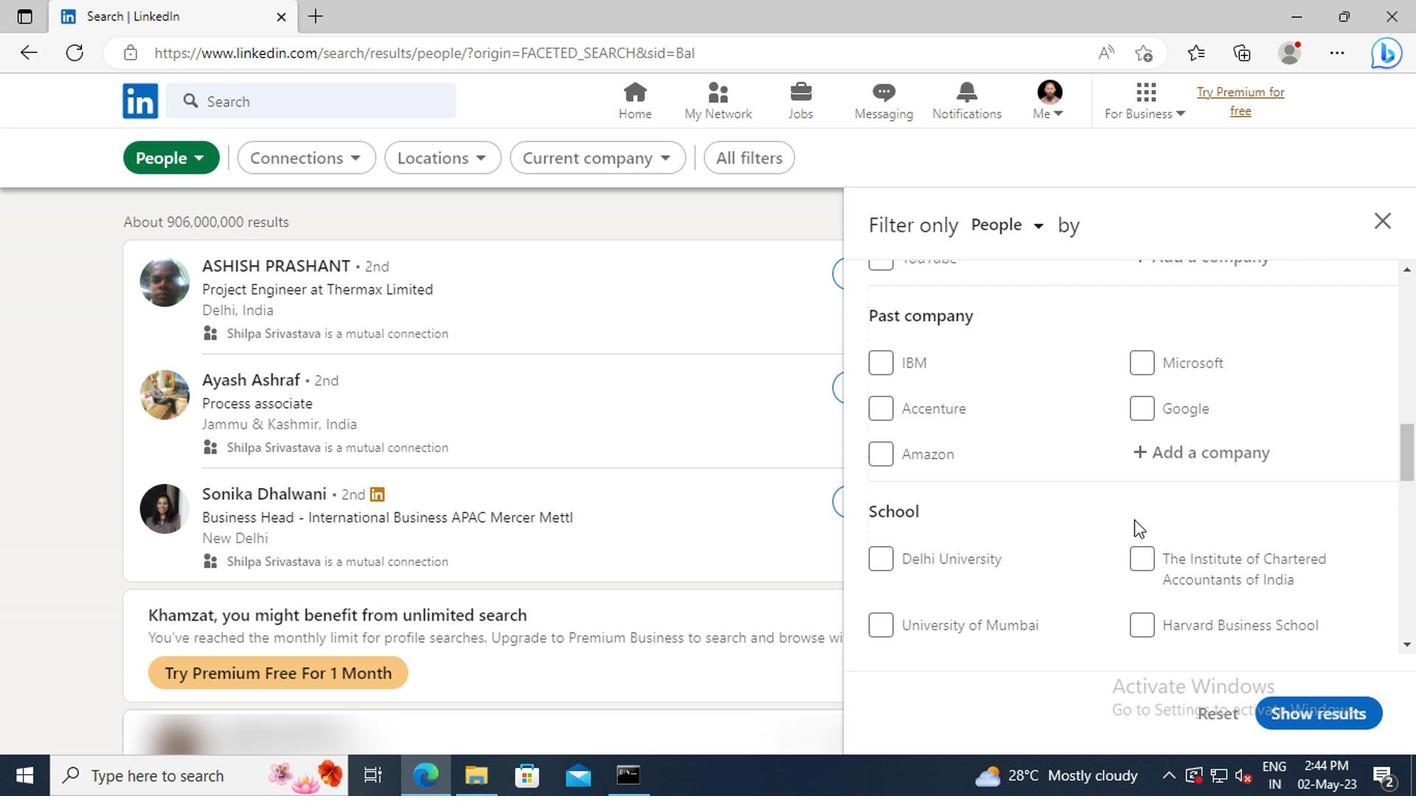 
Action: Mouse scrolled (1128, 522) with delta (0, 1)
Screenshot: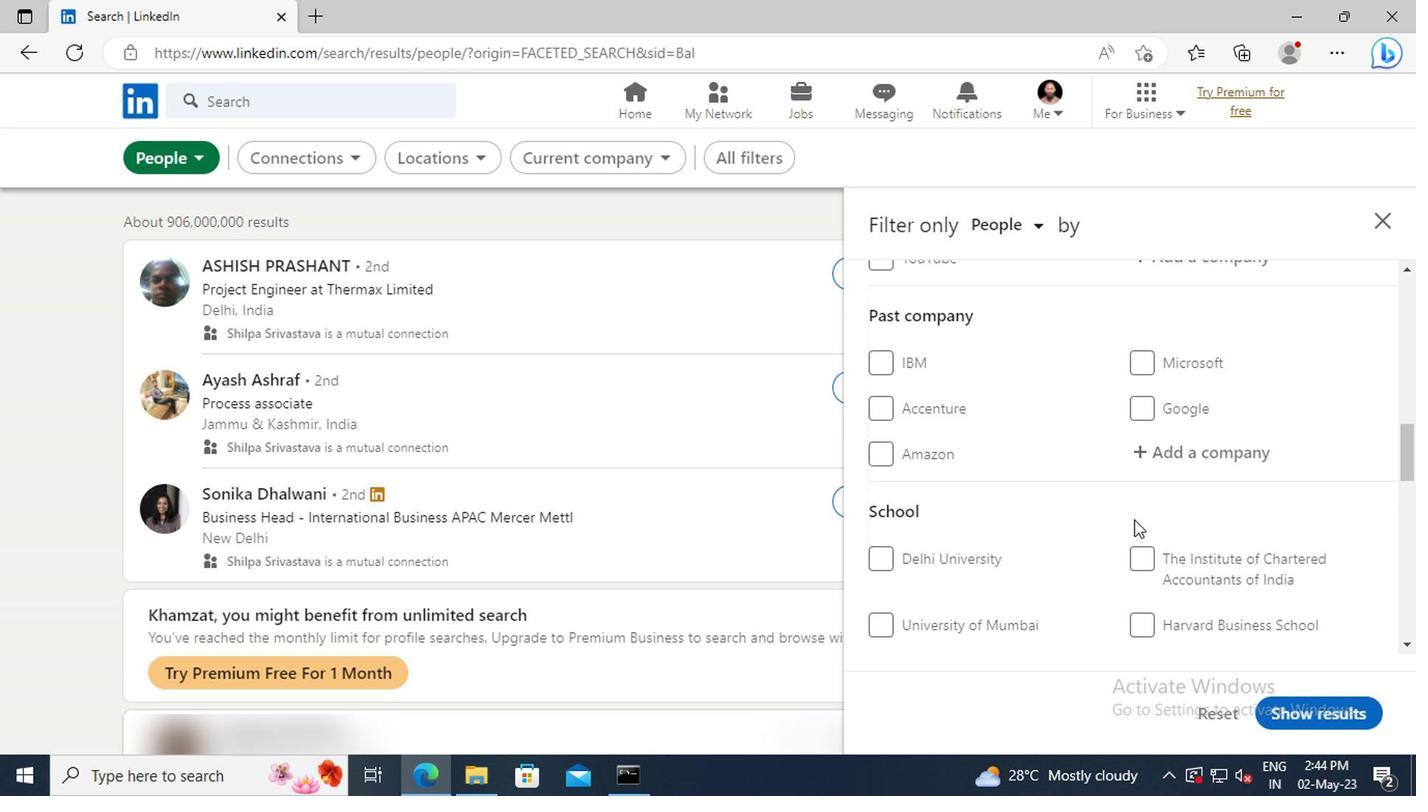 
Action: Mouse scrolled (1128, 522) with delta (0, 1)
Screenshot: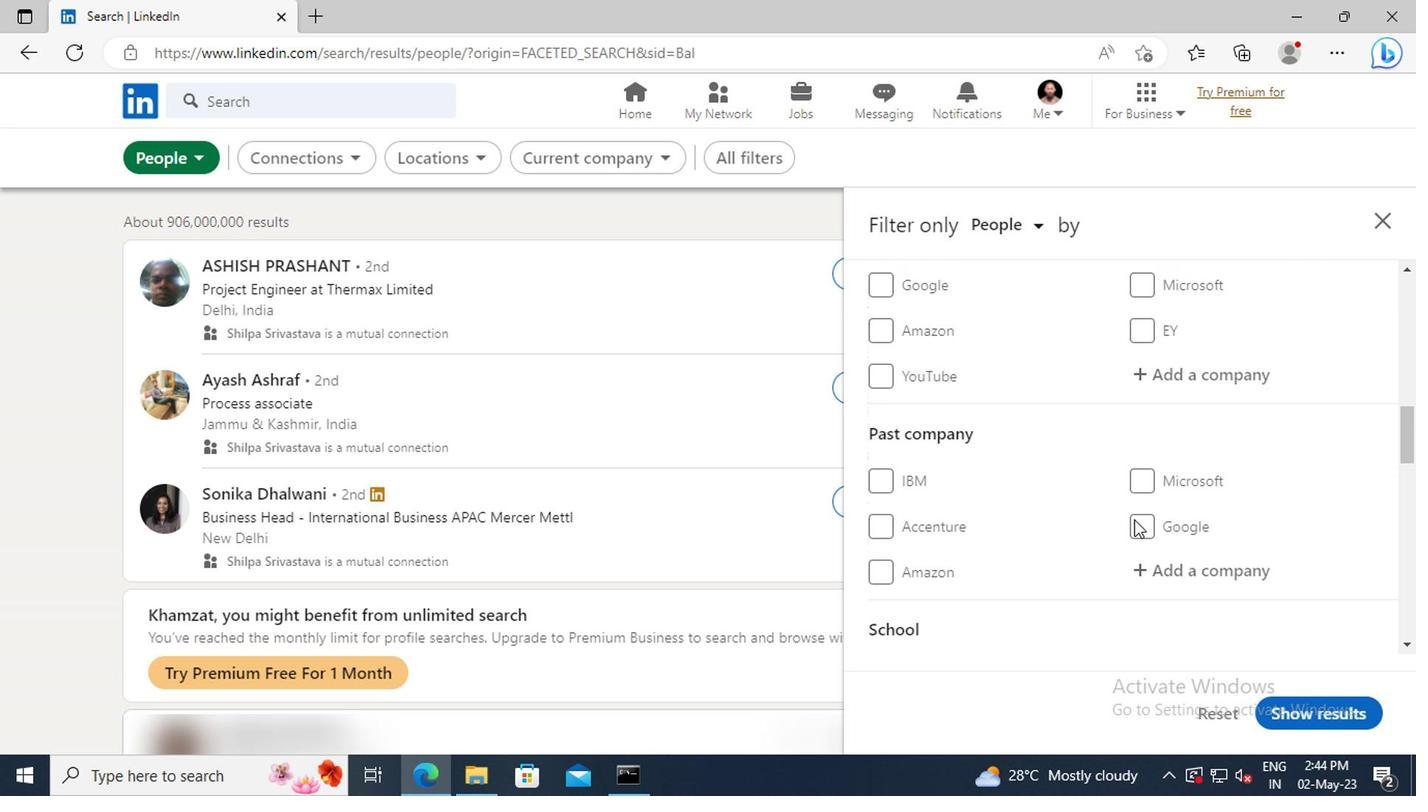 
Action: Mouse scrolled (1128, 522) with delta (0, 1)
Screenshot: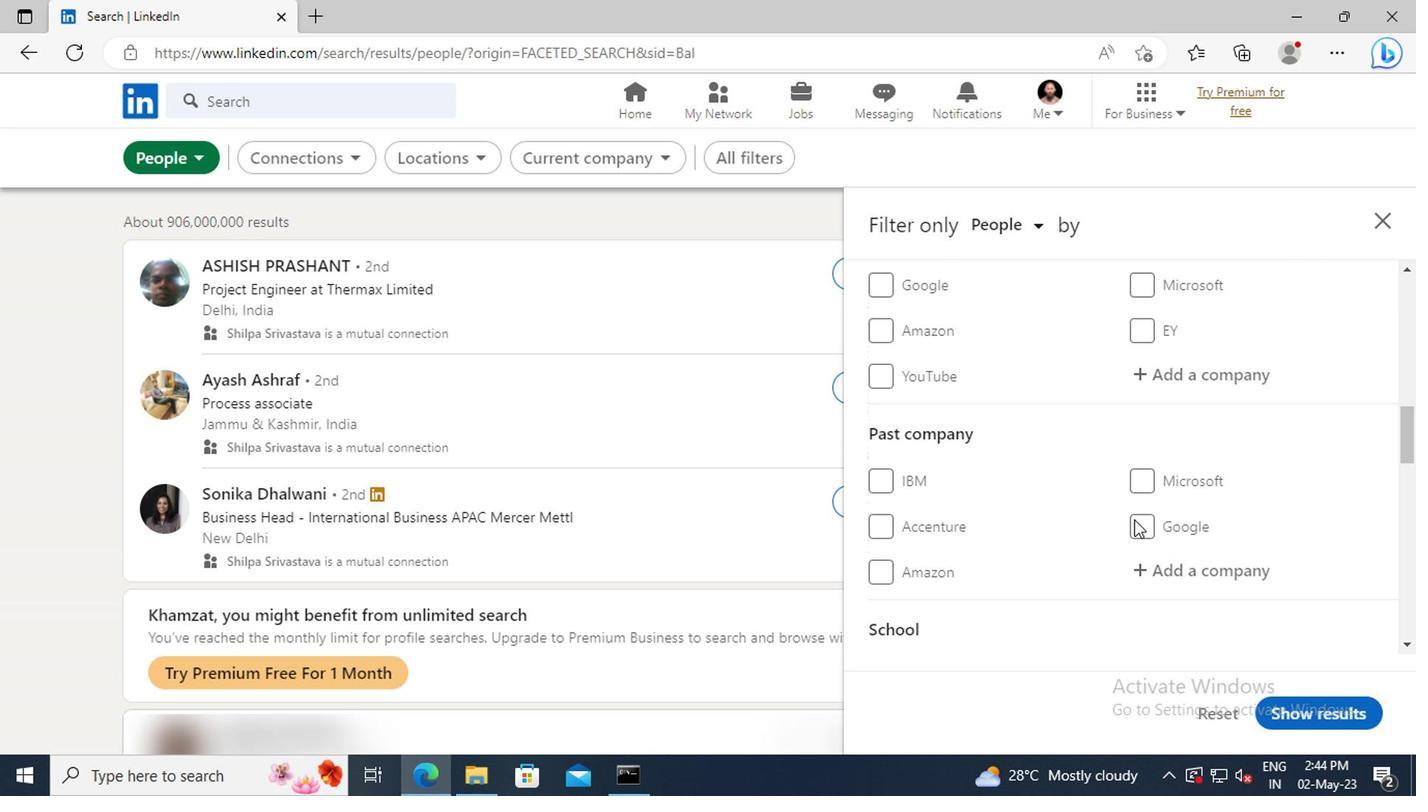 
Action: Mouse moved to (1145, 500)
Screenshot: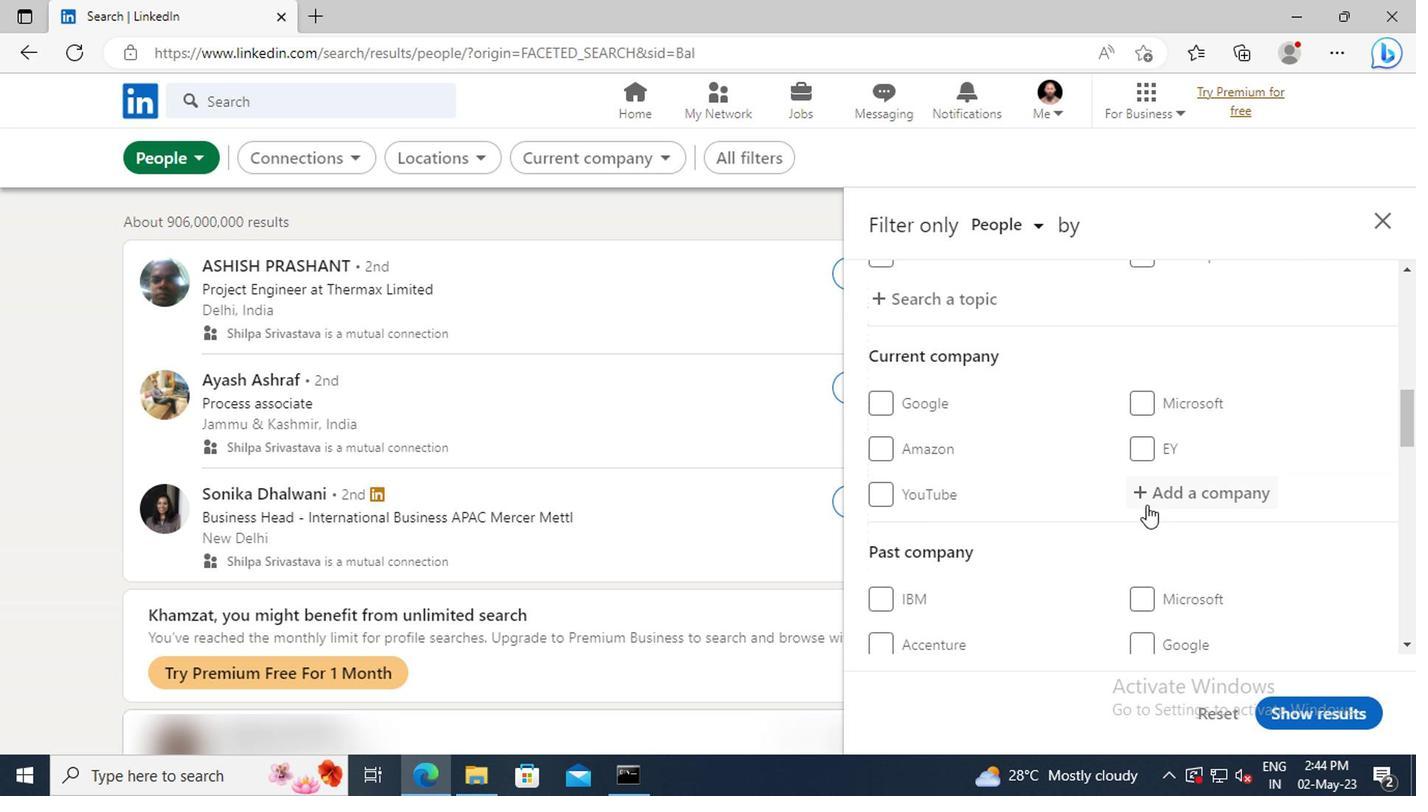 
Action: Mouse pressed left at (1145, 500)
Screenshot: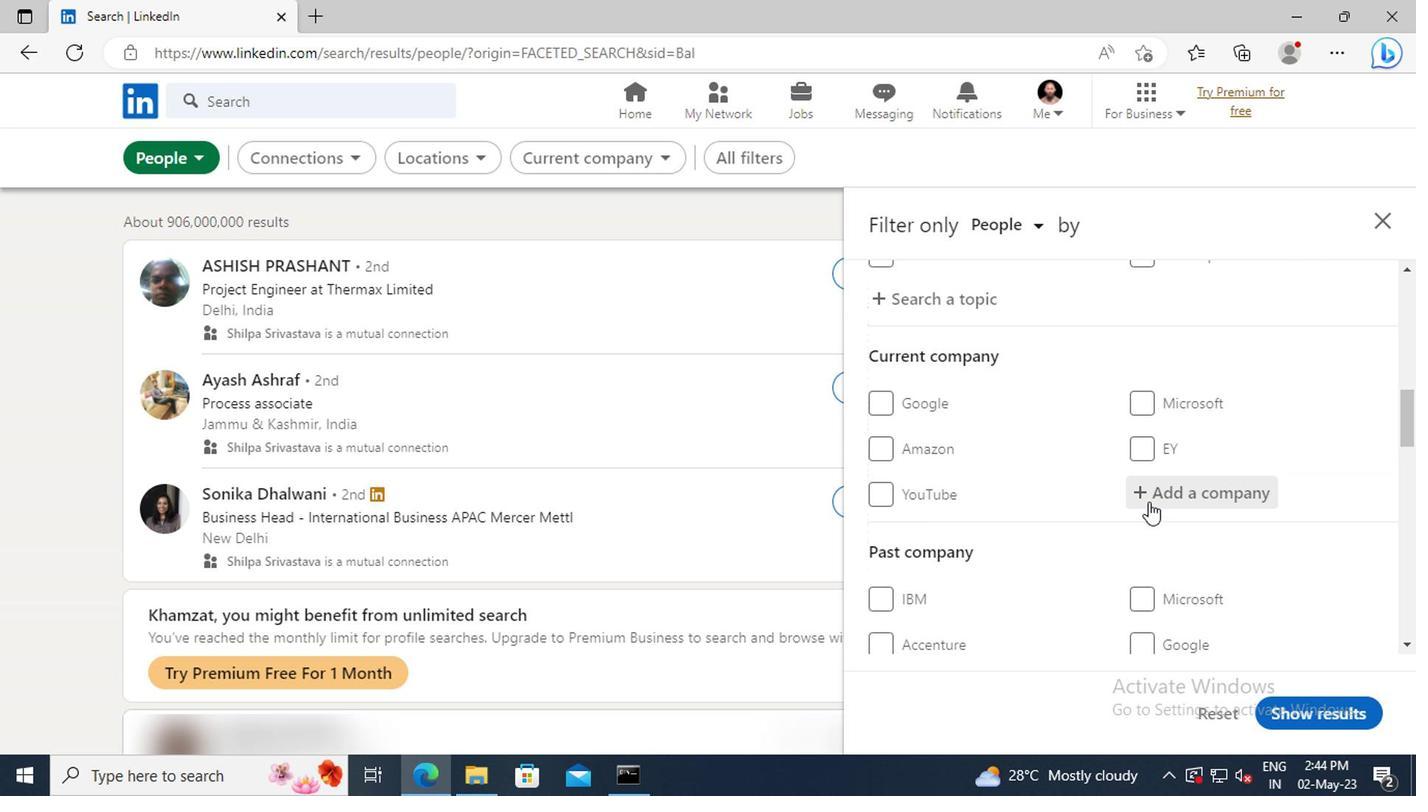 
Action: Key pressed <Key.shift>BIRLASO
Screenshot: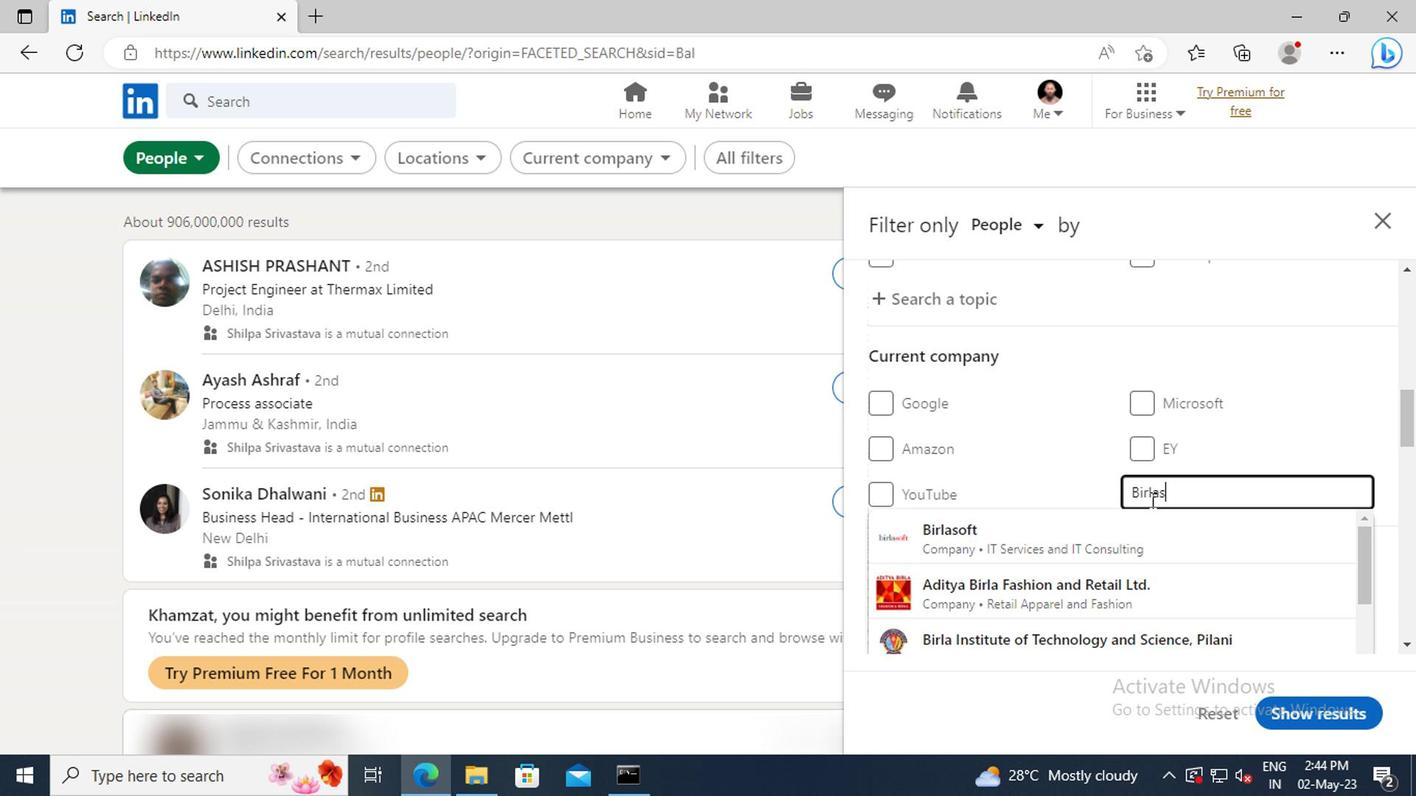 
Action: Mouse moved to (1156, 530)
Screenshot: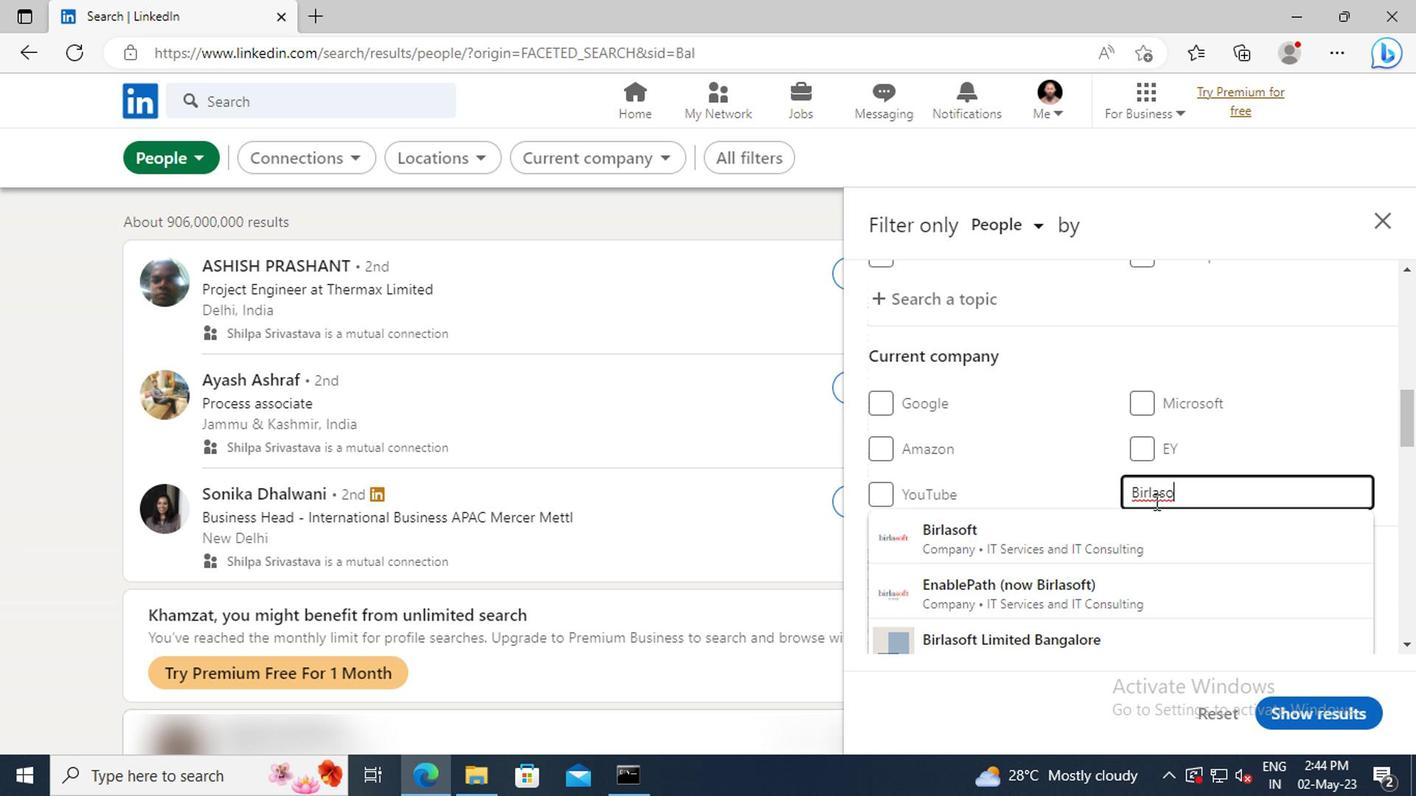 
Action: Mouse pressed left at (1156, 530)
Screenshot: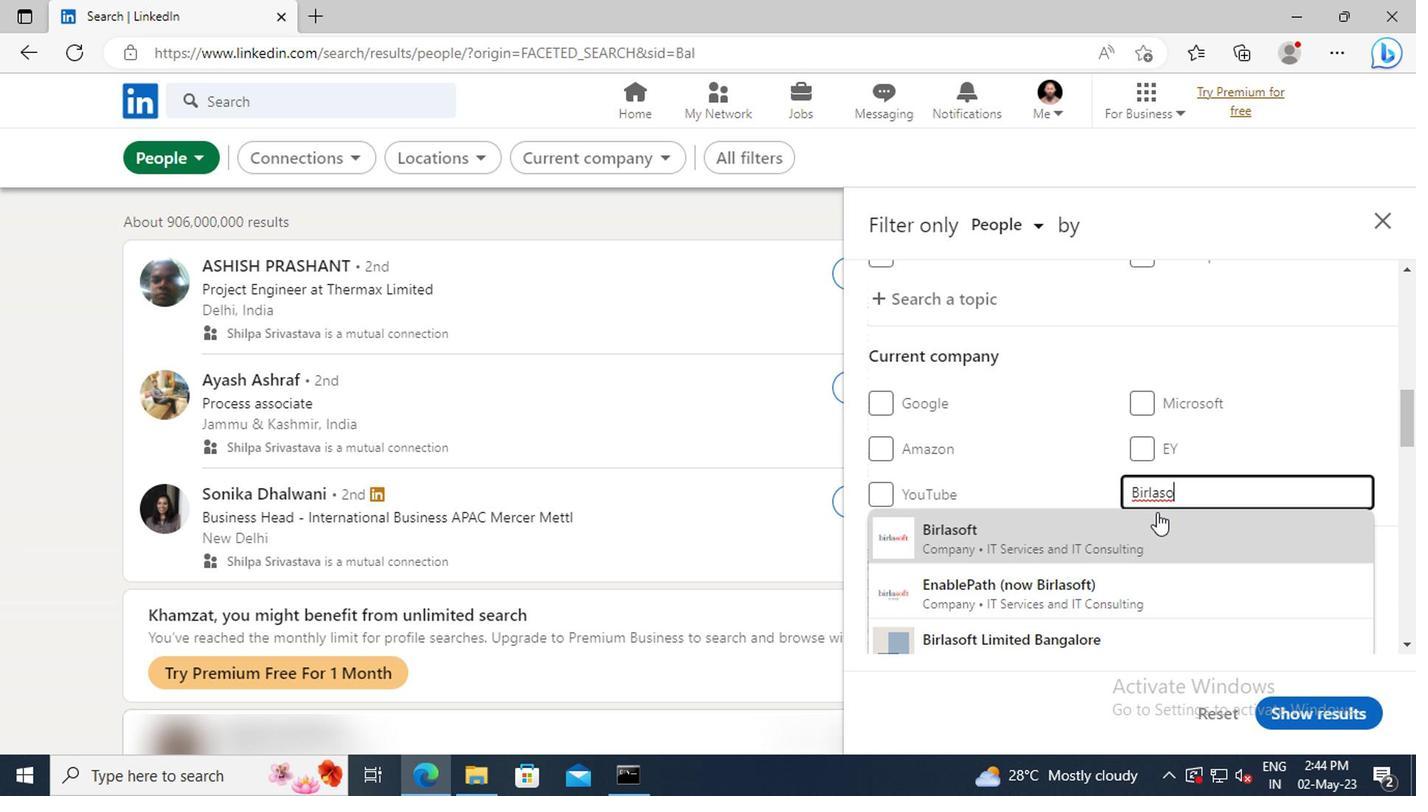 
Action: Mouse scrolled (1156, 529) with delta (0, 0)
Screenshot: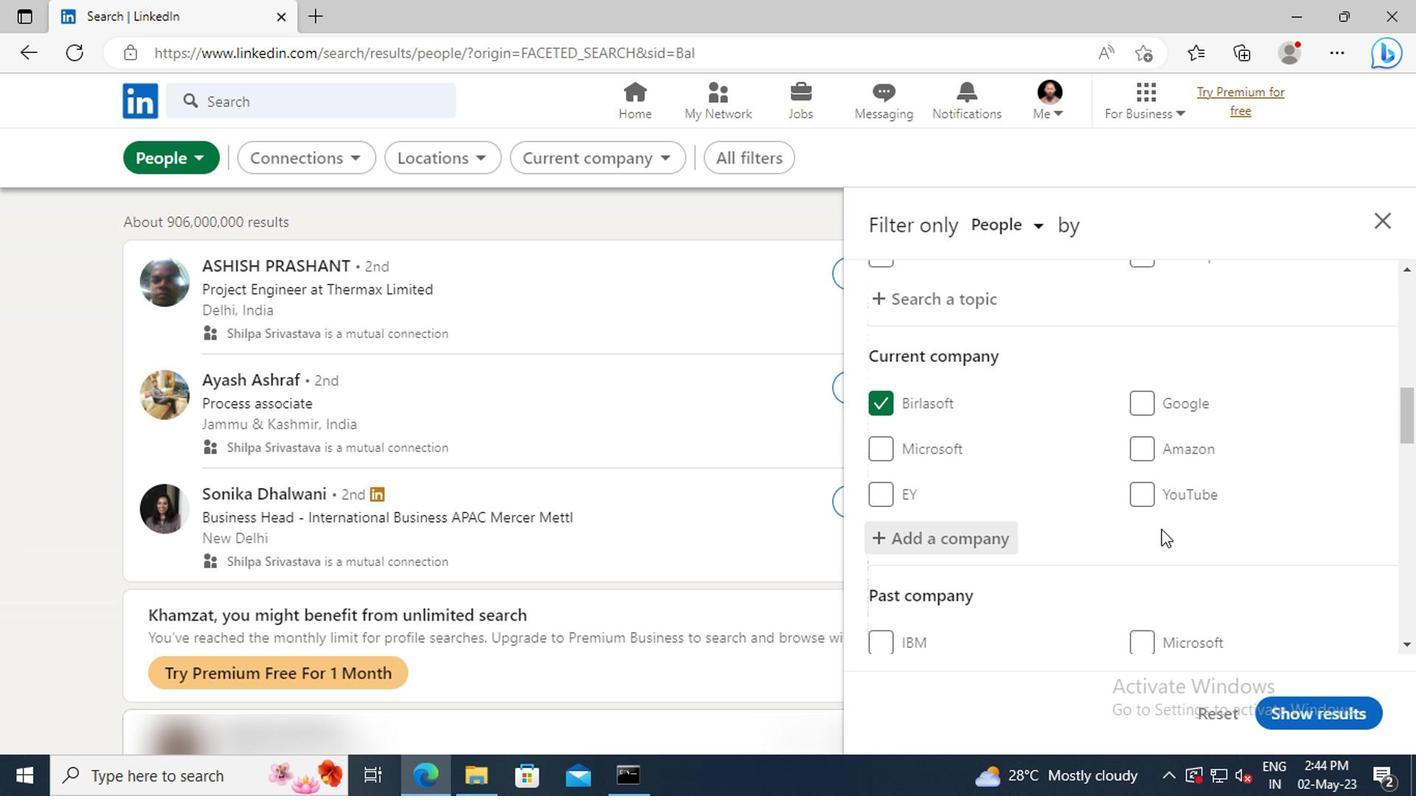 
Action: Mouse scrolled (1156, 529) with delta (0, 0)
Screenshot: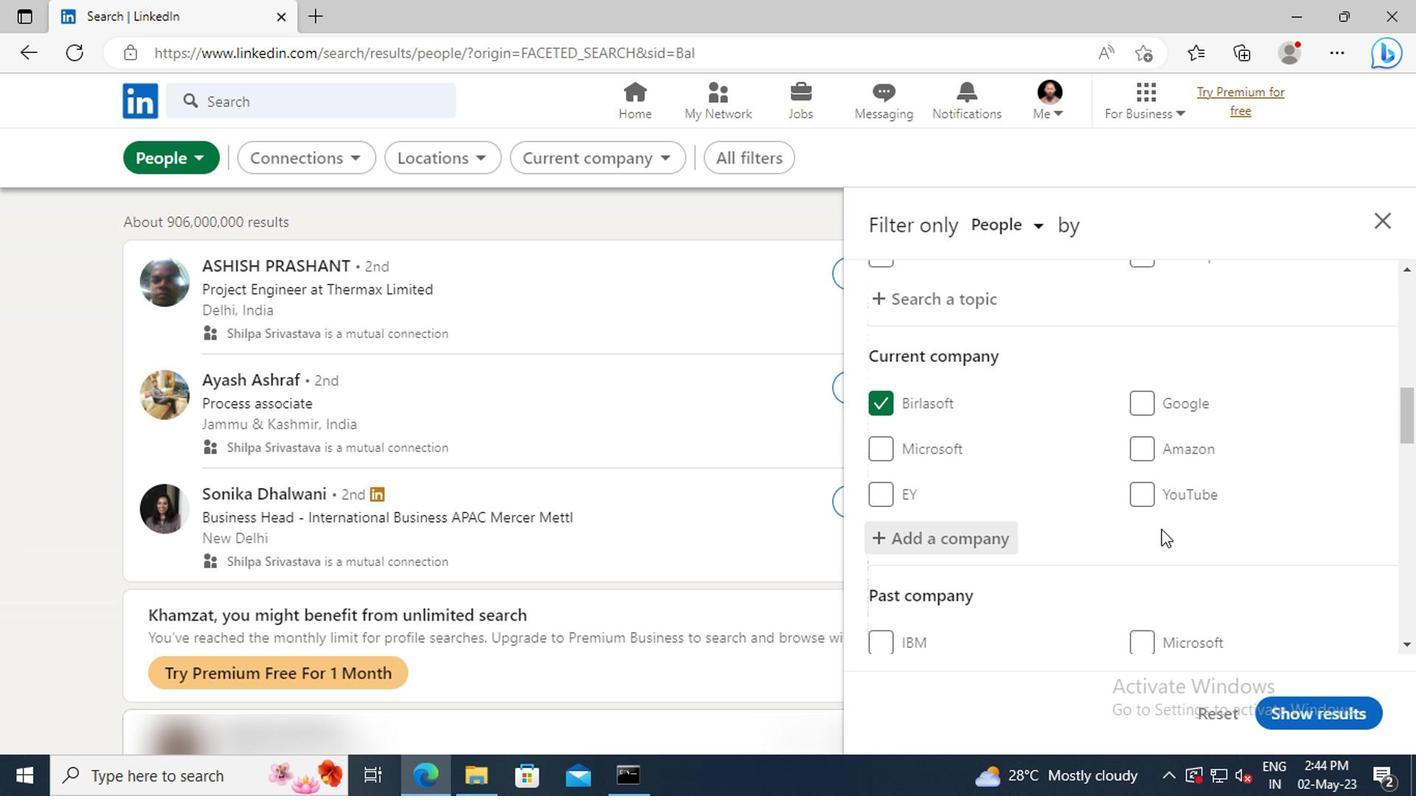 
Action: Mouse scrolled (1156, 529) with delta (0, 0)
Screenshot: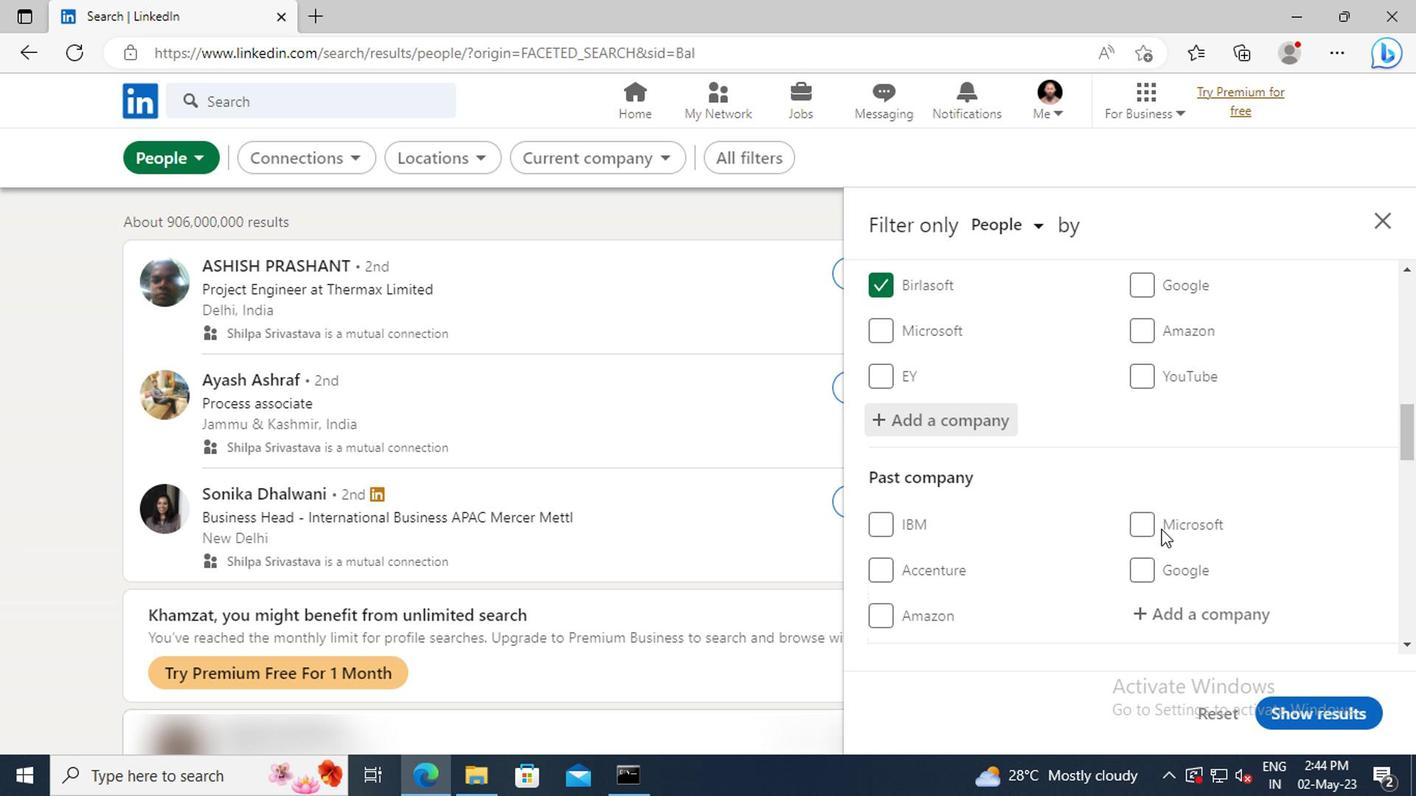 
Action: Mouse scrolled (1156, 529) with delta (0, 0)
Screenshot: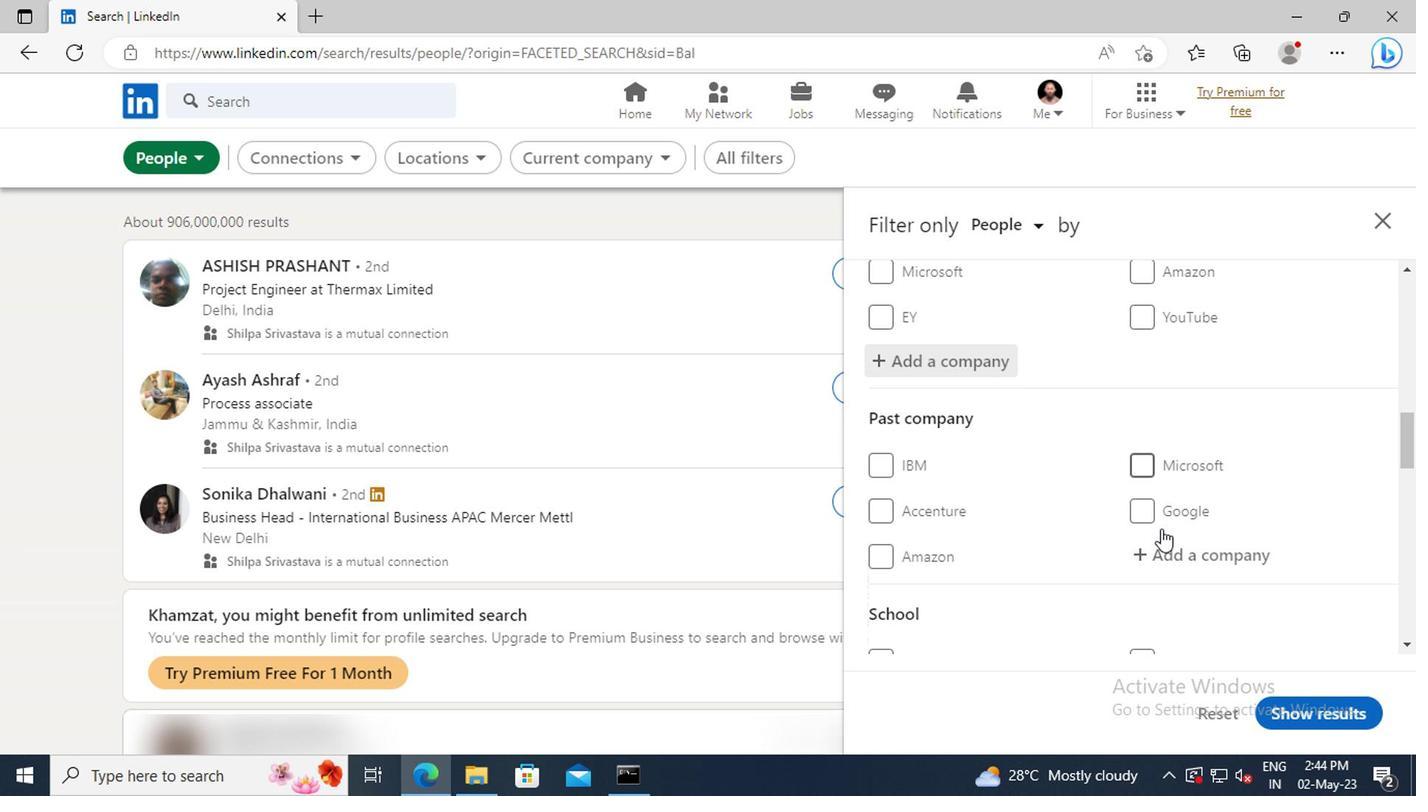 
Action: Mouse scrolled (1156, 529) with delta (0, 0)
Screenshot: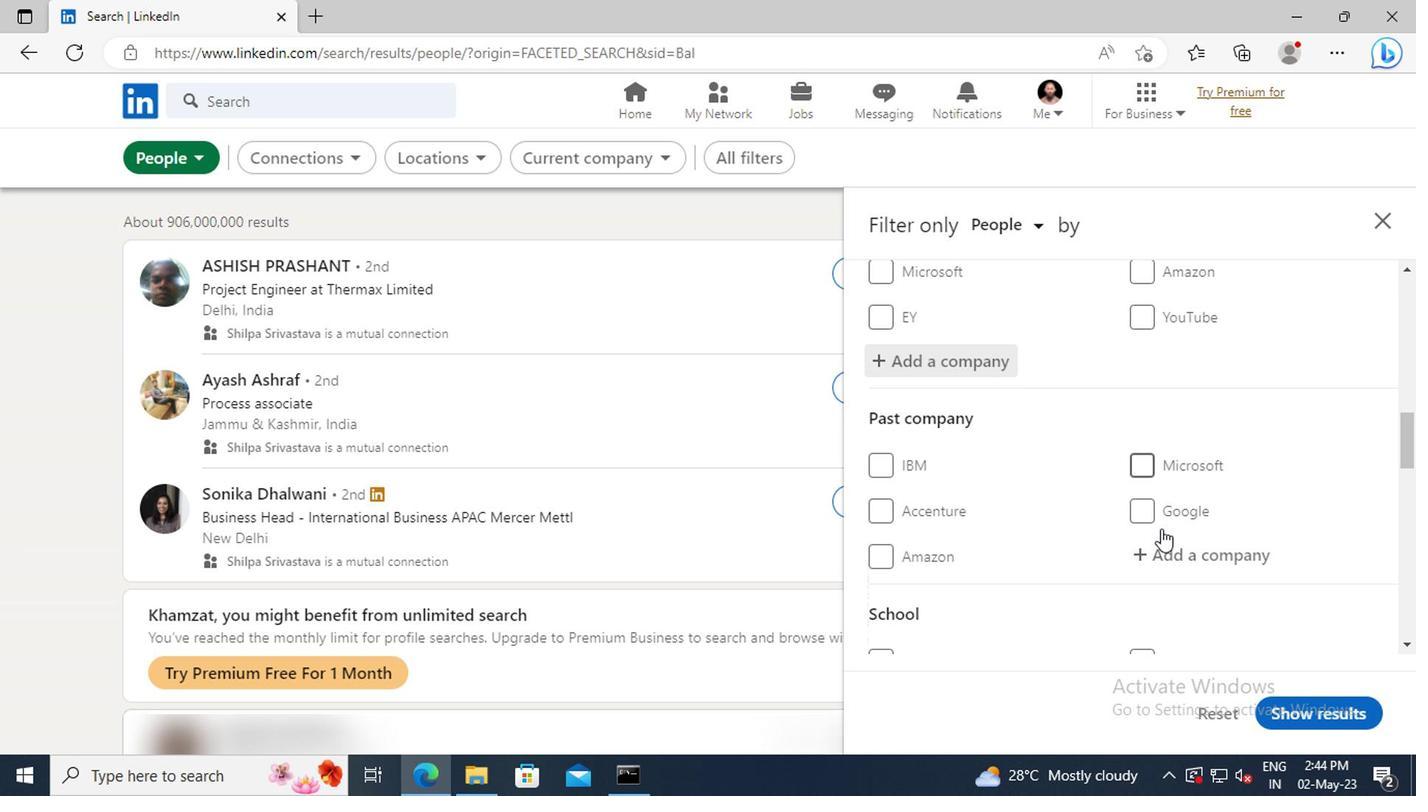 
Action: Mouse scrolled (1156, 529) with delta (0, 0)
Screenshot: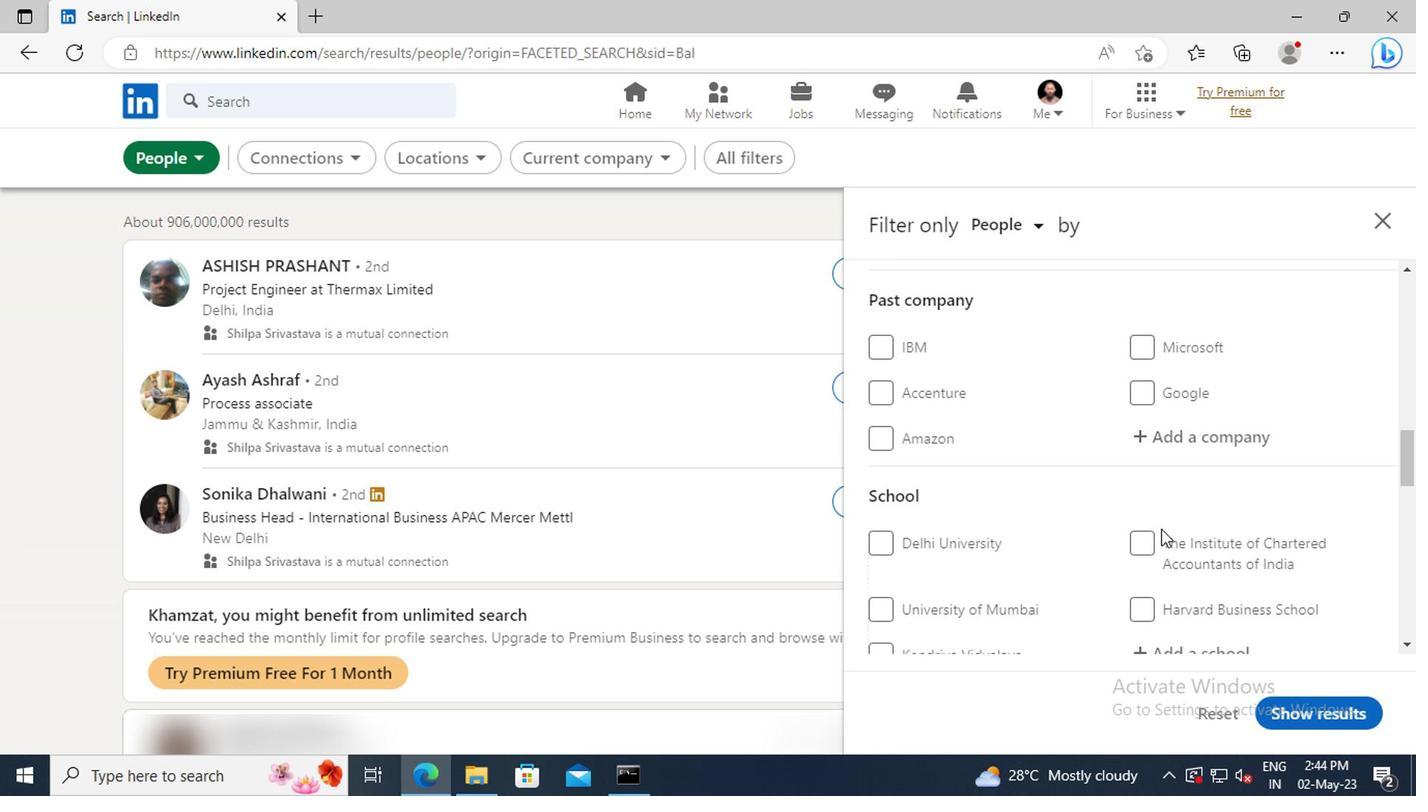 
Action: Mouse scrolled (1156, 529) with delta (0, 0)
Screenshot: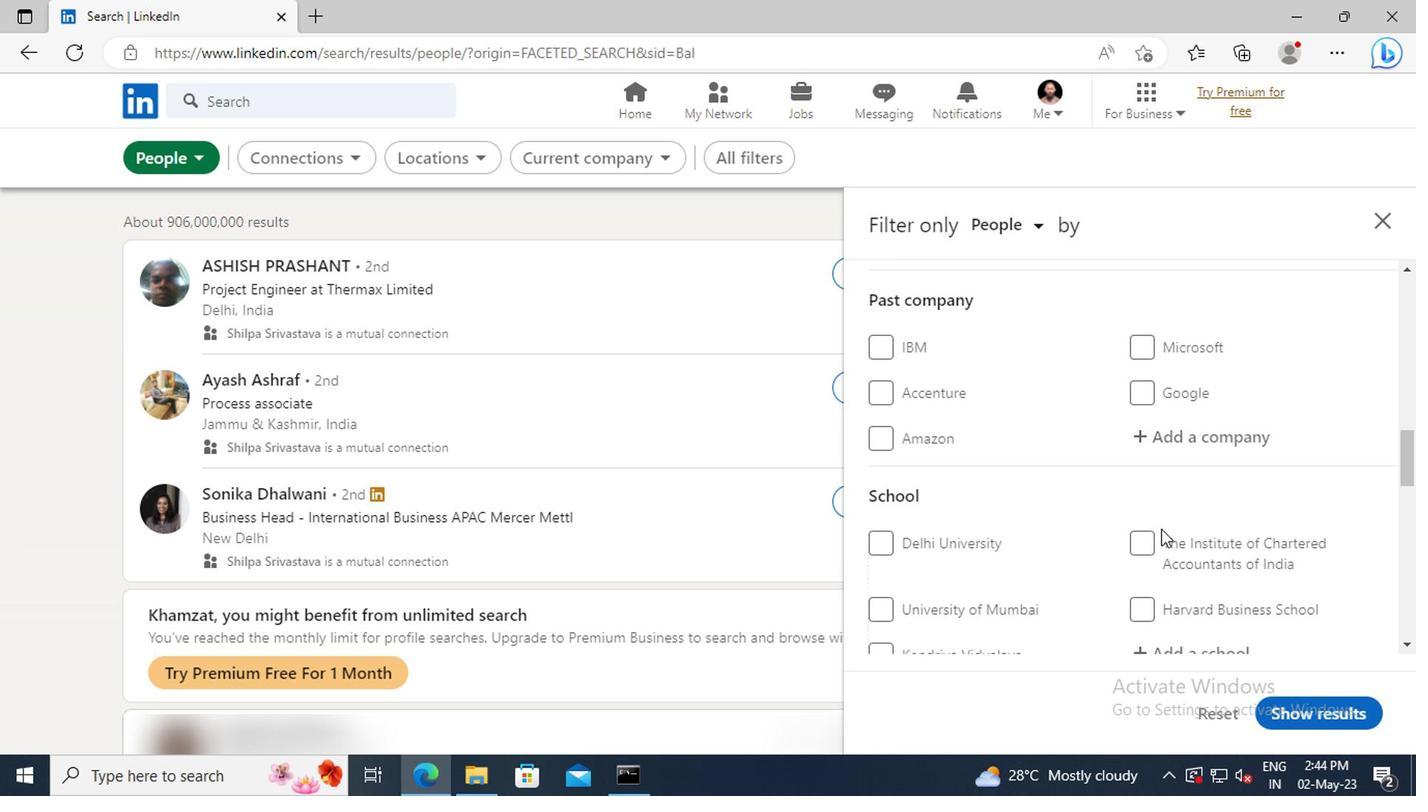 
Action: Mouse moved to (1164, 540)
Screenshot: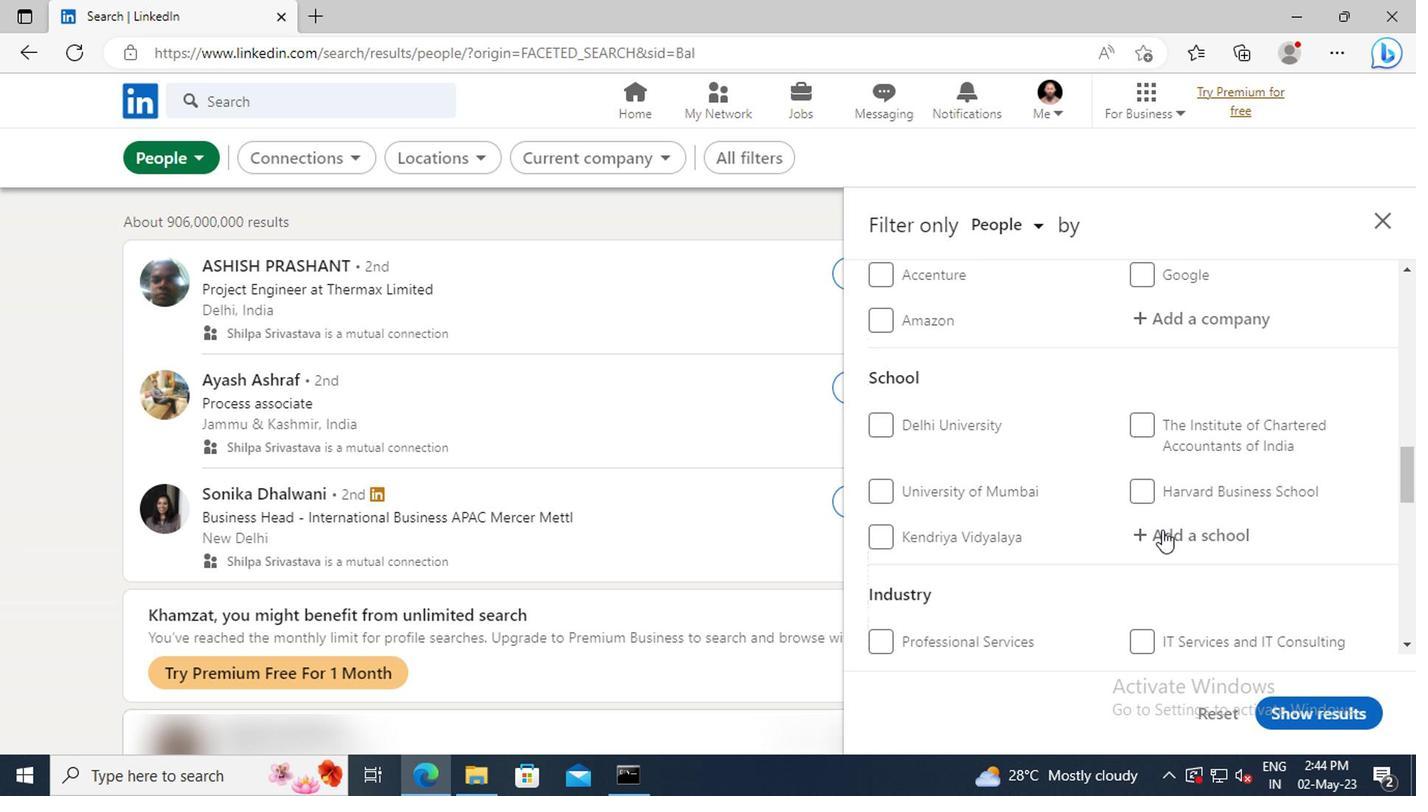 
Action: Mouse pressed left at (1164, 540)
Screenshot: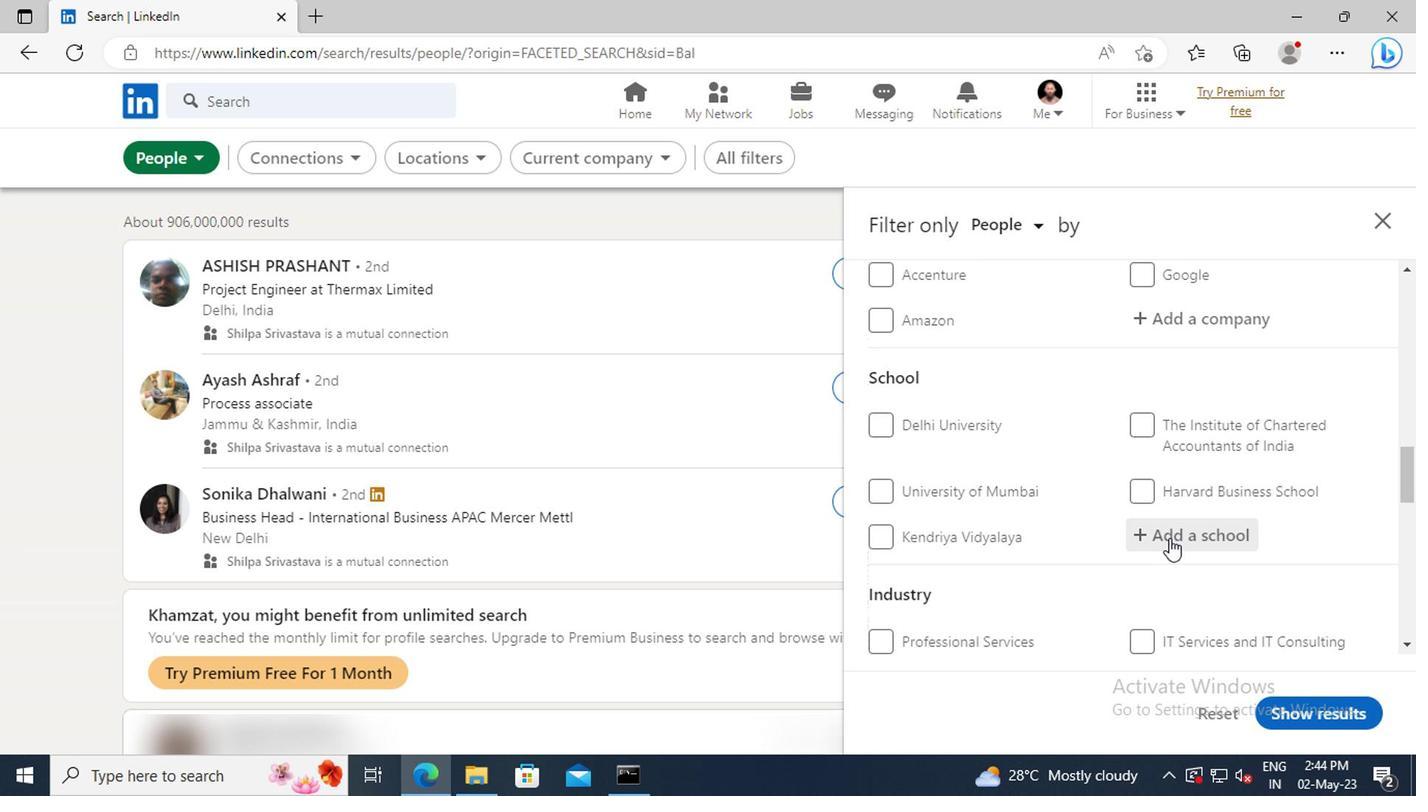 
Action: Key pressed <Key.shift>PUNJAB<Key.space><Key.shift>AGRICULTURAL<Key.space><Key.shift>UNIV
Screenshot: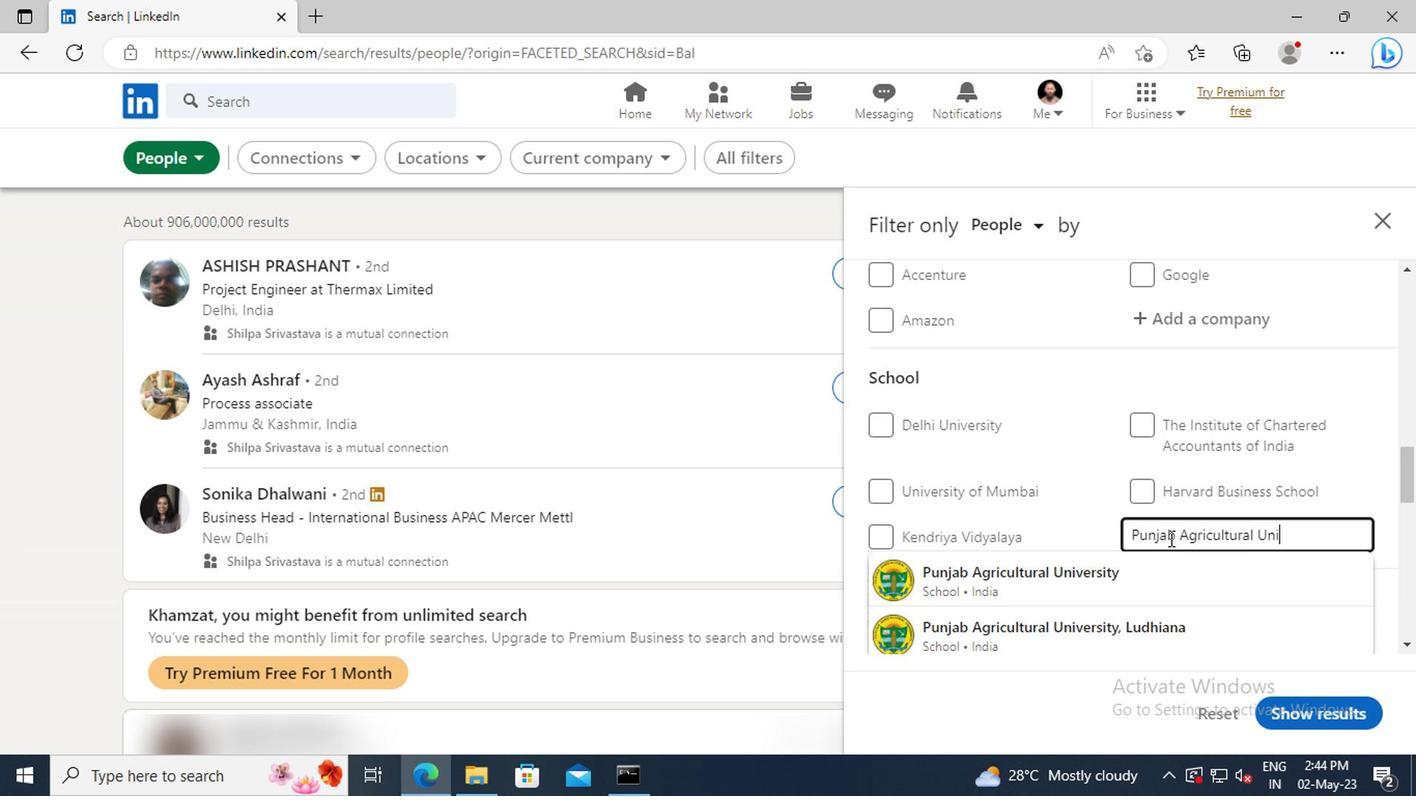 
Action: Mouse moved to (1169, 624)
Screenshot: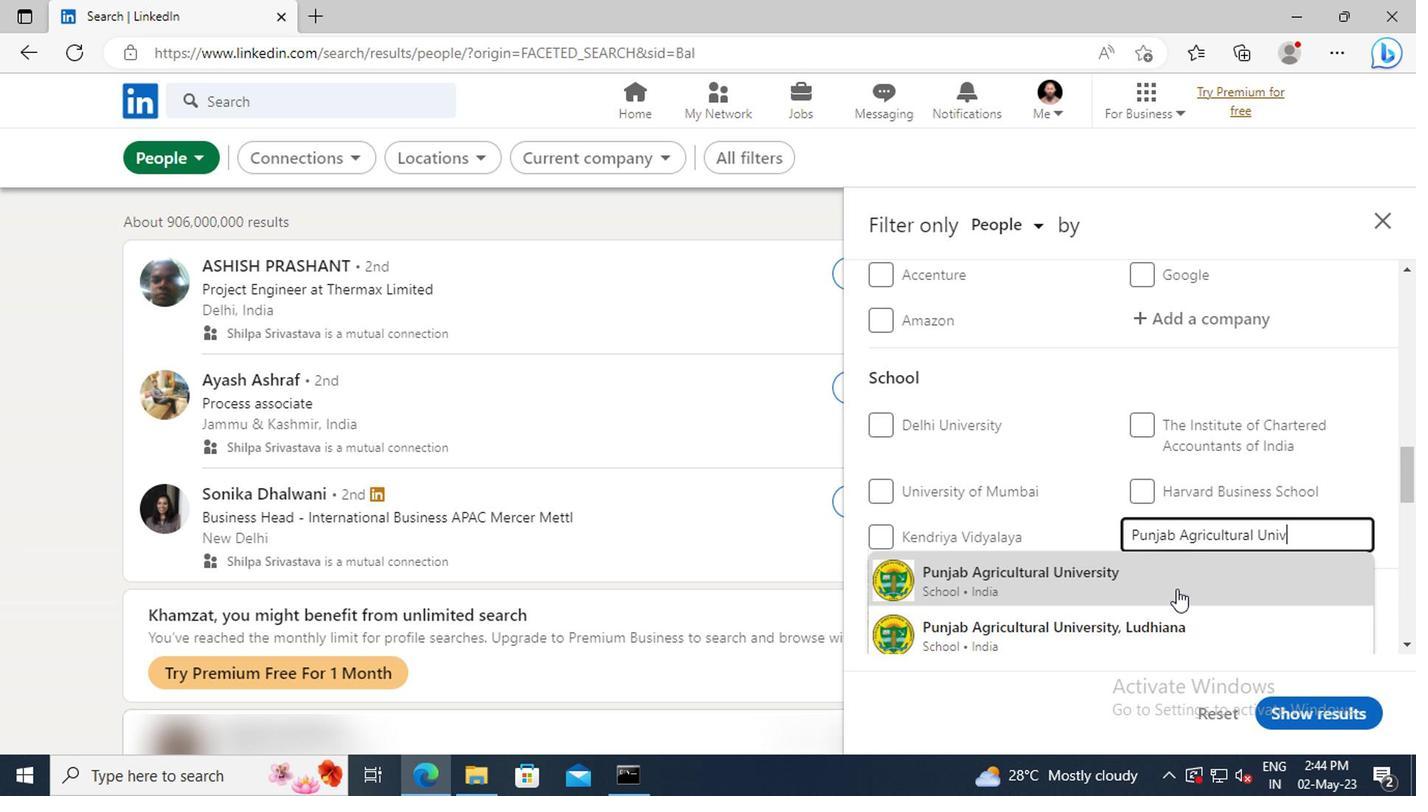 
Action: Mouse pressed left at (1169, 624)
Screenshot: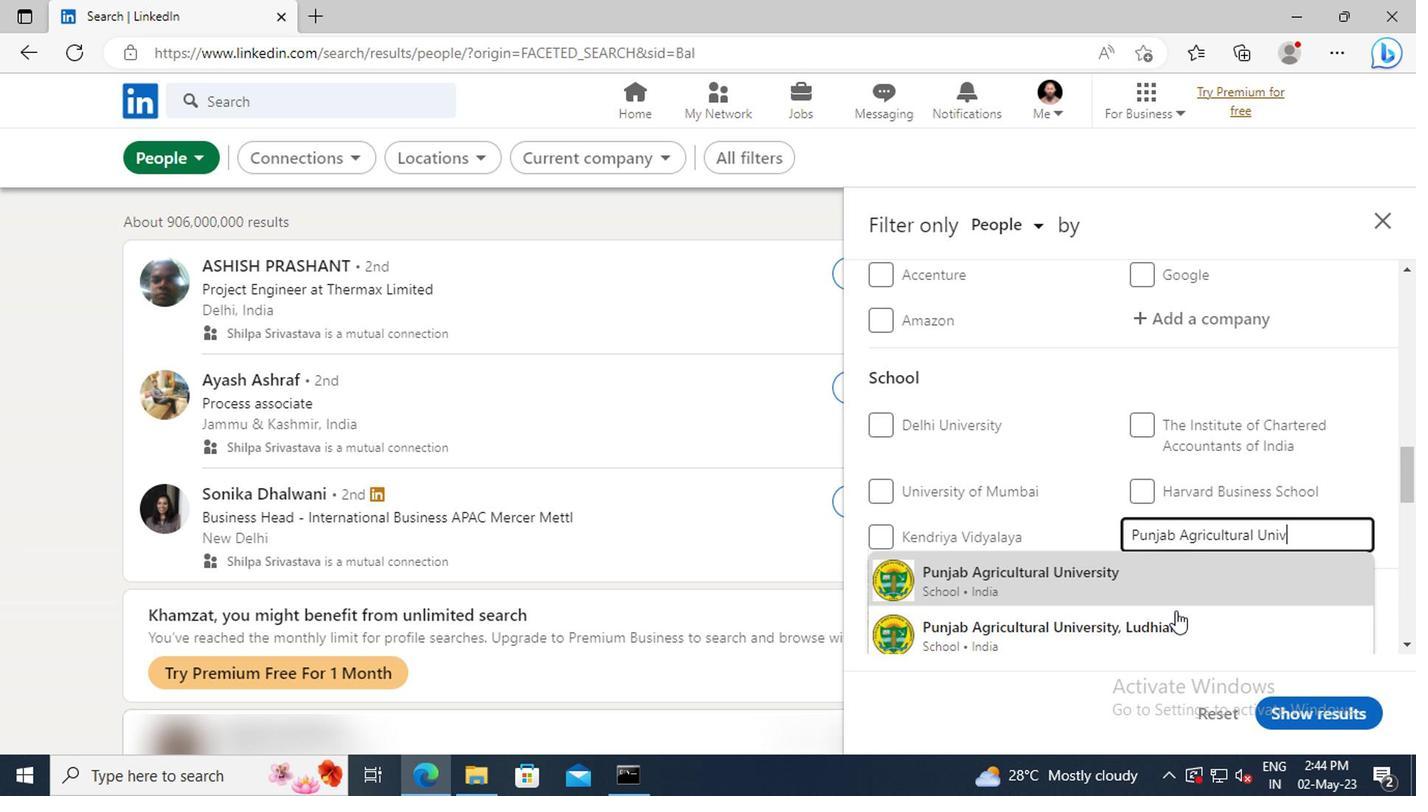 
Action: Mouse moved to (1167, 611)
Screenshot: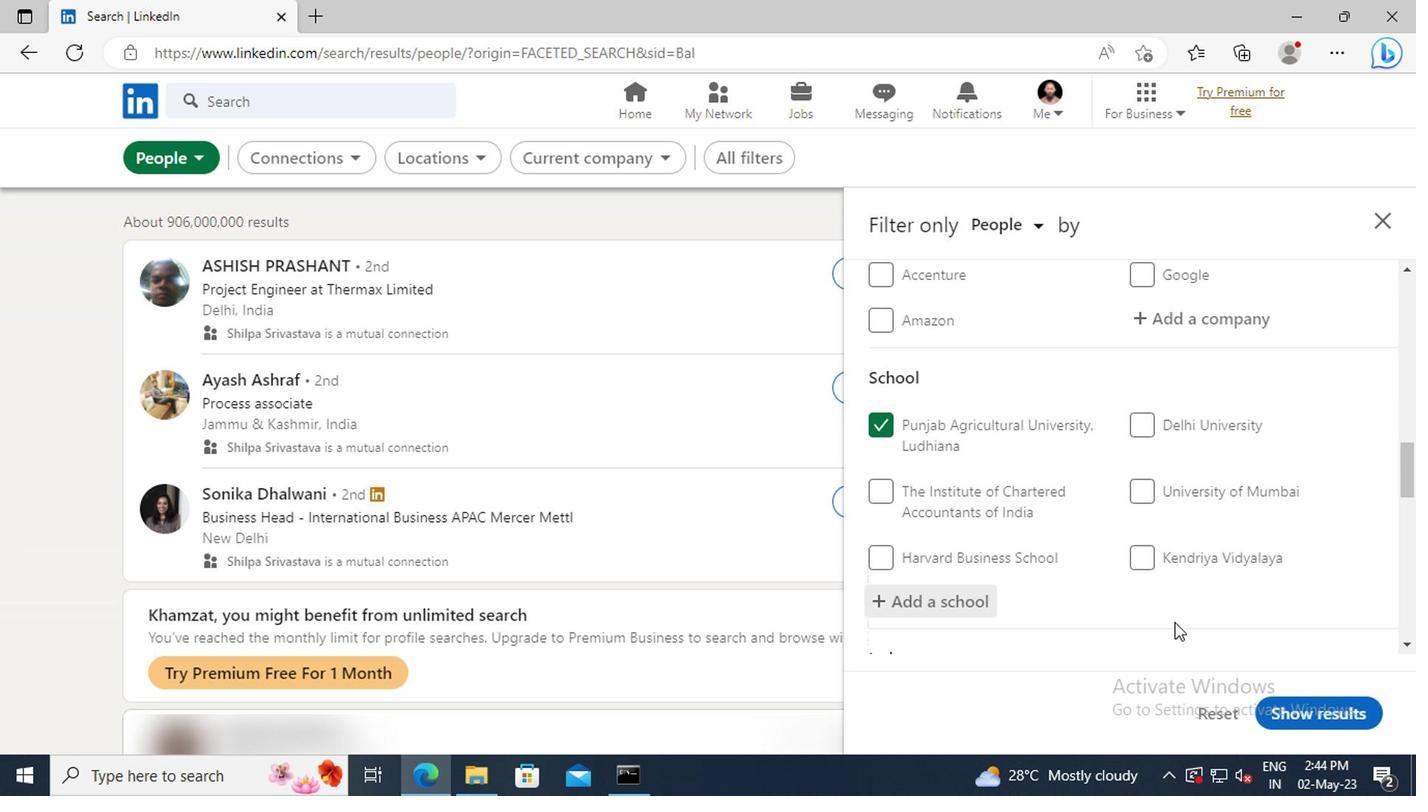 
Action: Mouse scrolled (1167, 610) with delta (0, -1)
Screenshot: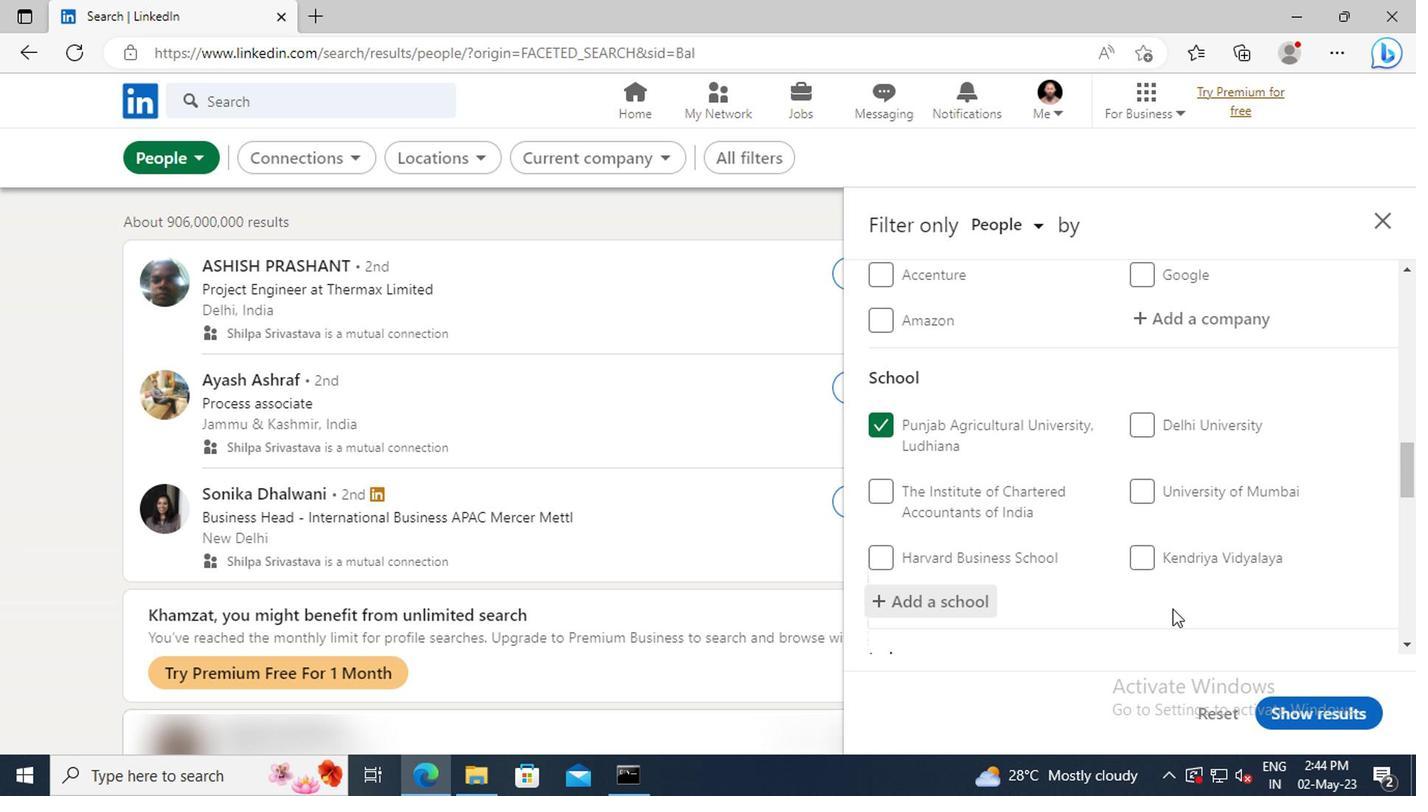 
Action: Mouse moved to (1164, 591)
Screenshot: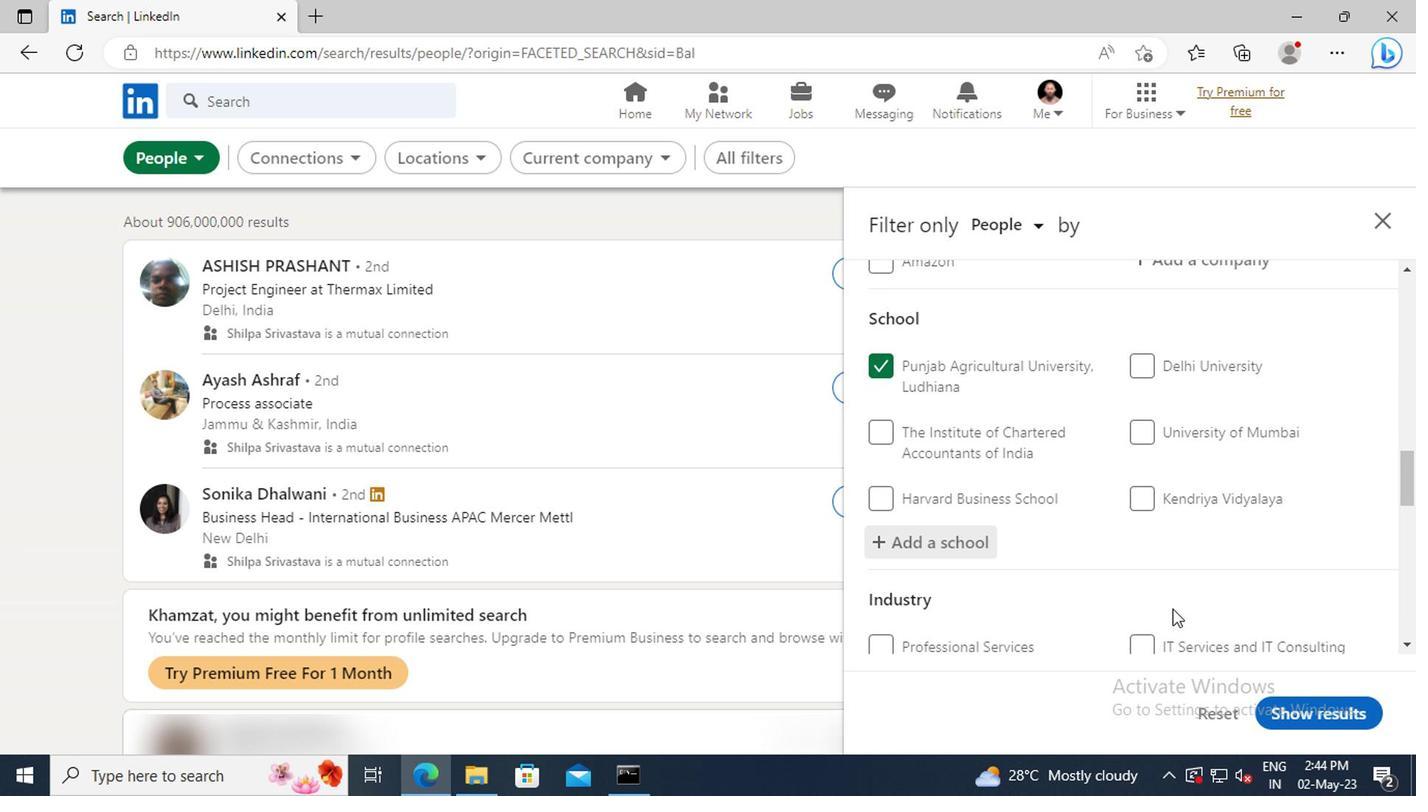 
Action: Mouse scrolled (1164, 590) with delta (0, -1)
Screenshot: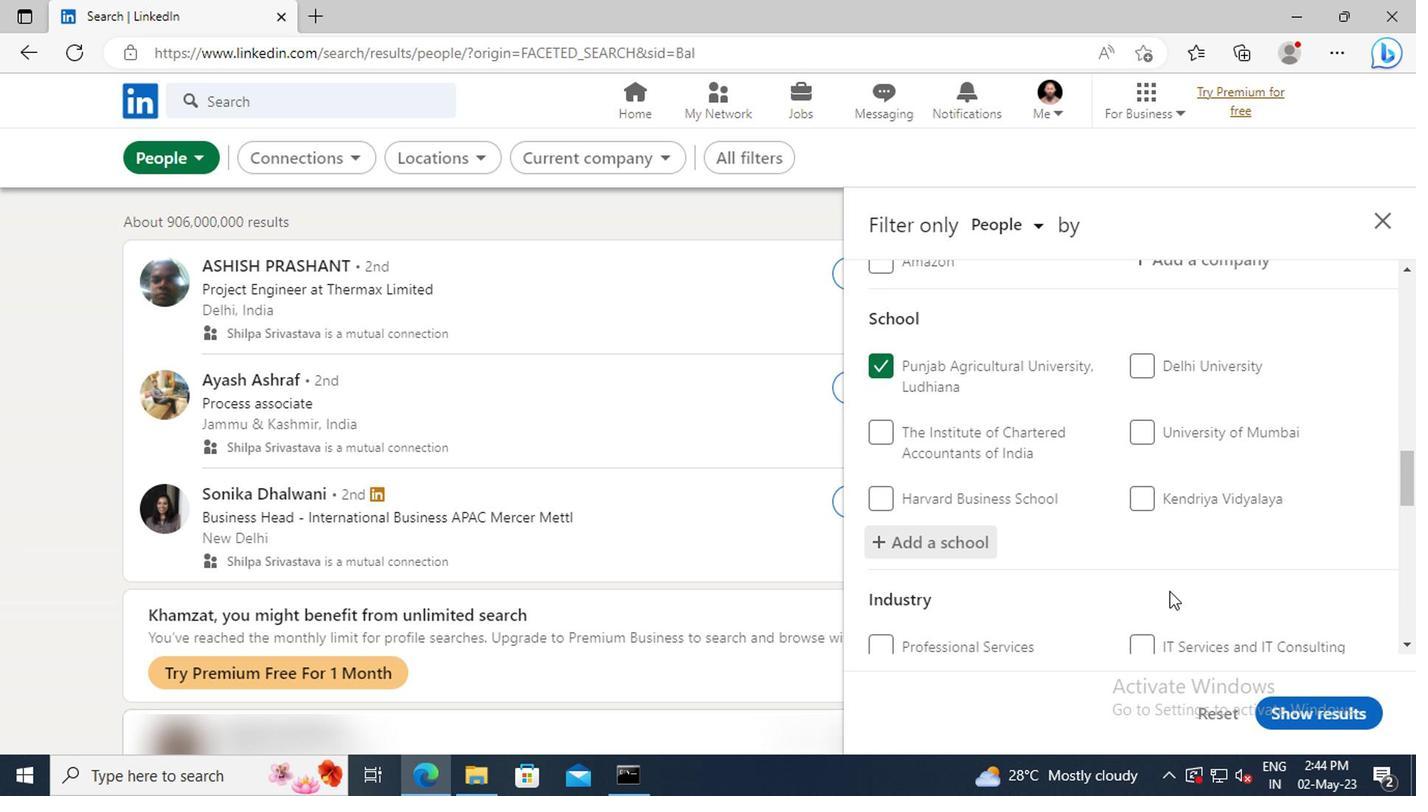 
Action: Mouse moved to (1158, 576)
Screenshot: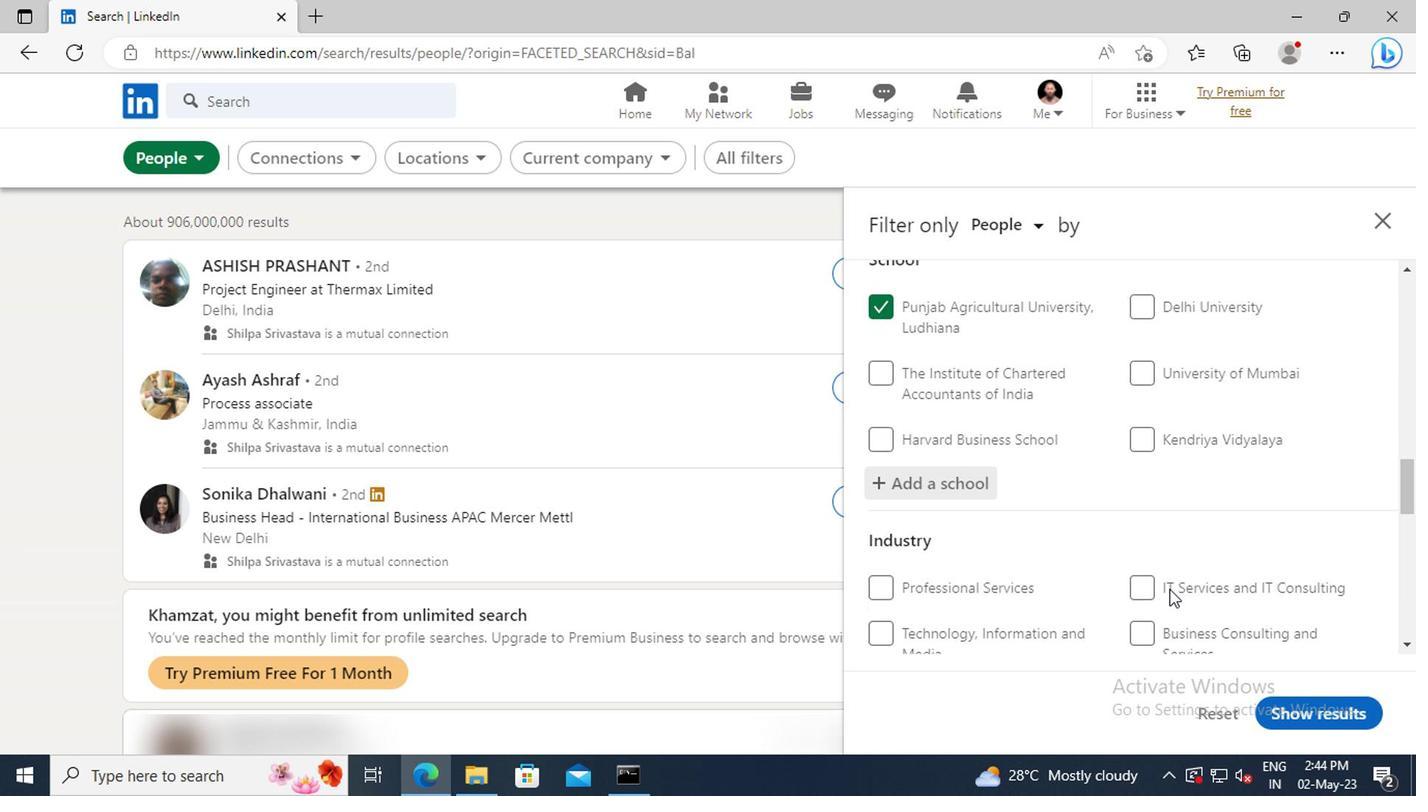 
Action: Mouse scrolled (1158, 575) with delta (0, -1)
Screenshot: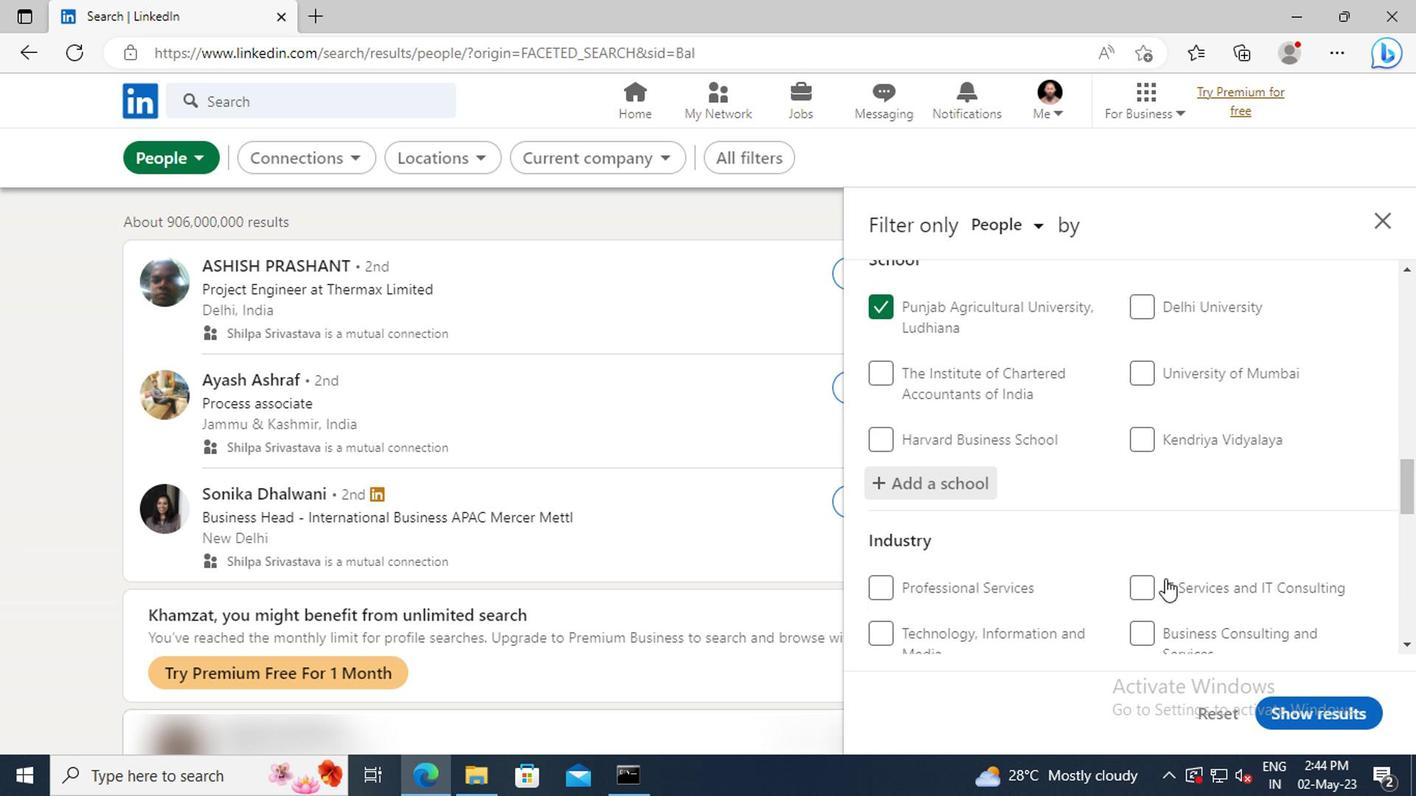 
Action: Mouse scrolled (1158, 575) with delta (0, -1)
Screenshot: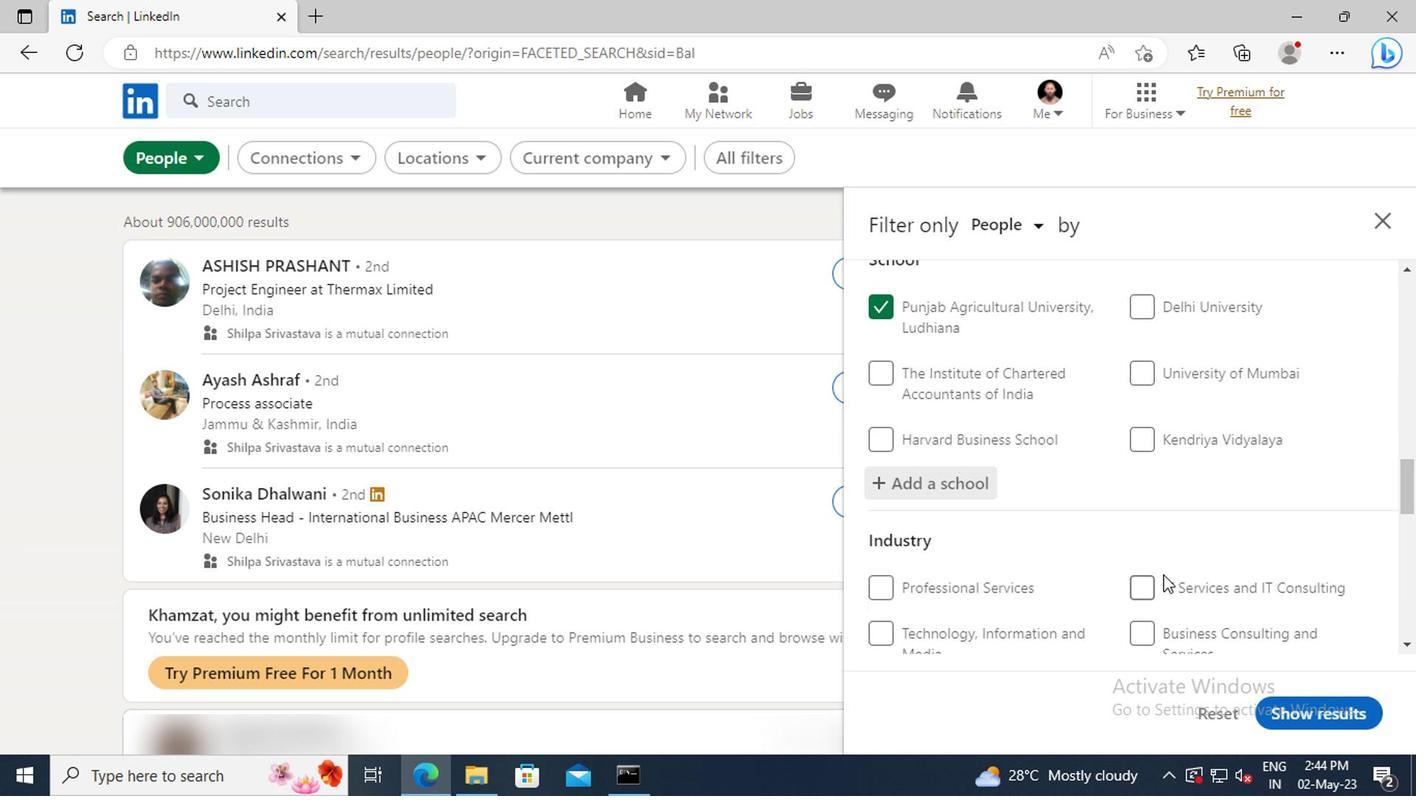 
Action: Mouse moved to (1158, 576)
Screenshot: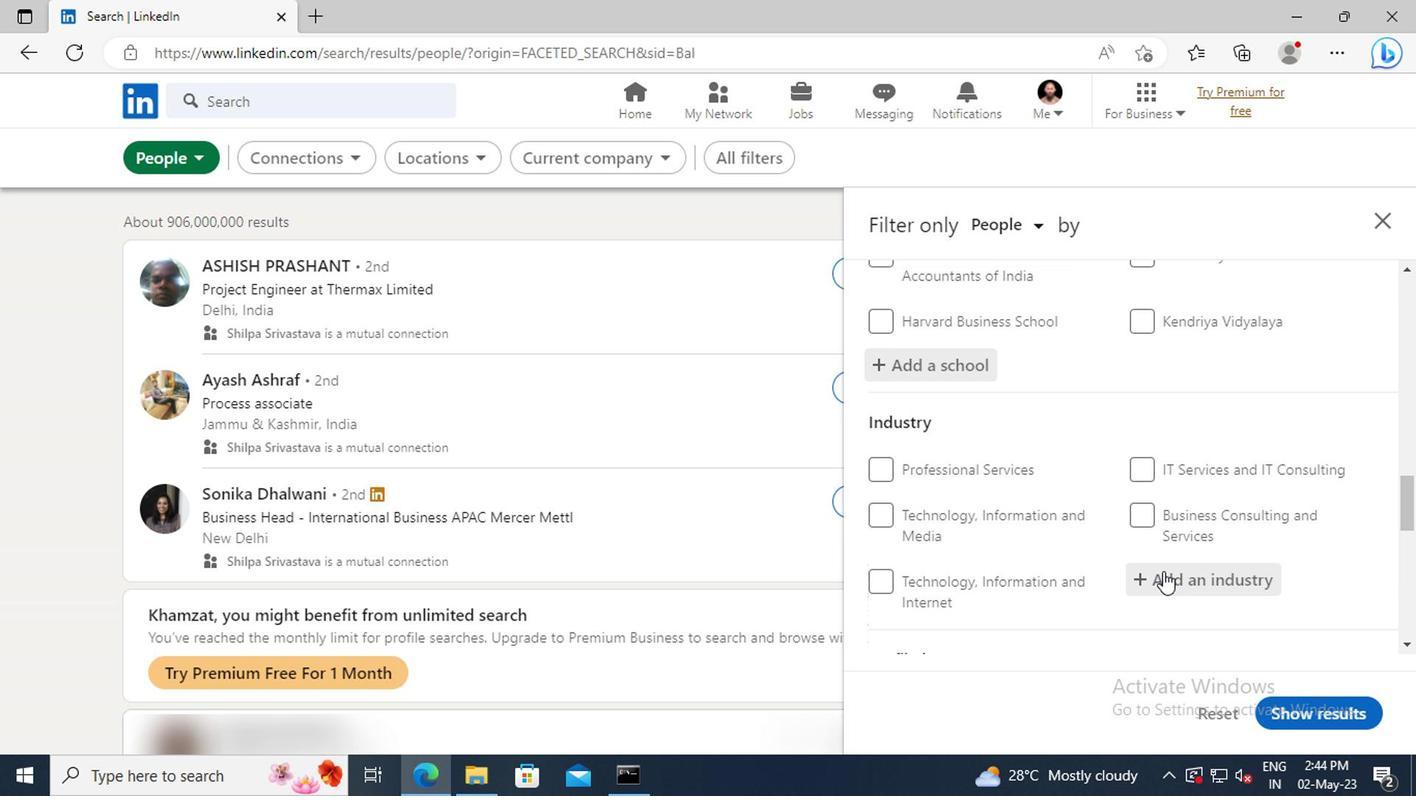 
Action: Mouse pressed left at (1158, 576)
Screenshot: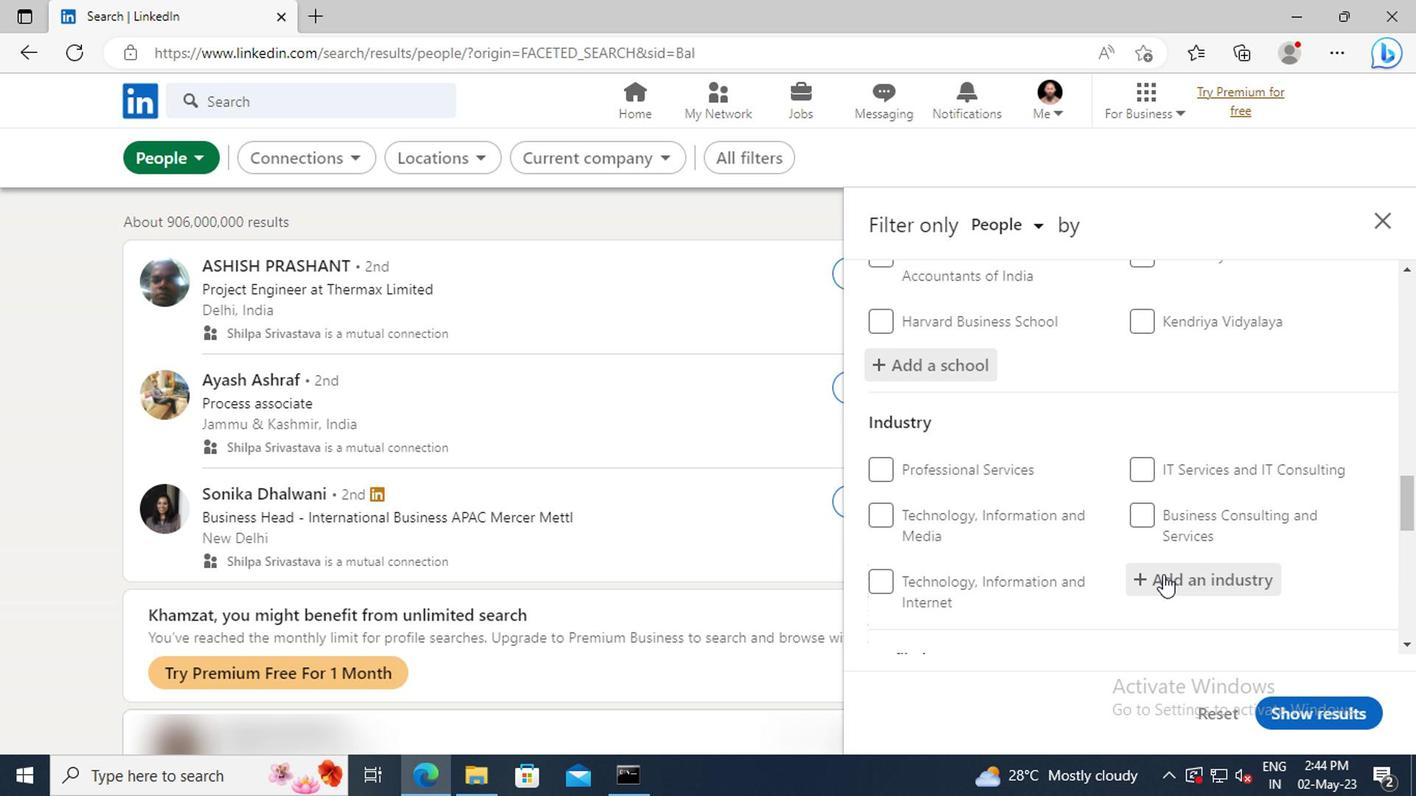 
Action: Key pressed <Key.shift>SPRING
Screenshot: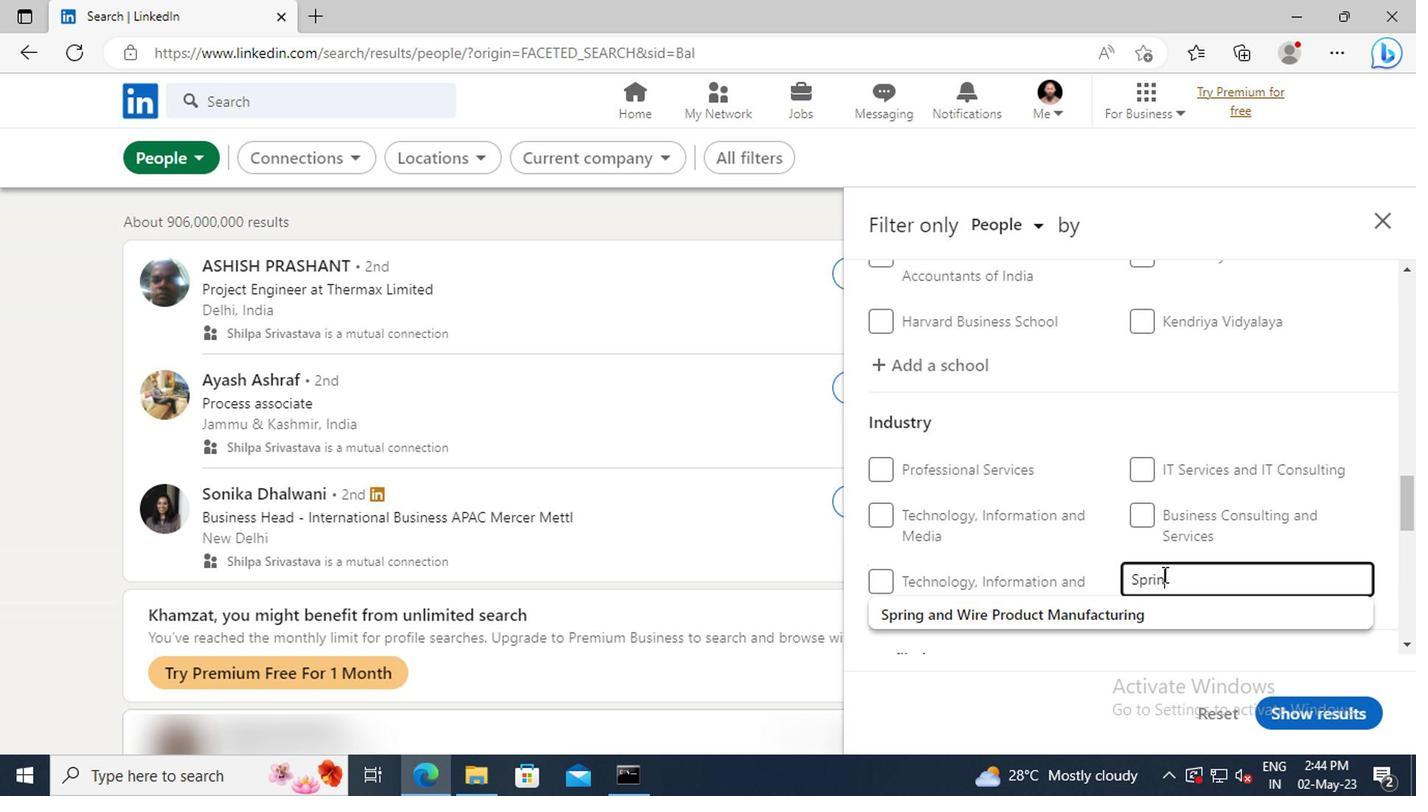 
Action: Mouse moved to (1164, 610)
Screenshot: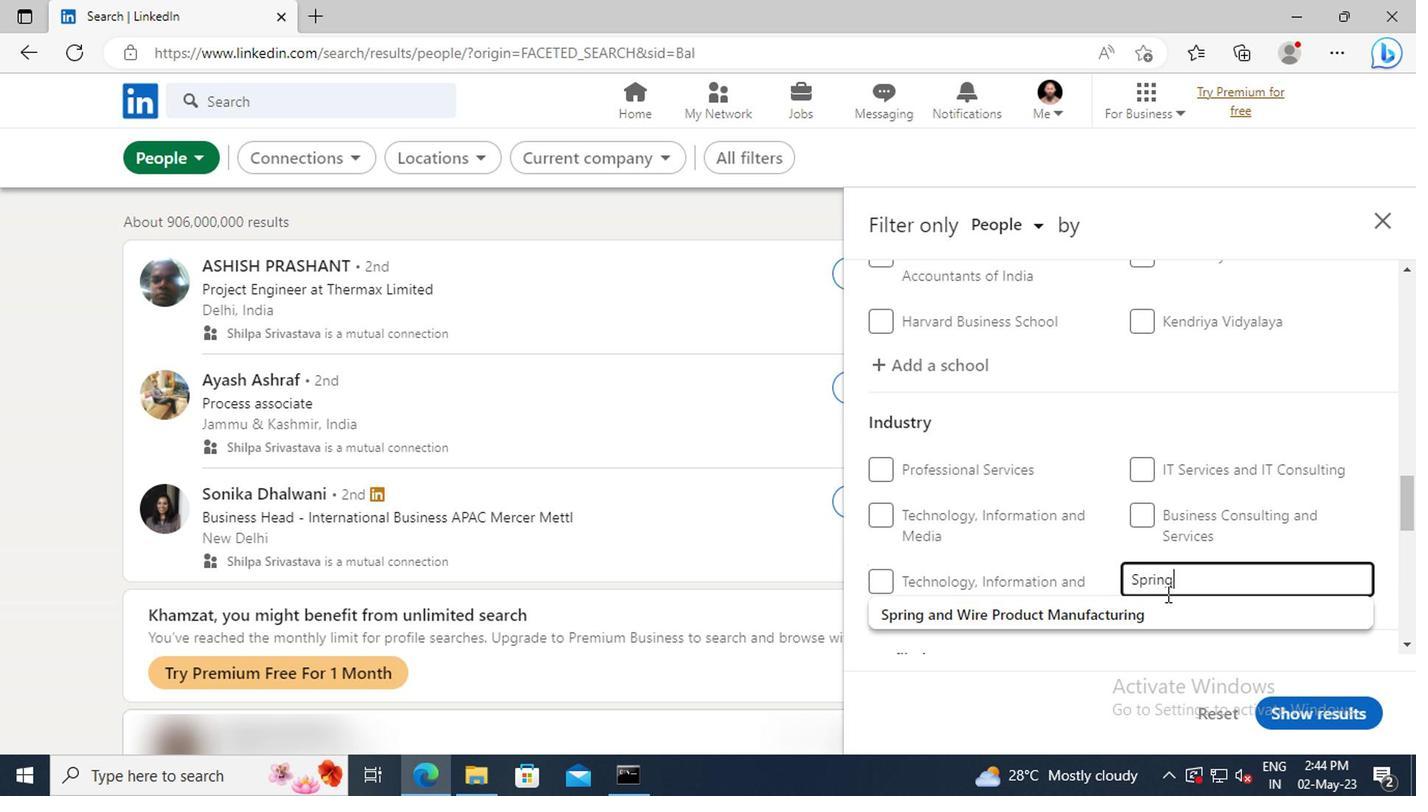 
Action: Mouse pressed left at (1164, 610)
Screenshot: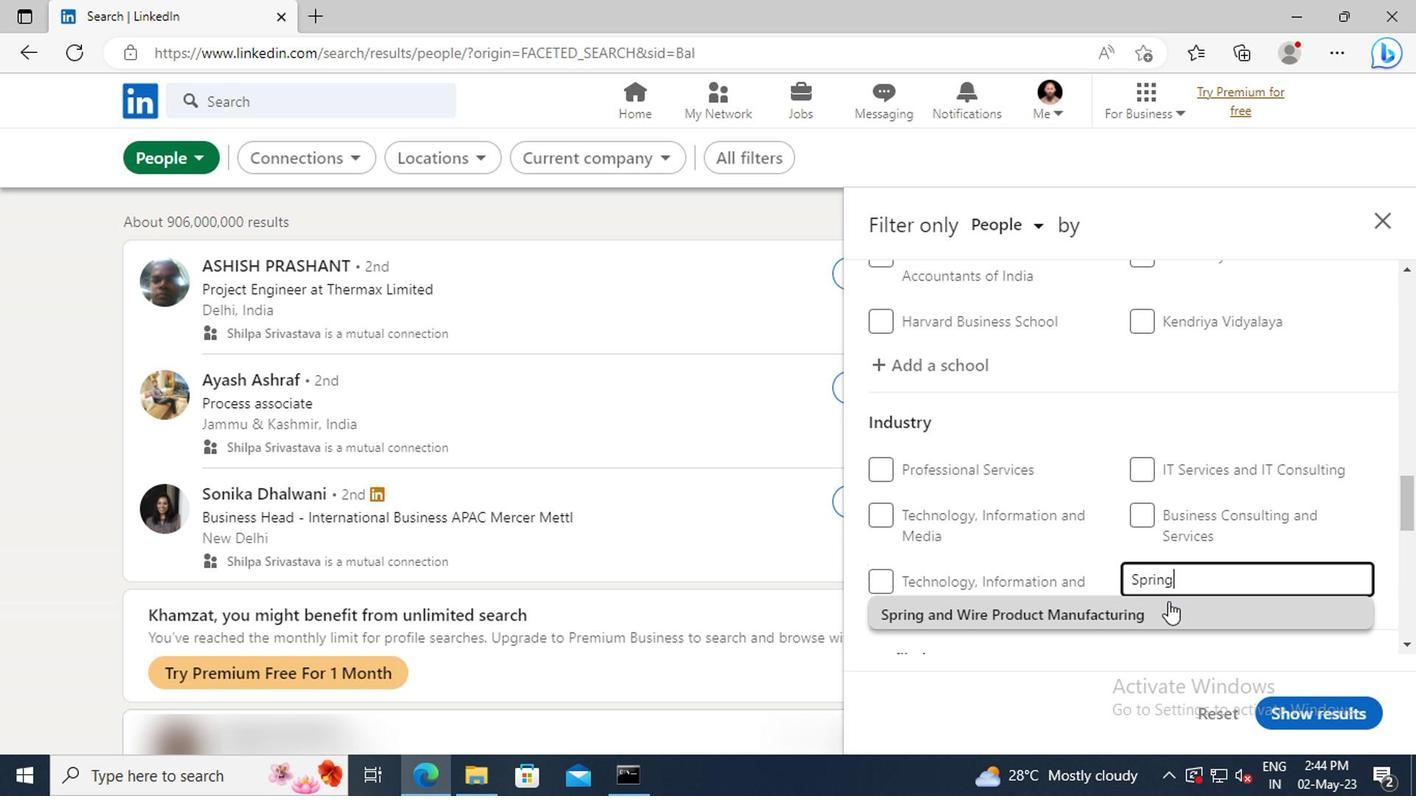 
Action: Mouse scrolled (1164, 609) with delta (0, 0)
Screenshot: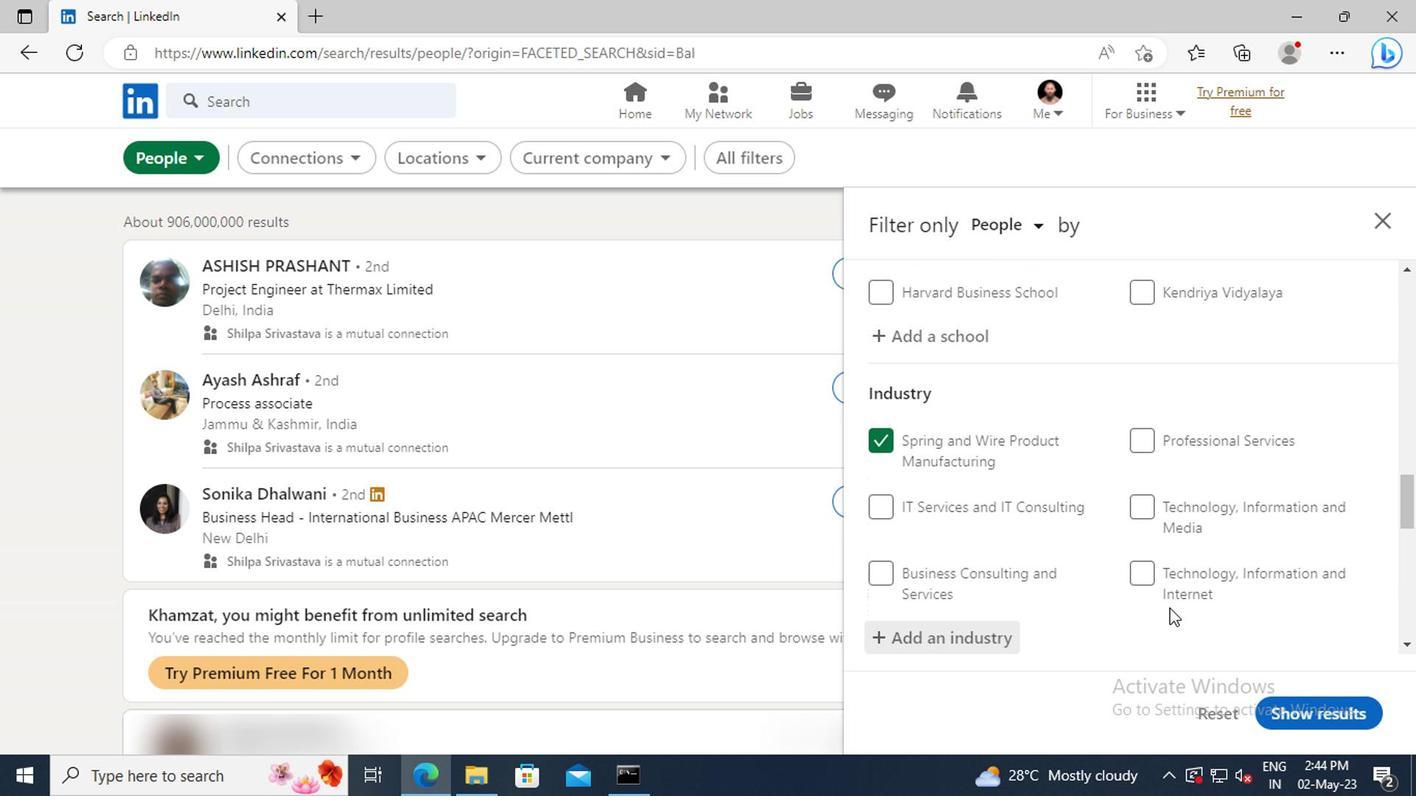 
Action: Mouse scrolled (1164, 609) with delta (0, 0)
Screenshot: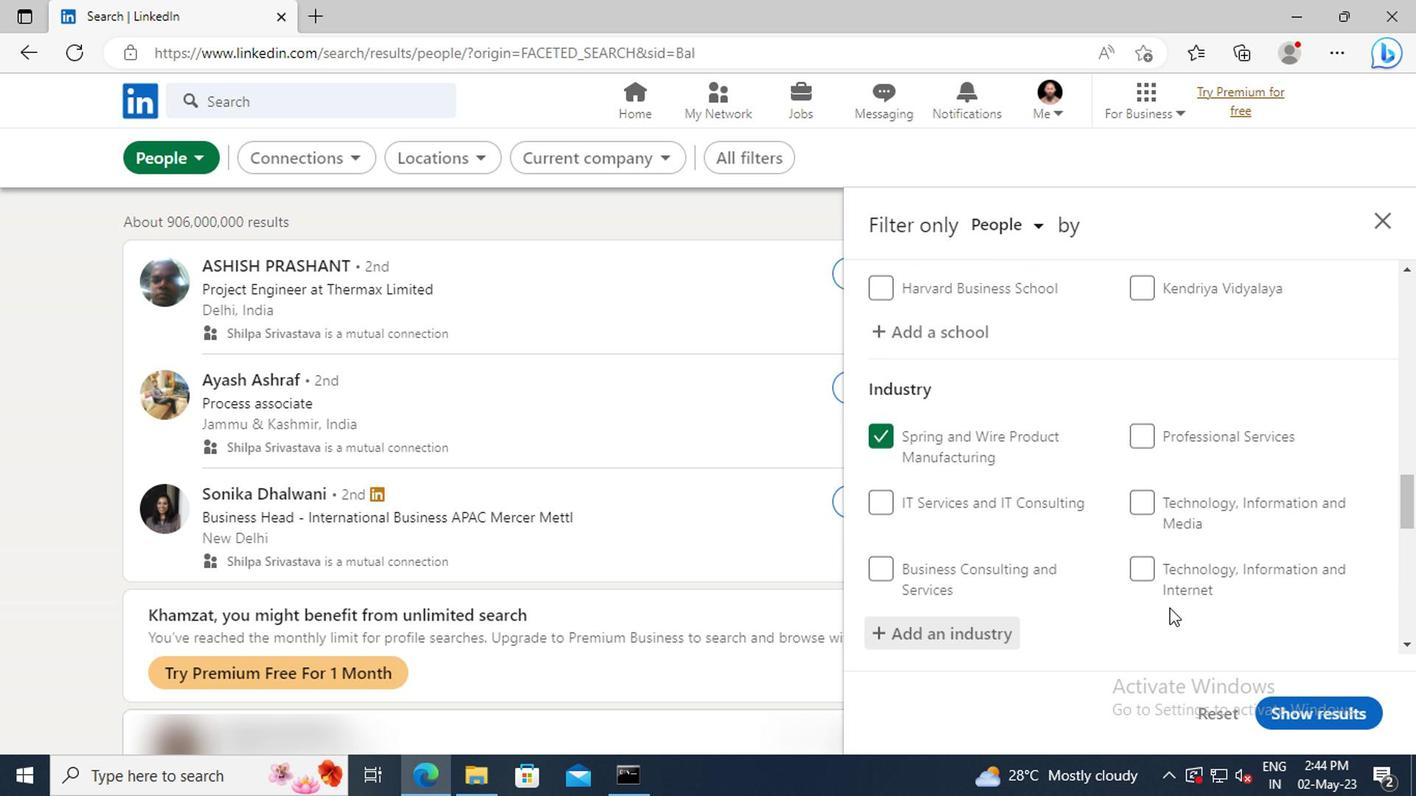 
Action: Mouse scrolled (1164, 609) with delta (0, 0)
Screenshot: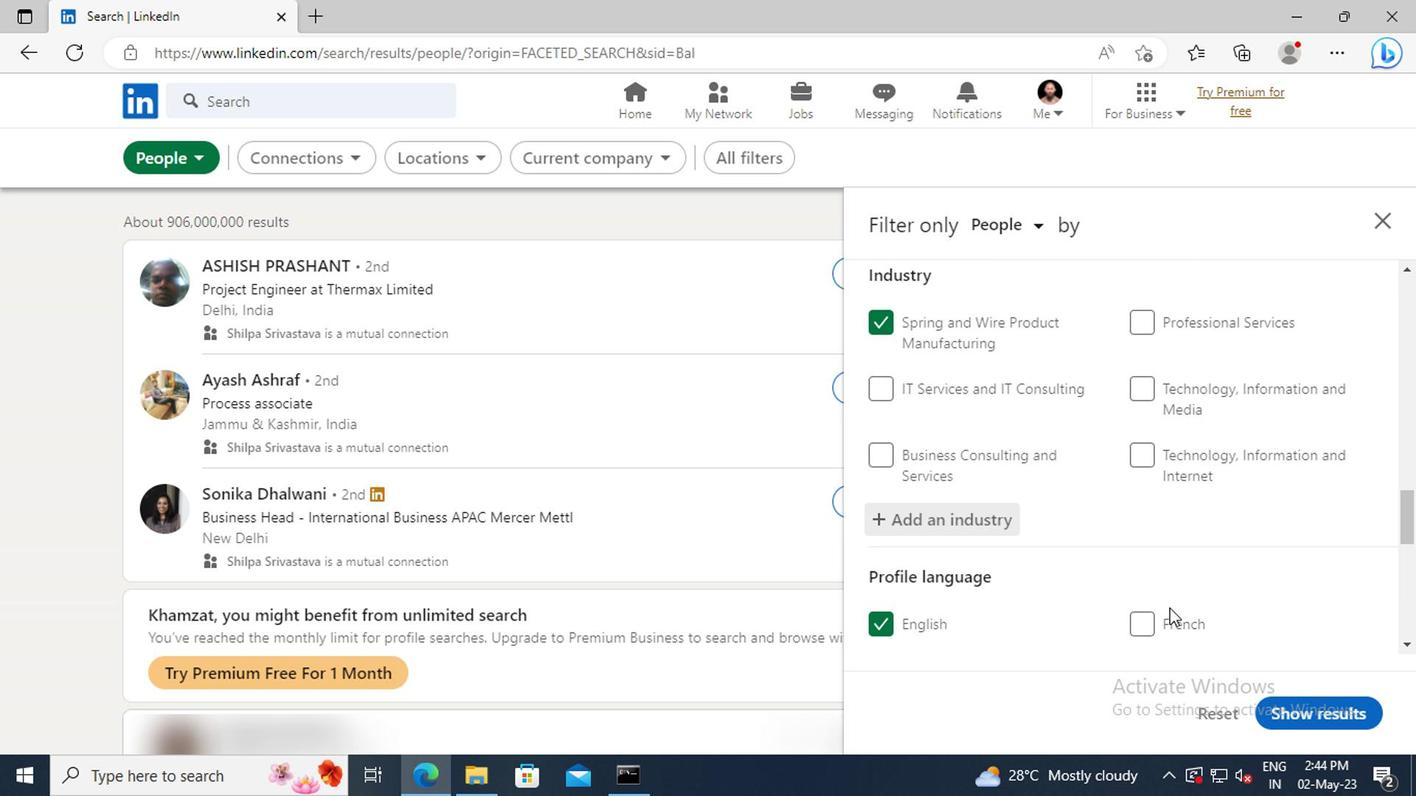 
Action: Mouse scrolled (1164, 609) with delta (0, 0)
Screenshot: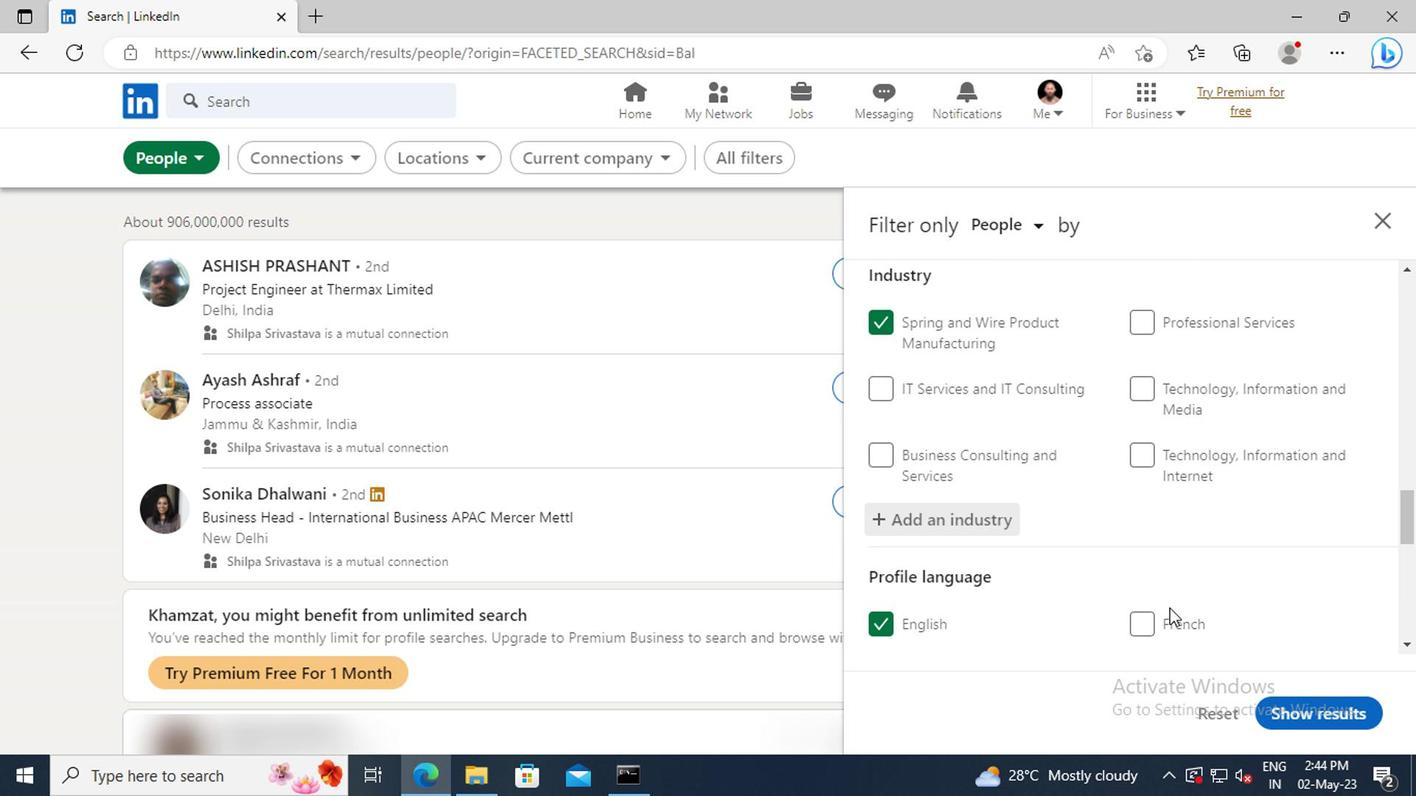 
Action: Mouse scrolled (1164, 609) with delta (0, 0)
Screenshot: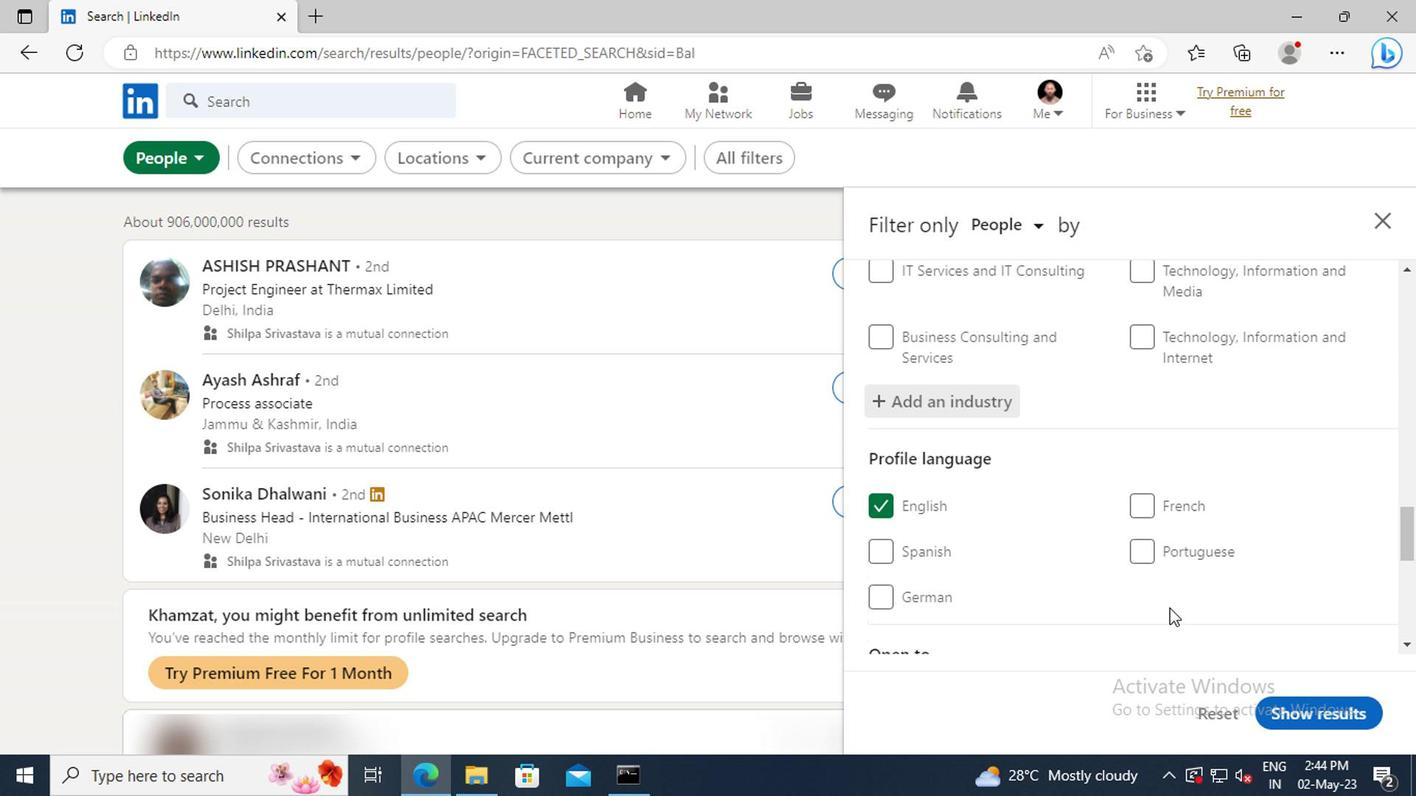 
Action: Mouse scrolled (1164, 609) with delta (0, 0)
Screenshot: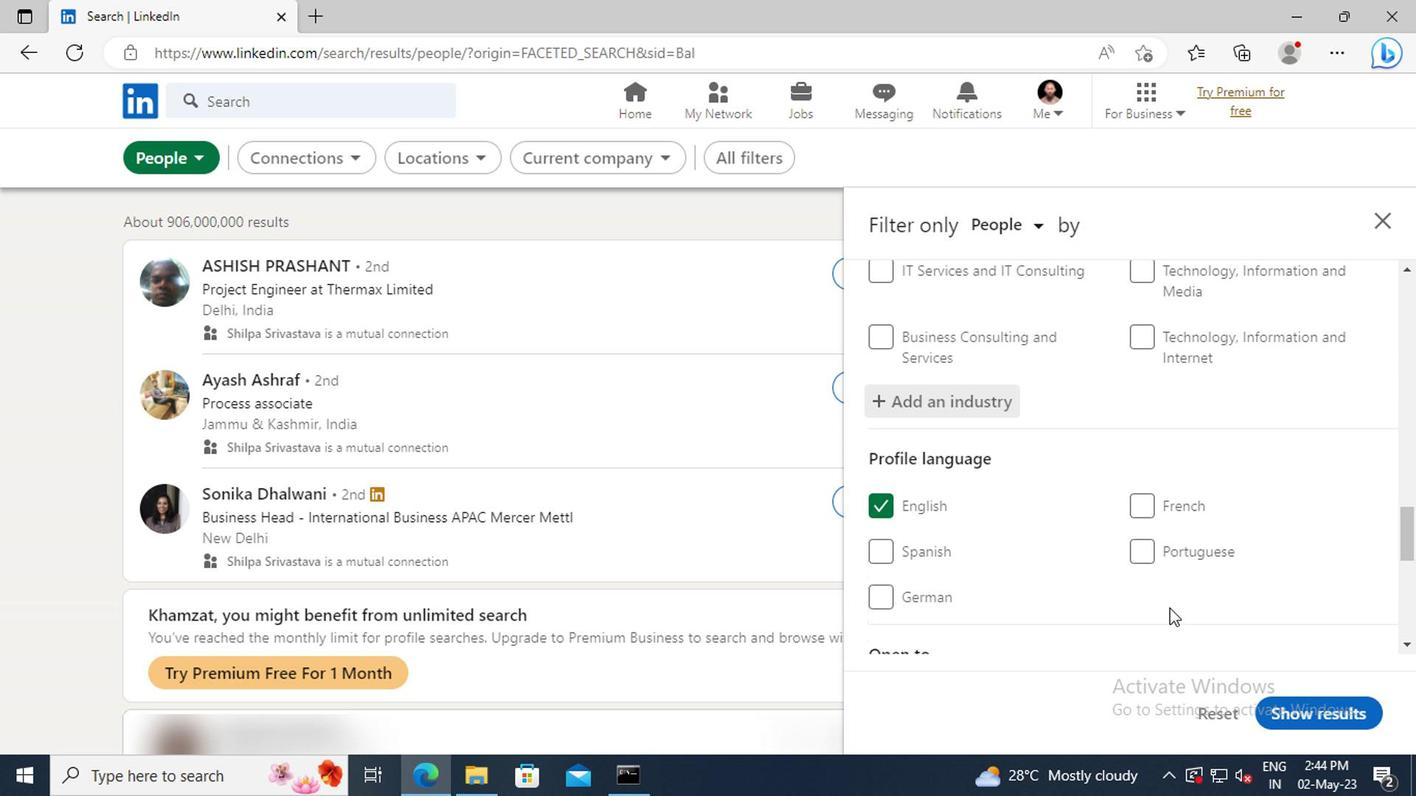 
Action: Mouse scrolled (1164, 609) with delta (0, 0)
Screenshot: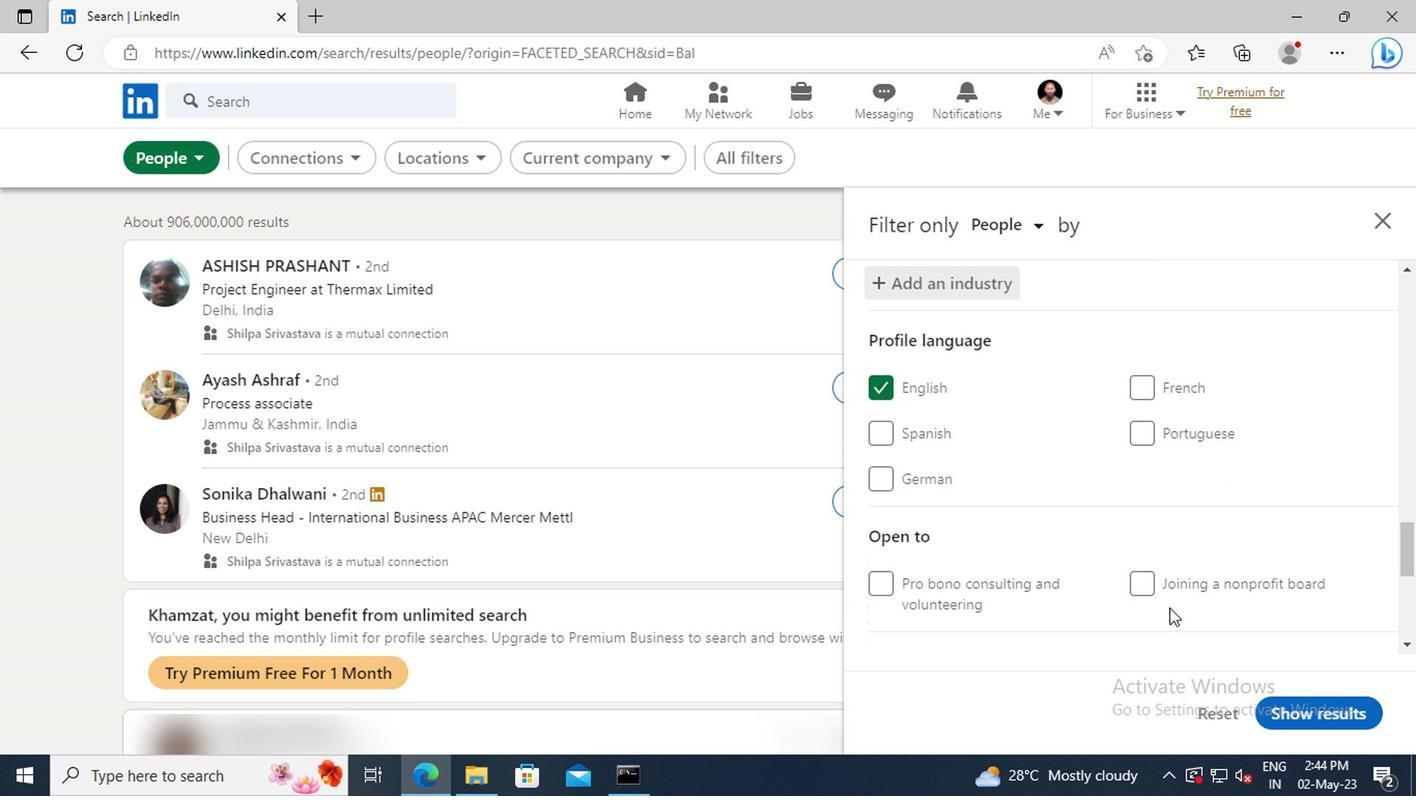 
Action: Mouse scrolled (1164, 609) with delta (0, 0)
Screenshot: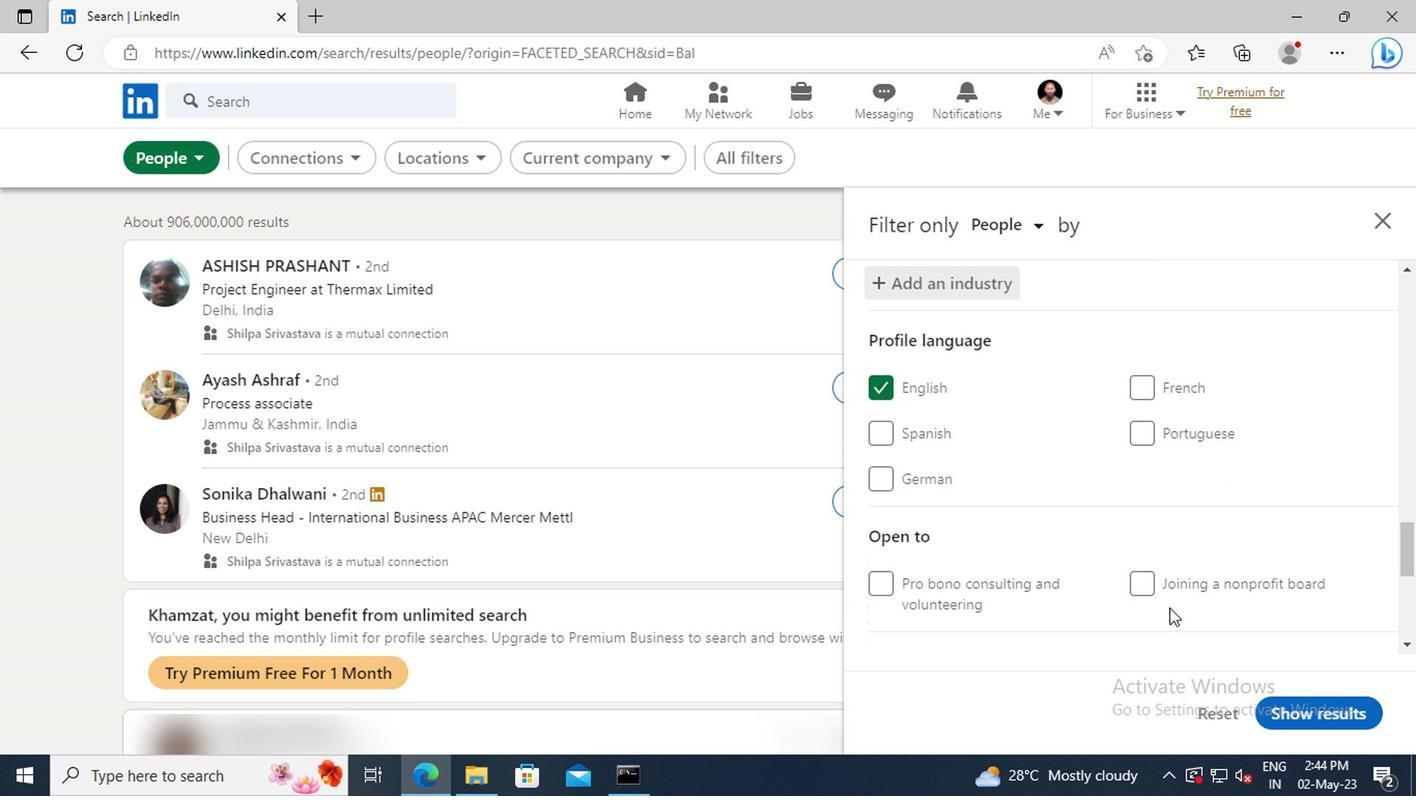 
Action: Mouse scrolled (1164, 609) with delta (0, 0)
Screenshot: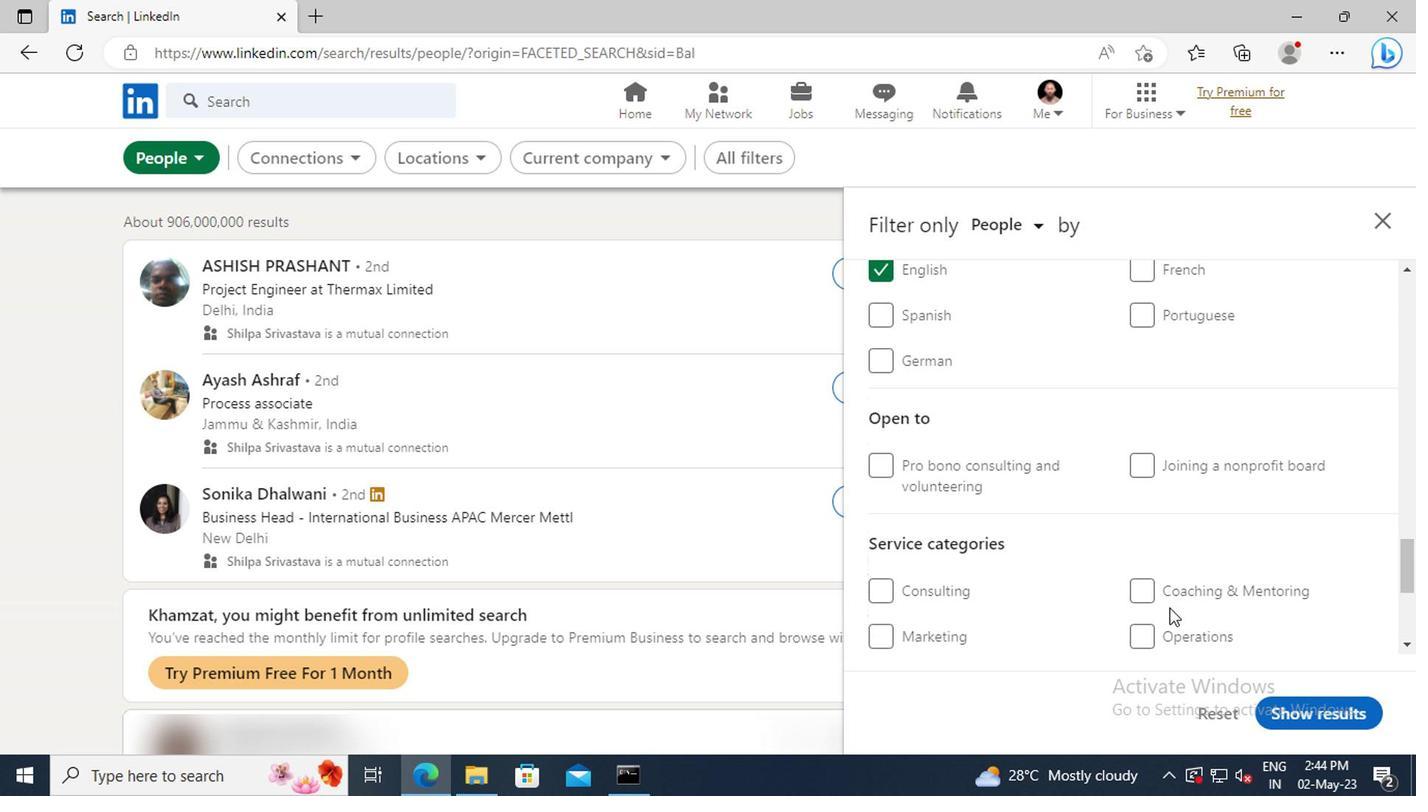 
Action: Mouse moved to (1169, 610)
Screenshot: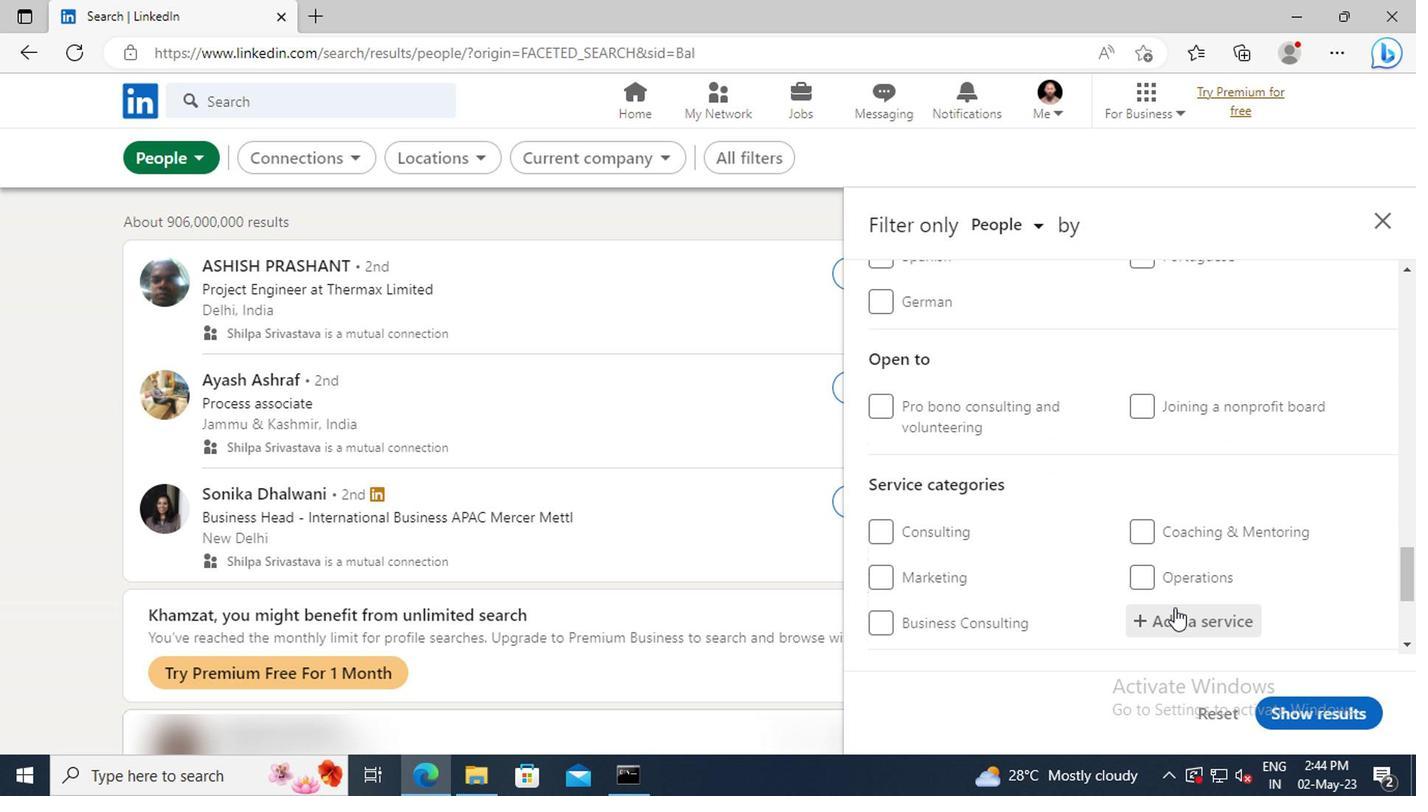 
Action: Mouse scrolled (1169, 609) with delta (0, 0)
Screenshot: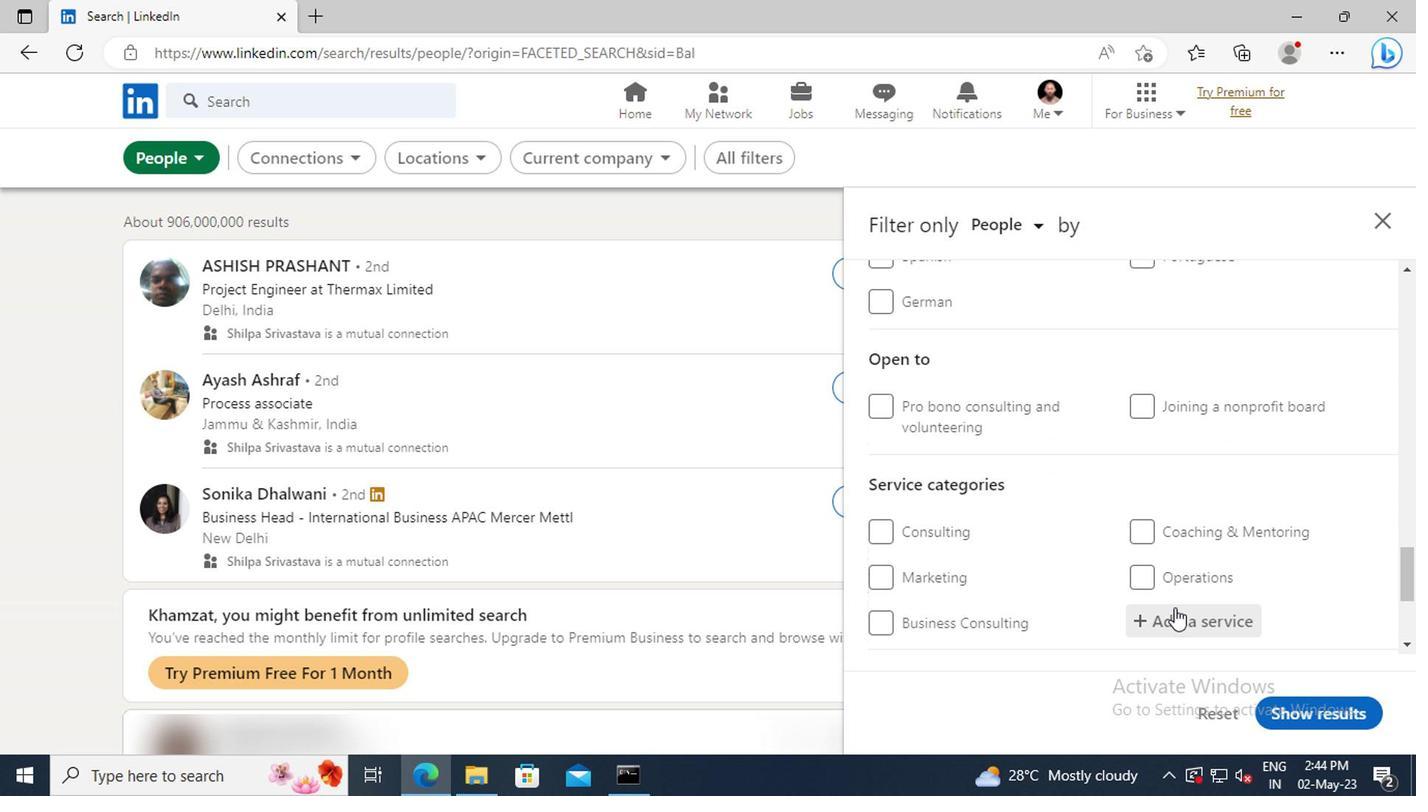 
Action: Mouse moved to (1168, 570)
Screenshot: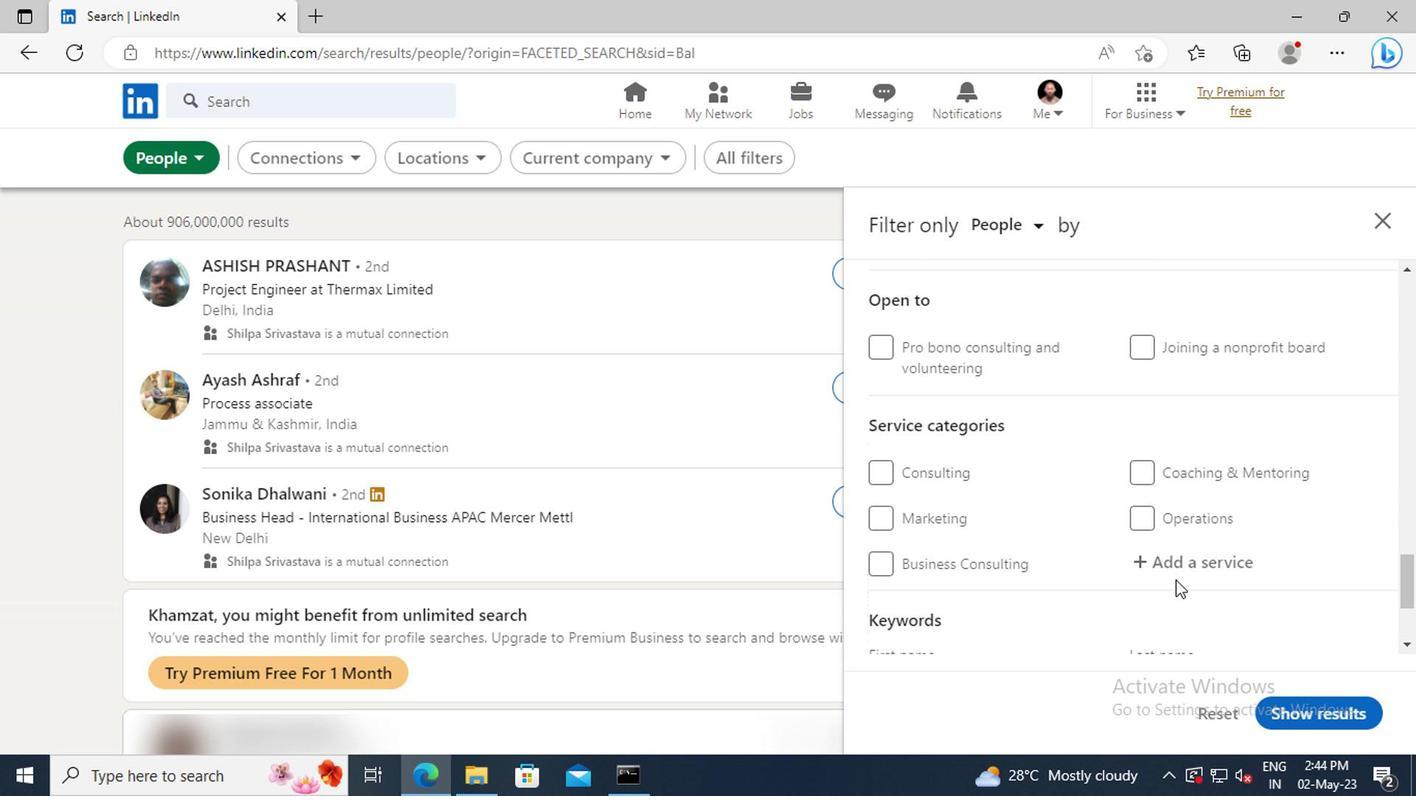 
Action: Mouse pressed left at (1168, 570)
Screenshot: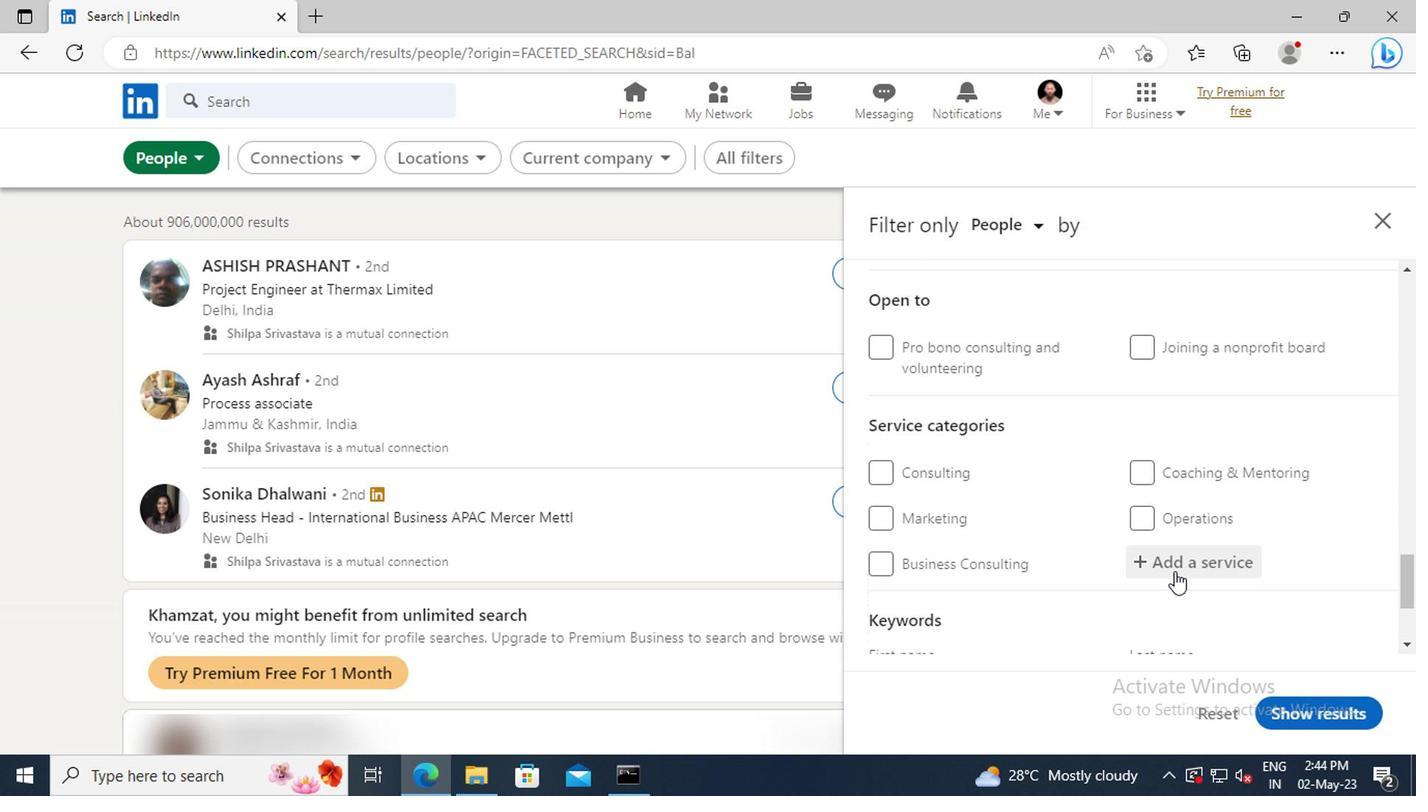 
Action: Key pressed <Key.shift>SUPPORT<Key.space><Key.shift>TECHNICAL<Key.space><Key.shift>WRITING<Key.enter>
Screenshot: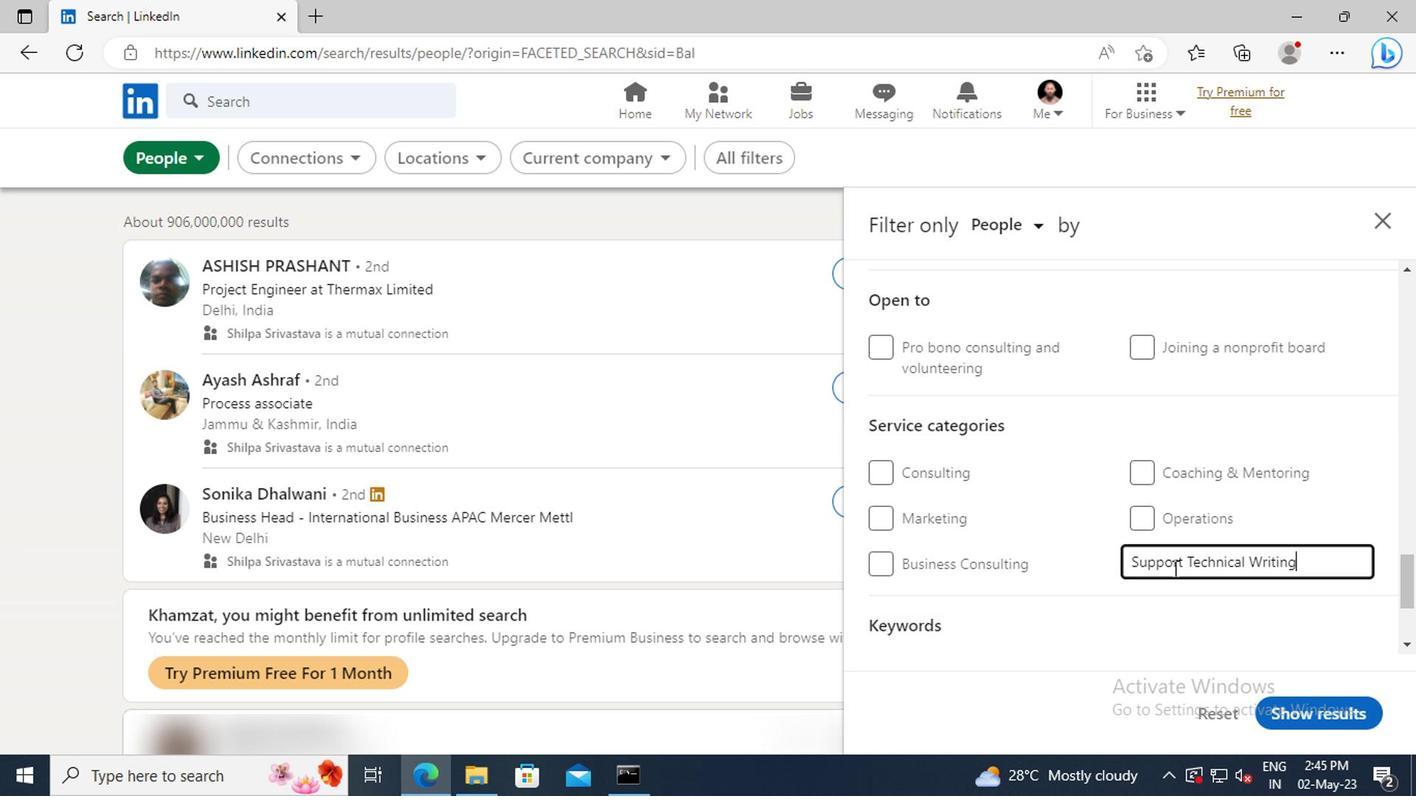 
Action: Mouse scrolled (1168, 569) with delta (0, 0)
Screenshot: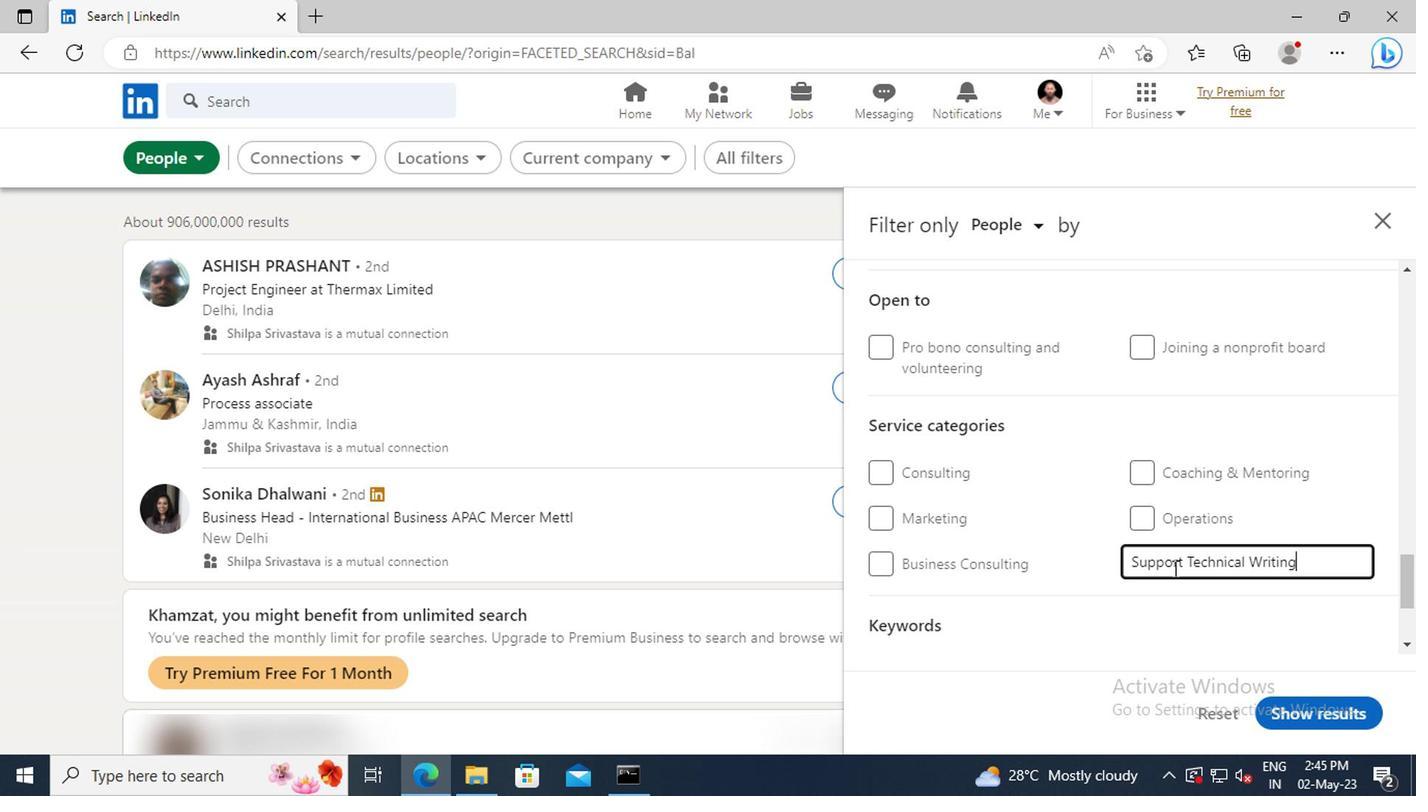 
Action: Mouse scrolled (1168, 569) with delta (0, 0)
Screenshot: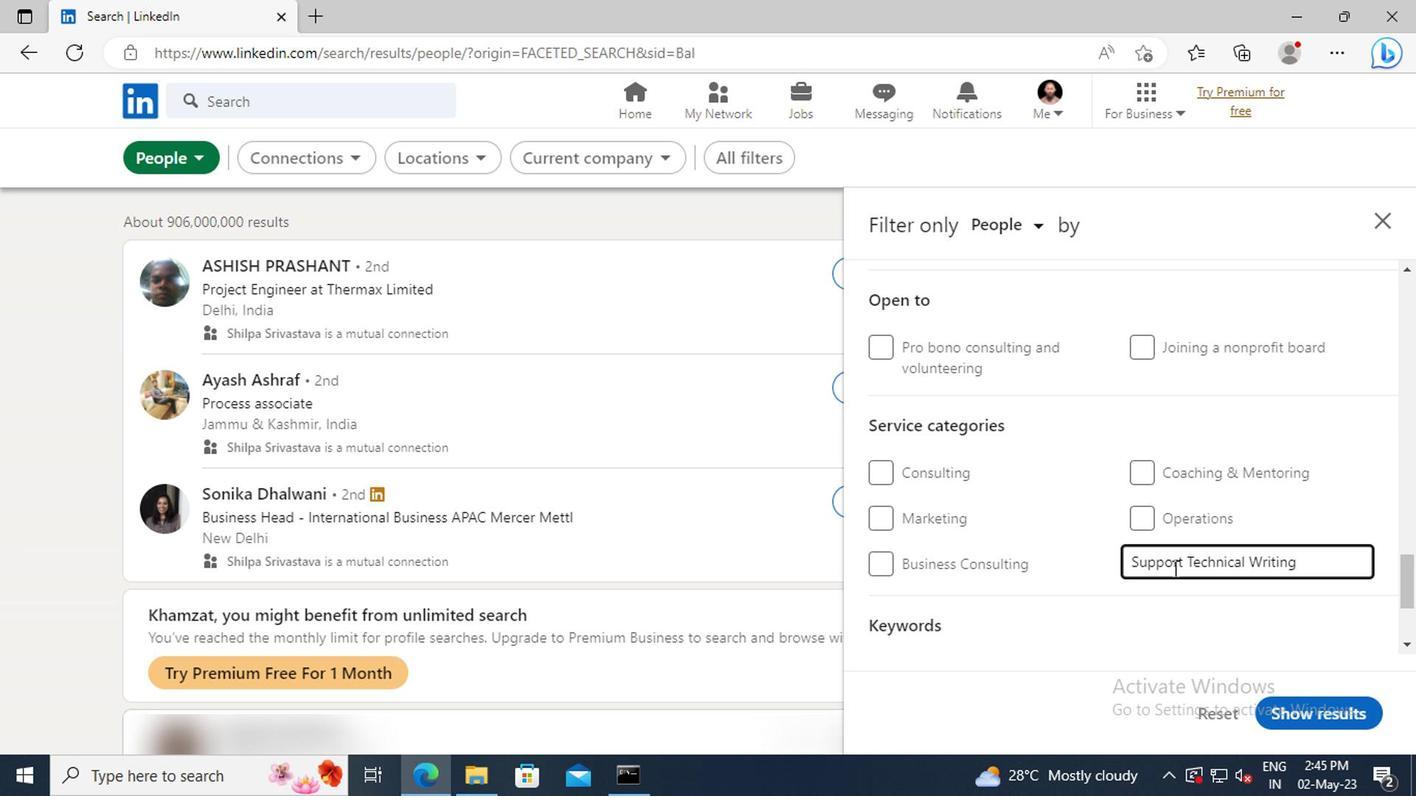 
Action: Mouse scrolled (1168, 569) with delta (0, 0)
Screenshot: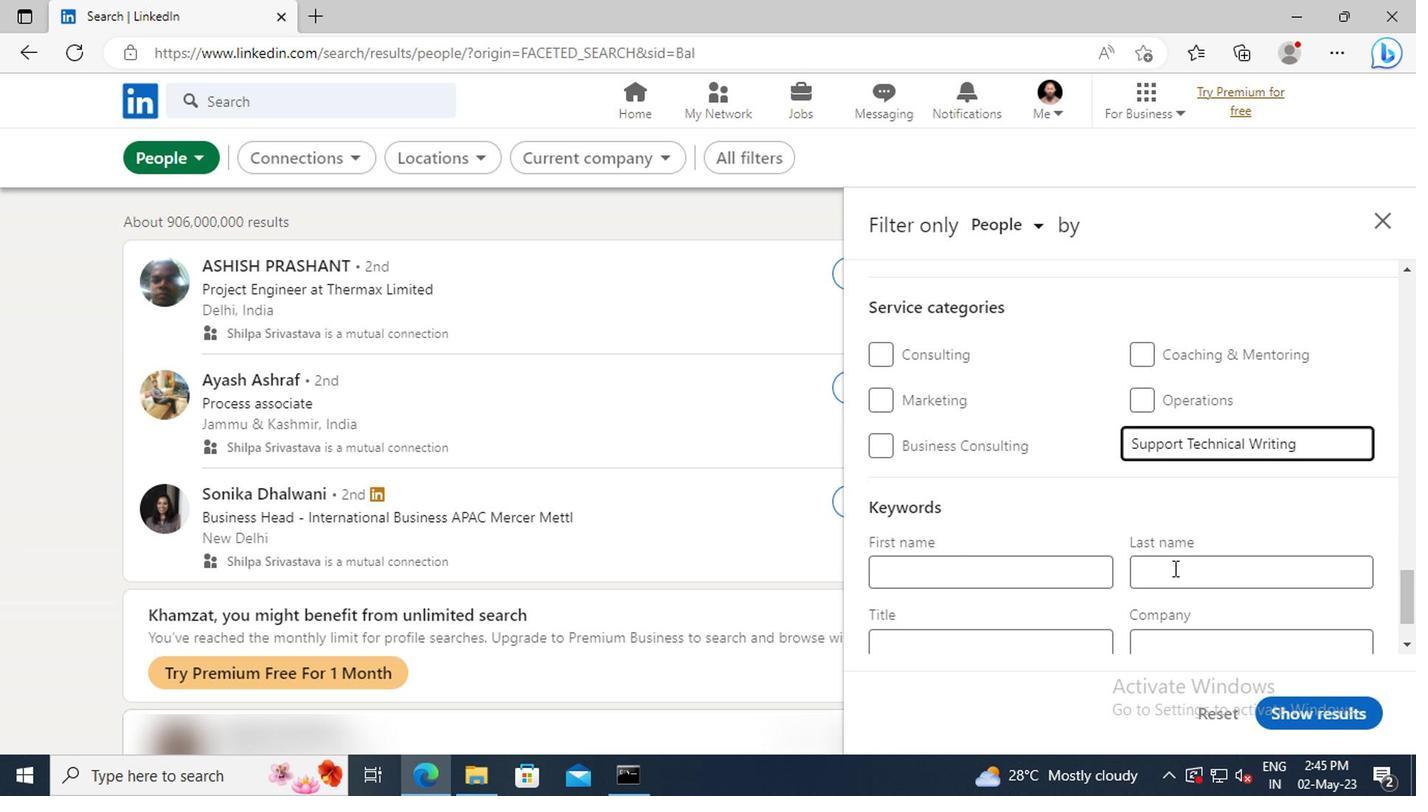 
Action: Mouse scrolled (1168, 569) with delta (0, 0)
Screenshot: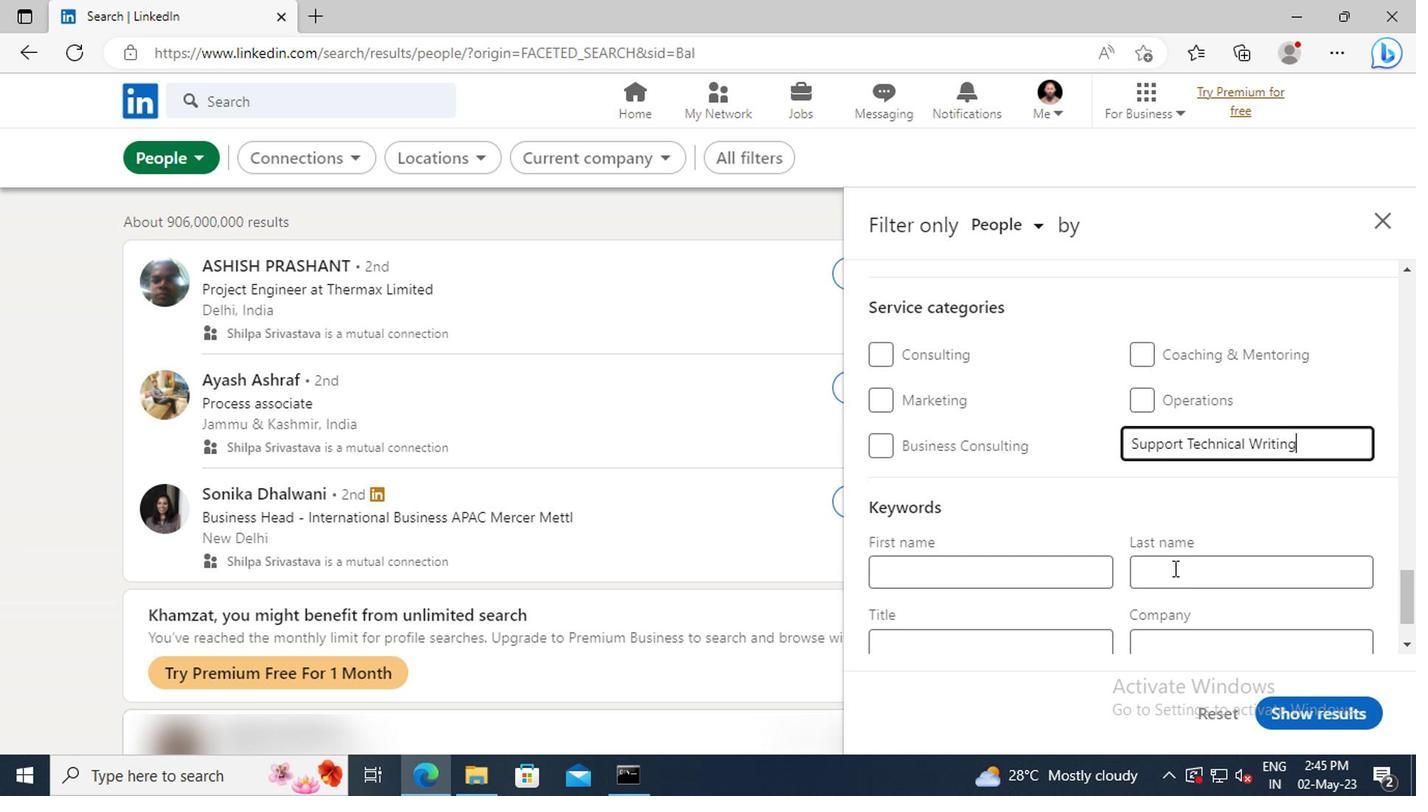 
Action: Mouse scrolled (1168, 569) with delta (0, 0)
Screenshot: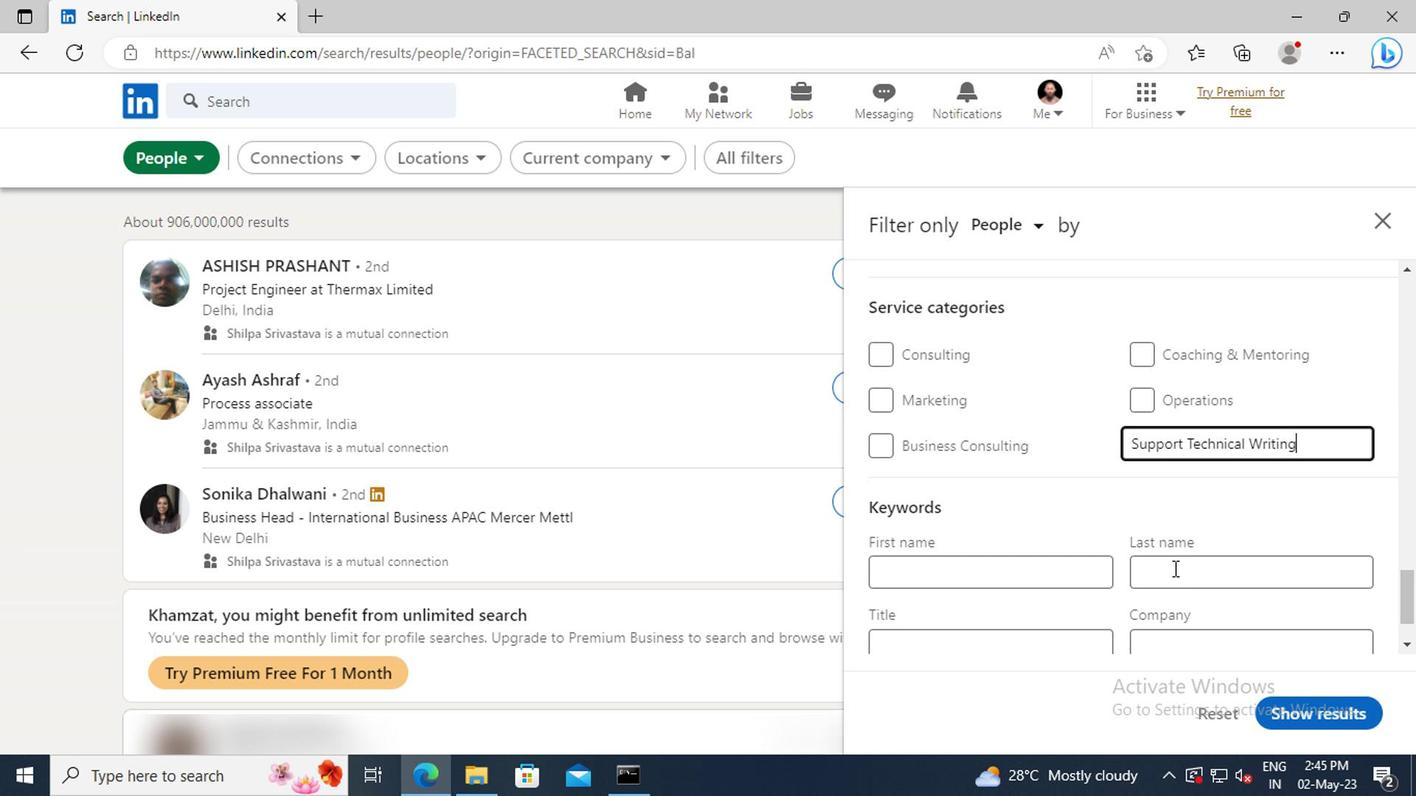 
Action: Mouse moved to (1024, 562)
Screenshot: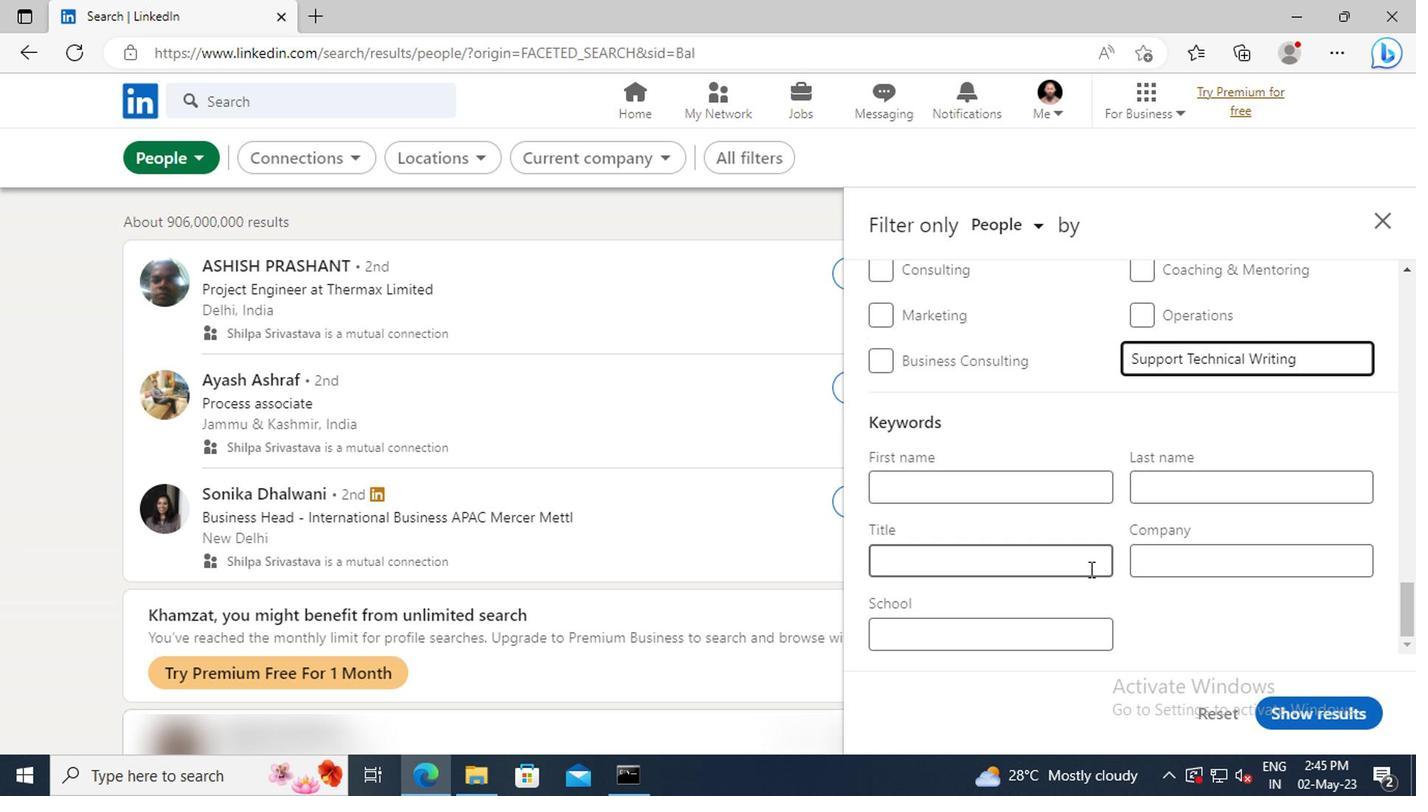 
Action: Mouse pressed left at (1024, 562)
Screenshot: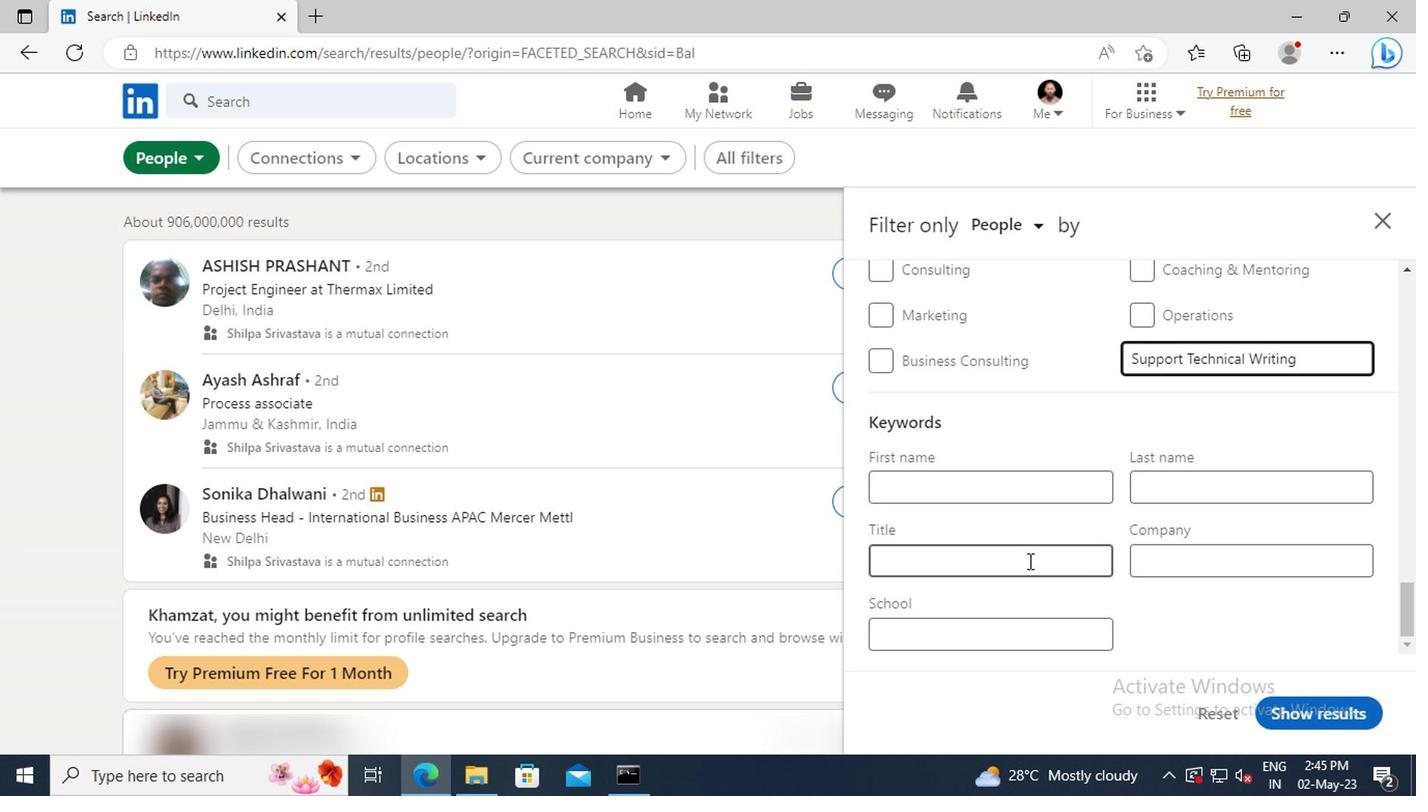 
Action: Key pressed <Key.shift>PARALEGAL<Key.enter>
Screenshot: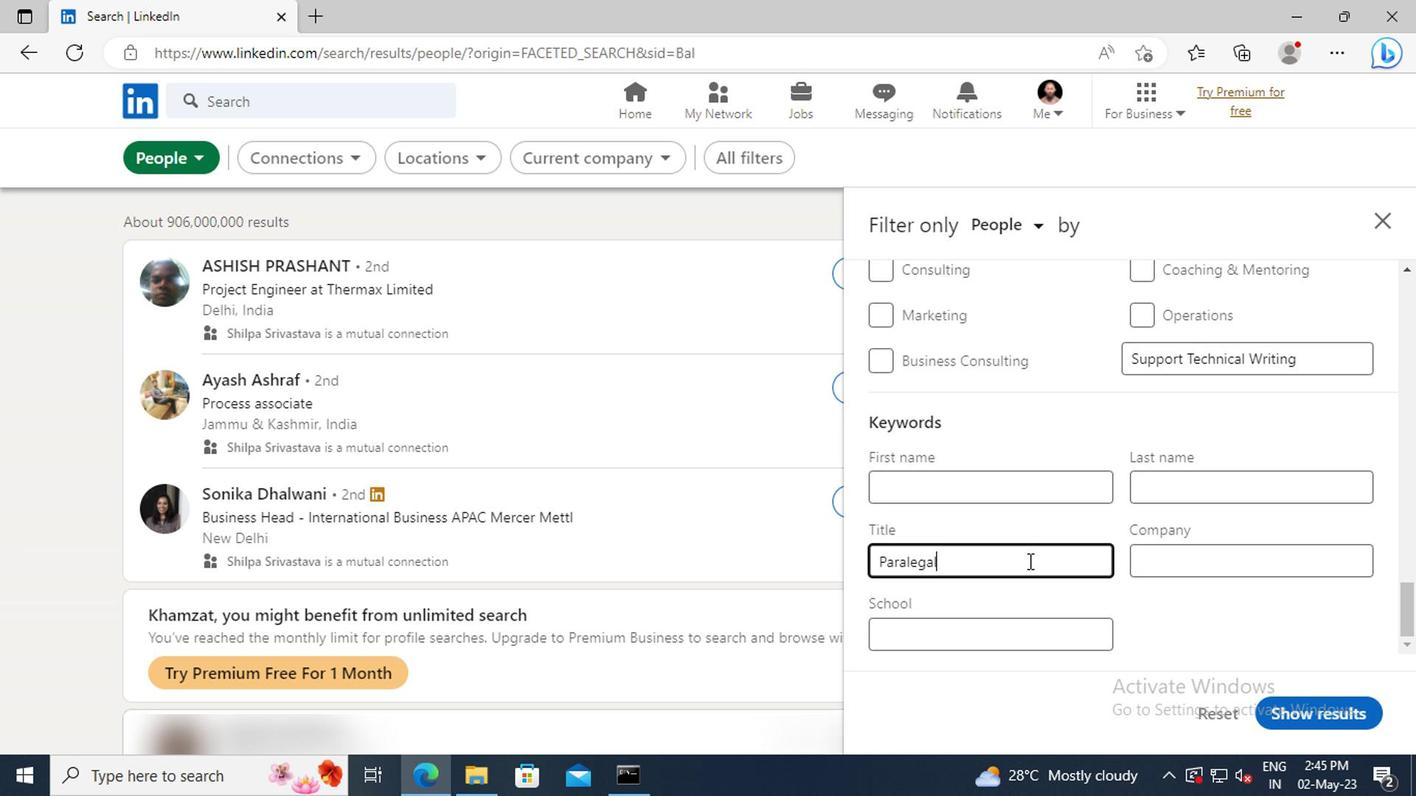 
Action: Mouse moved to (1285, 714)
Screenshot: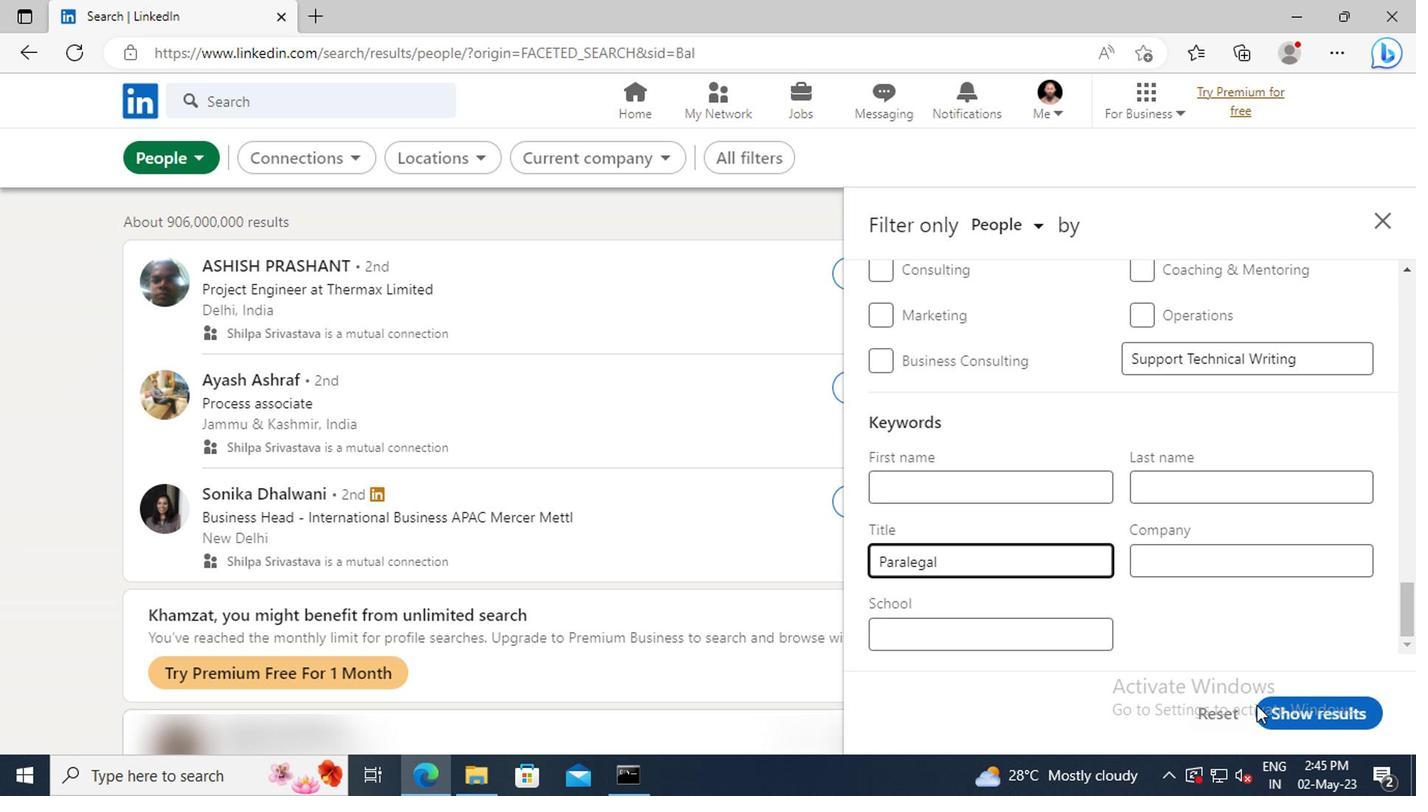 
Action: Mouse pressed left at (1285, 714)
Screenshot: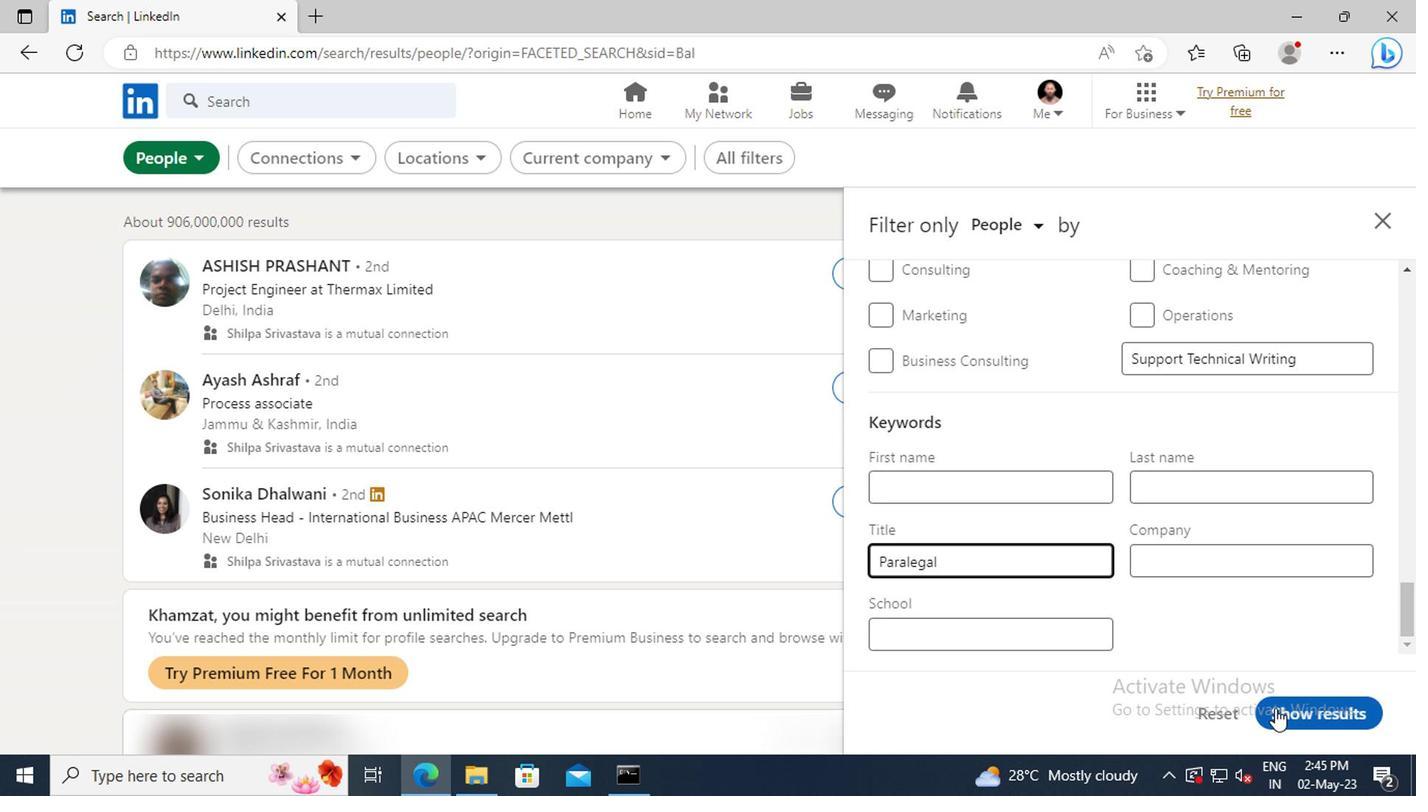 
